Task: Slide 6 - 01 Ingredients.
Action: Mouse moved to (34, 91)
Screenshot: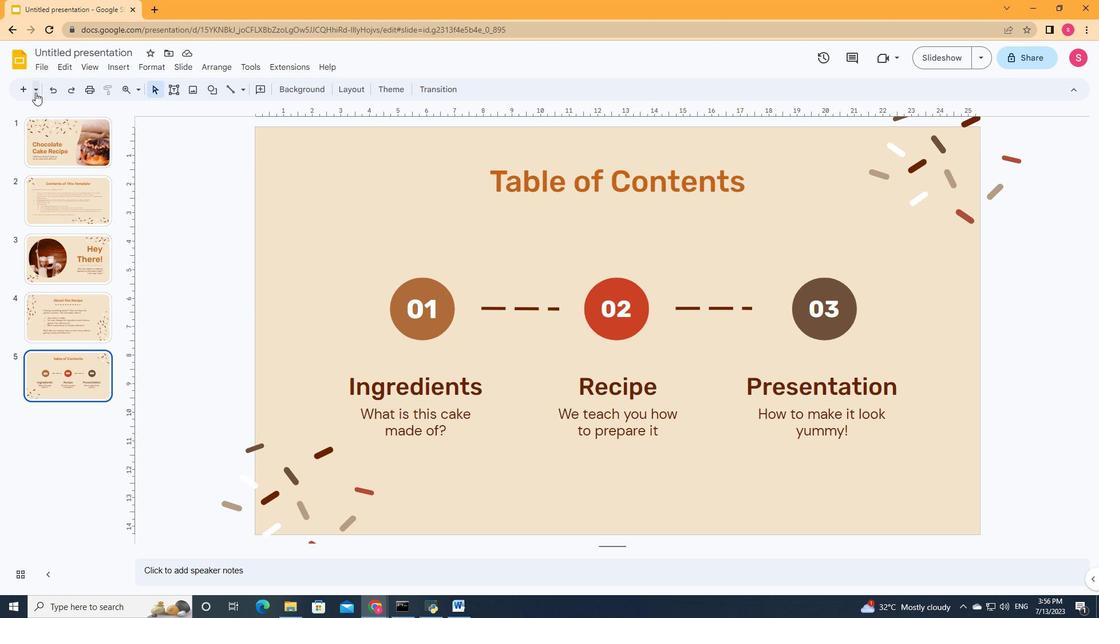 
Action: Mouse pressed left at (34, 91)
Screenshot: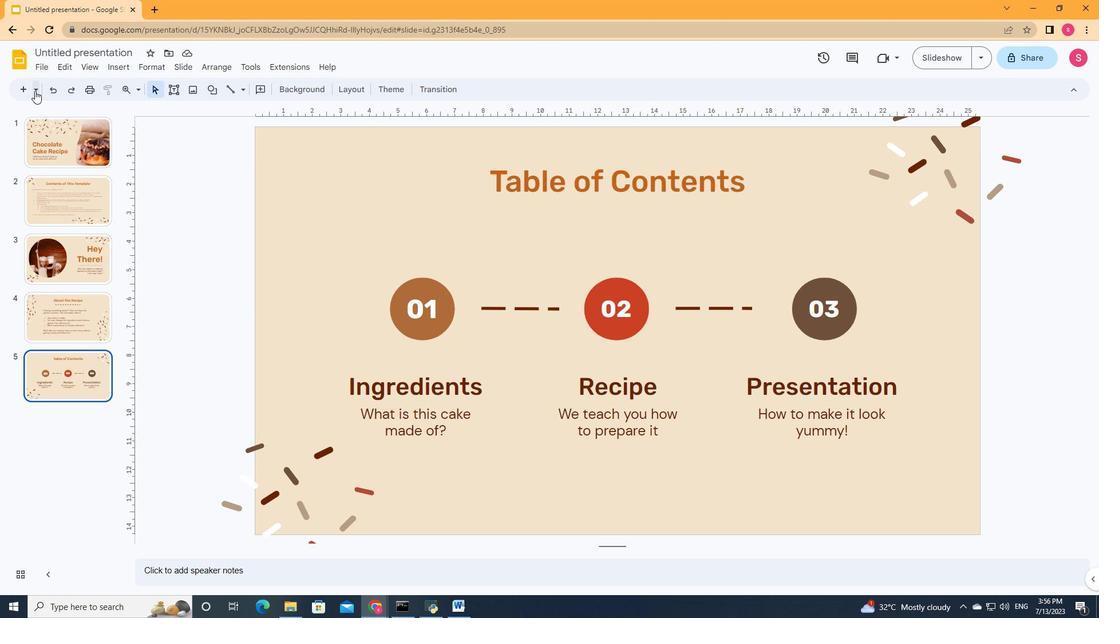 
Action: Mouse moved to (122, 131)
Screenshot: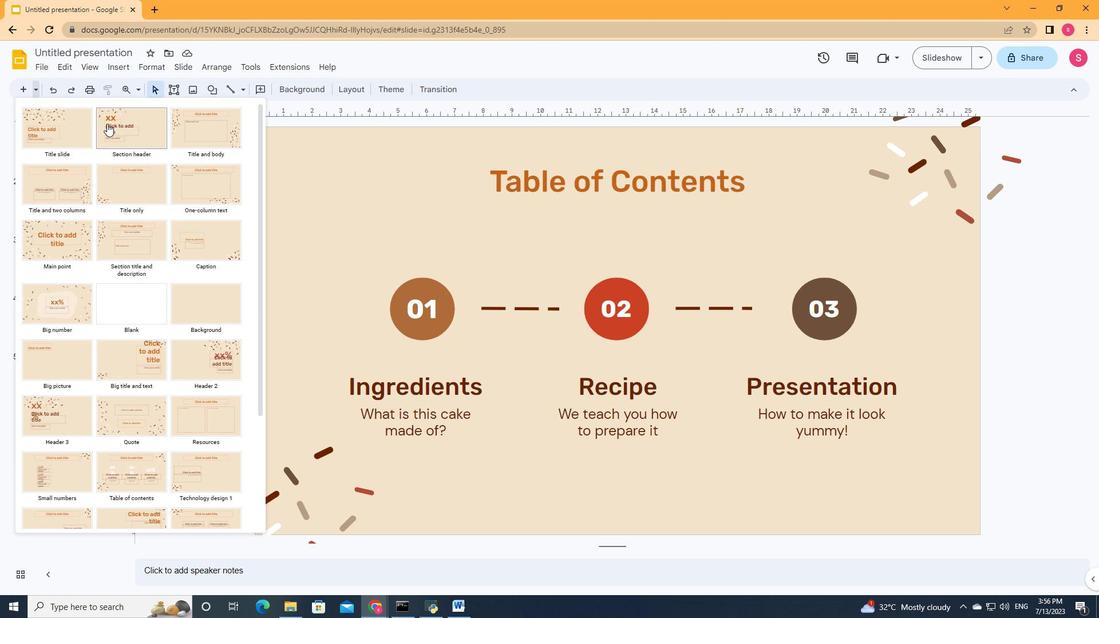 
Action: Mouse pressed left at (122, 131)
Screenshot: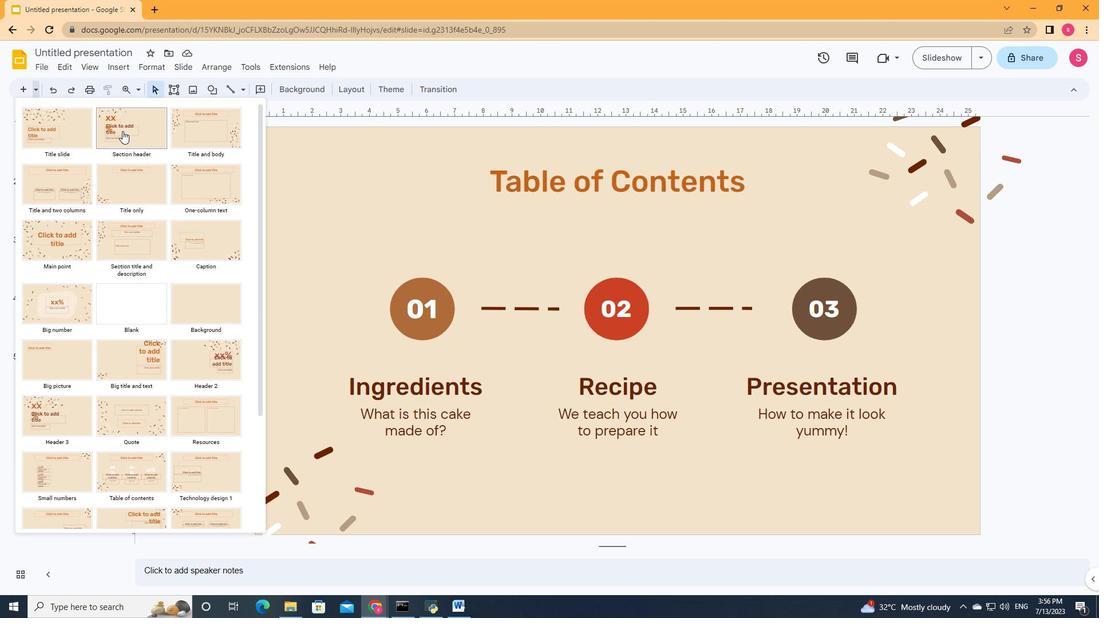 
Action: Mouse moved to (388, 236)
Screenshot: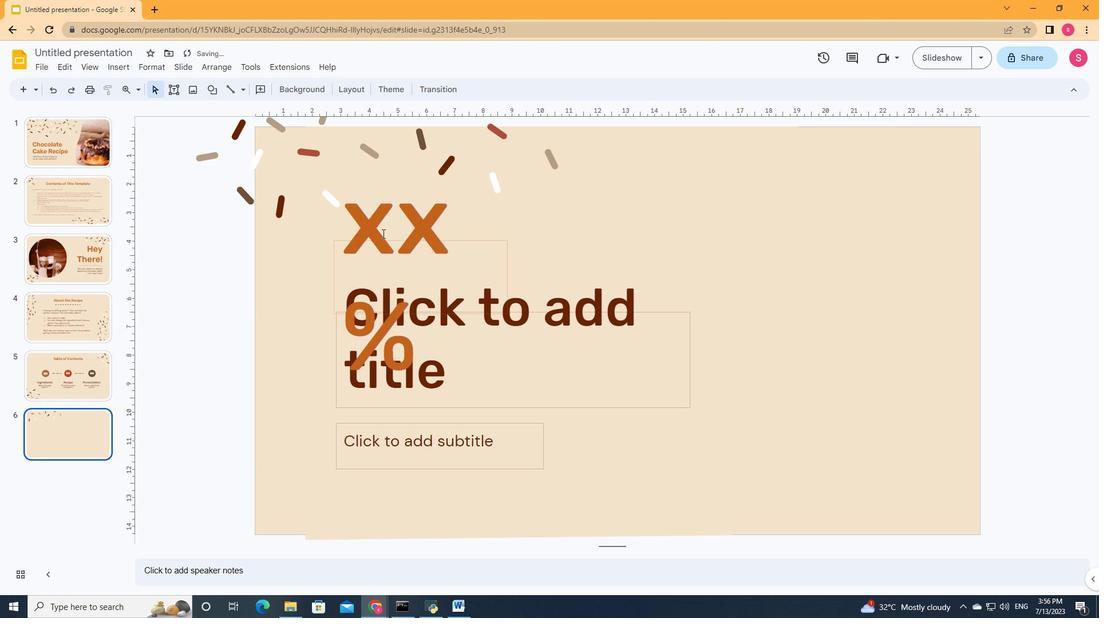 
Action: Mouse pressed left at (388, 236)
Screenshot: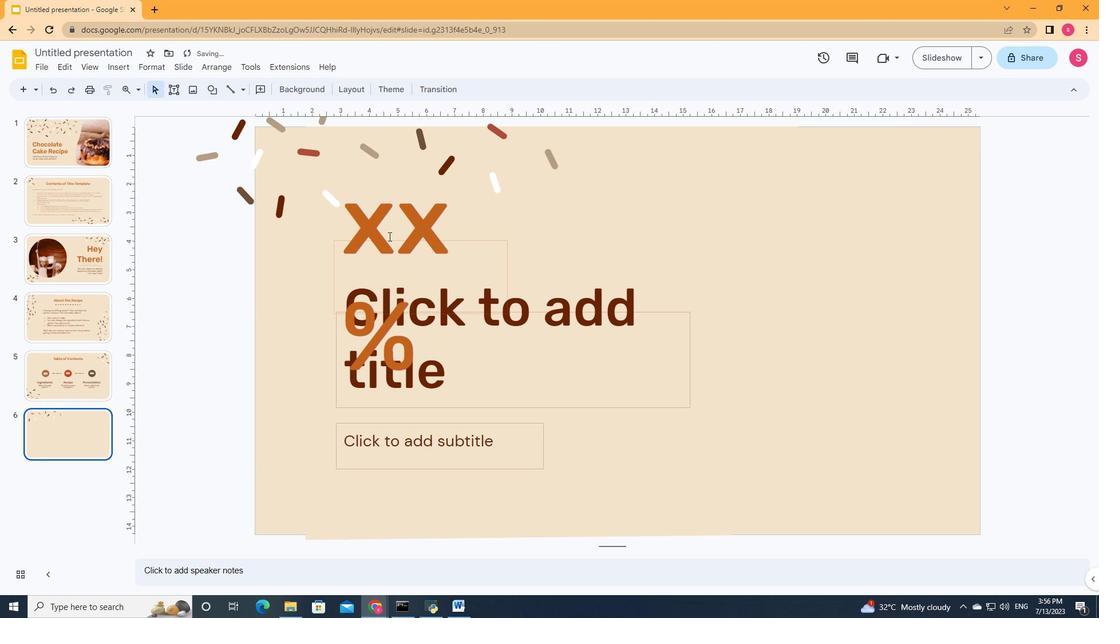 
Action: Mouse moved to (389, 236)
Screenshot: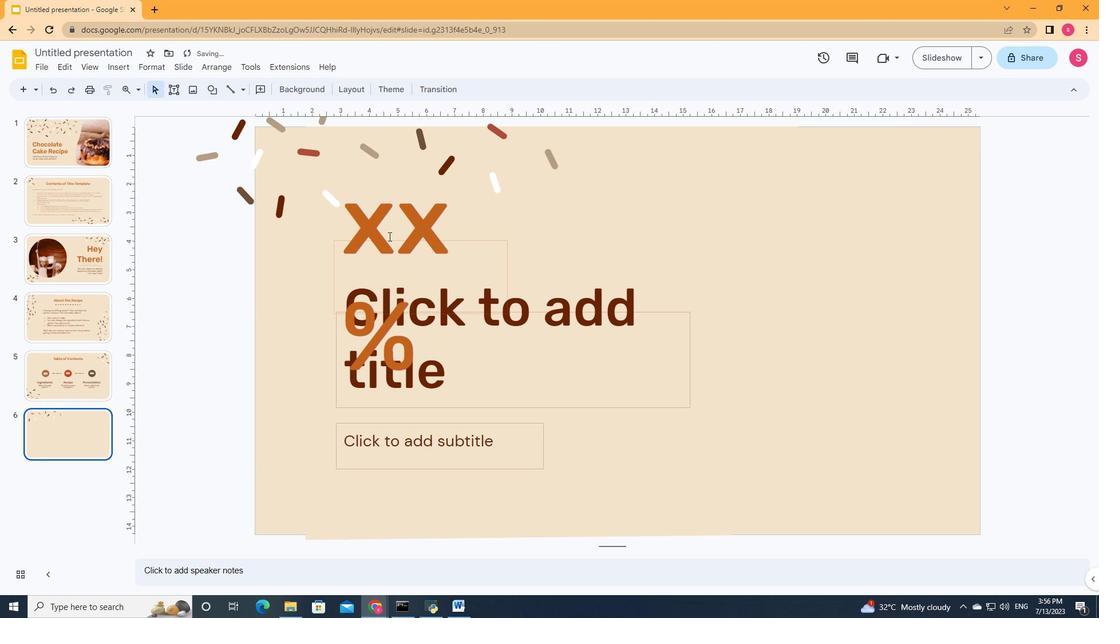 
Action: Key pressed 01
Screenshot: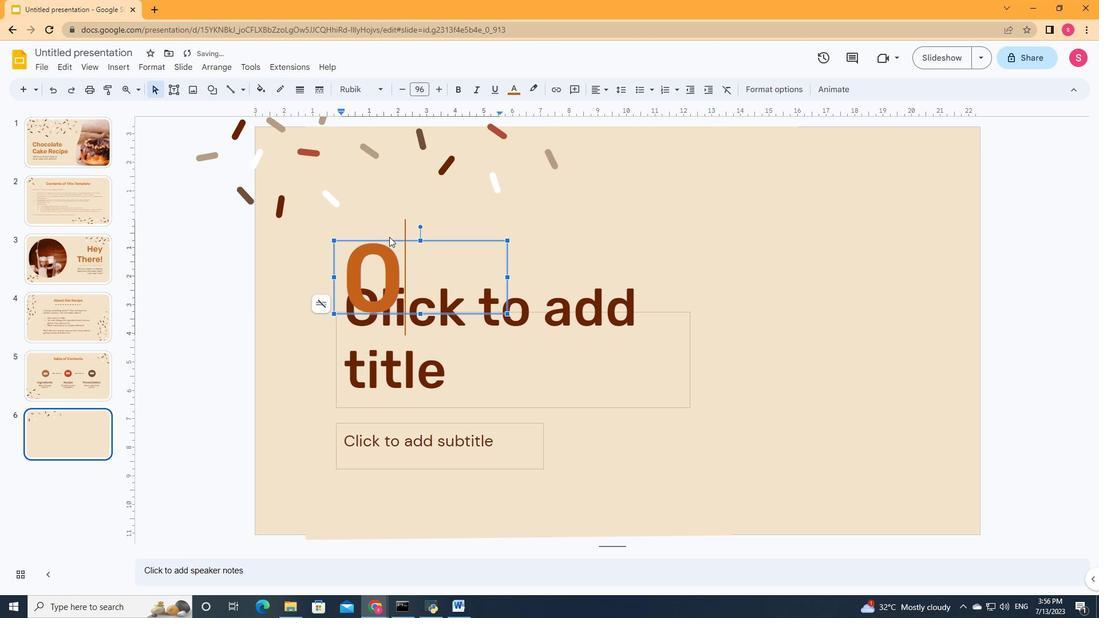 
Action: Mouse moved to (440, 349)
Screenshot: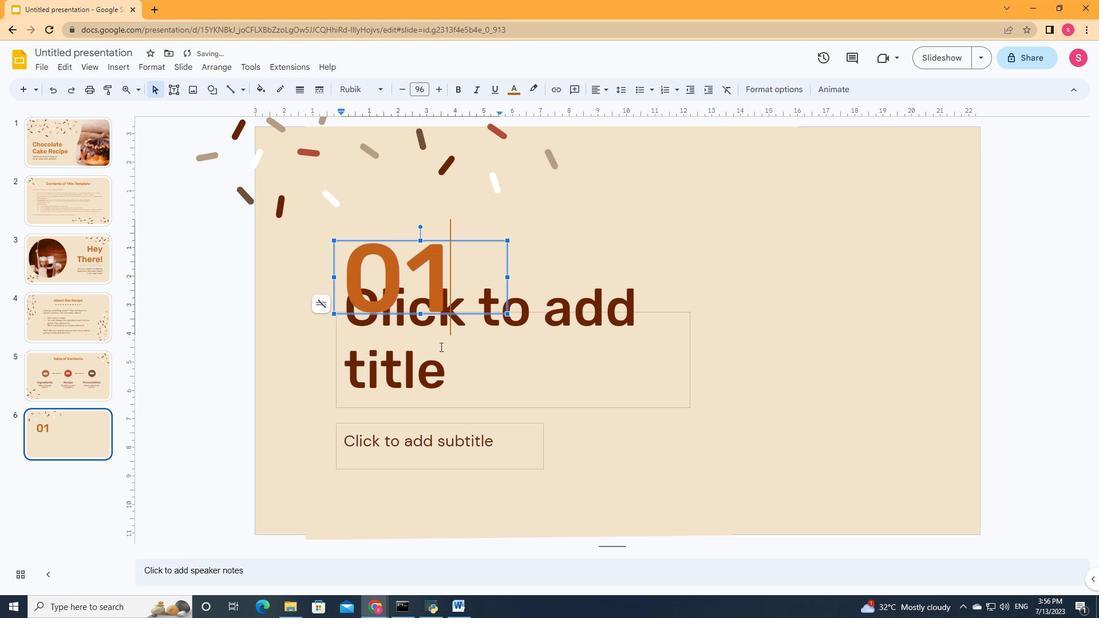 
Action: Mouse pressed left at (440, 349)
Screenshot: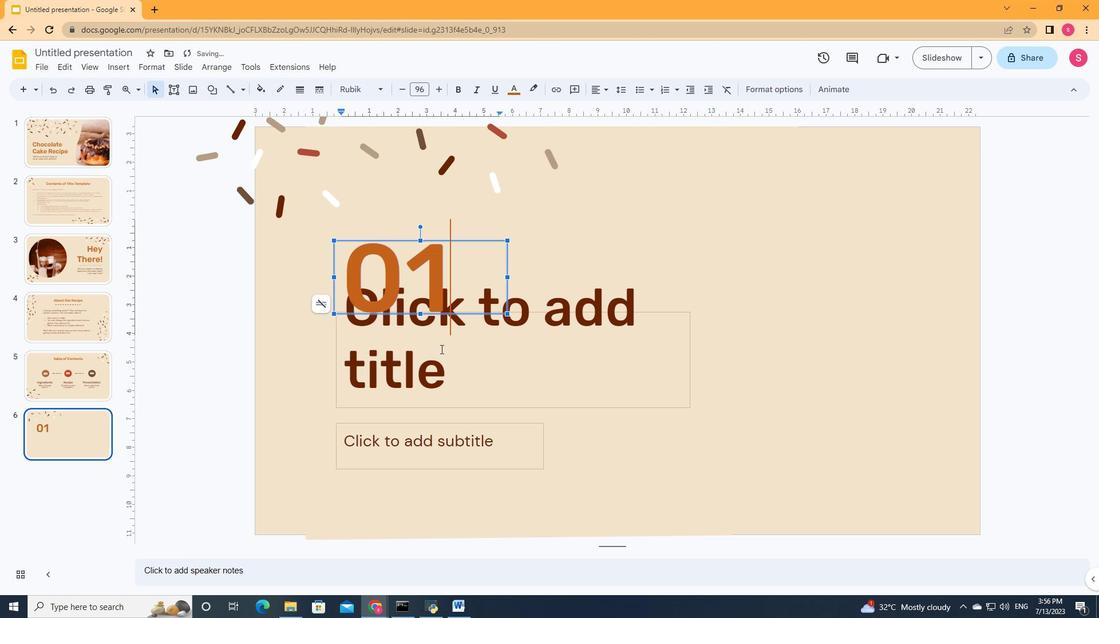 
Action: Key pressed <Key.shift>Ingredients
Screenshot: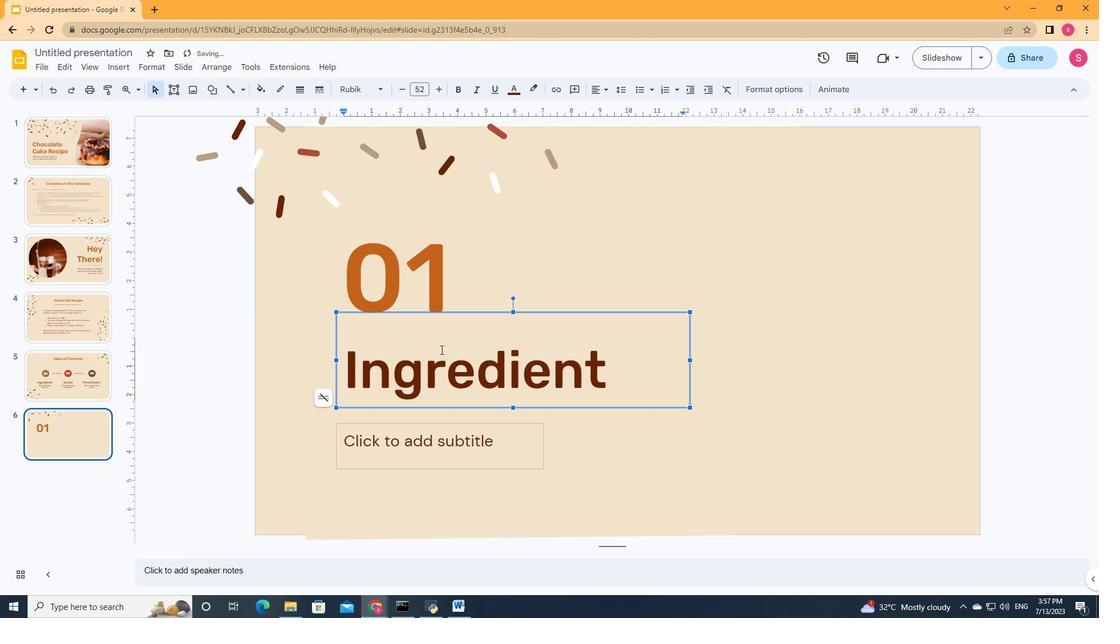 
Action: Mouse moved to (476, 450)
Screenshot: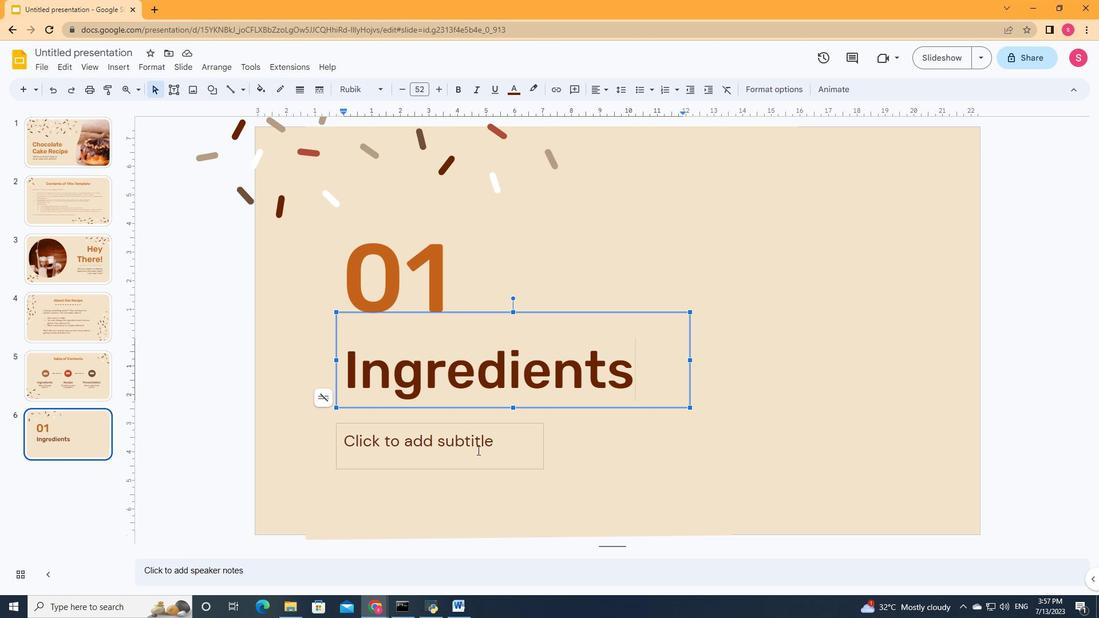 
Action: Mouse pressed left at (476, 450)
Screenshot: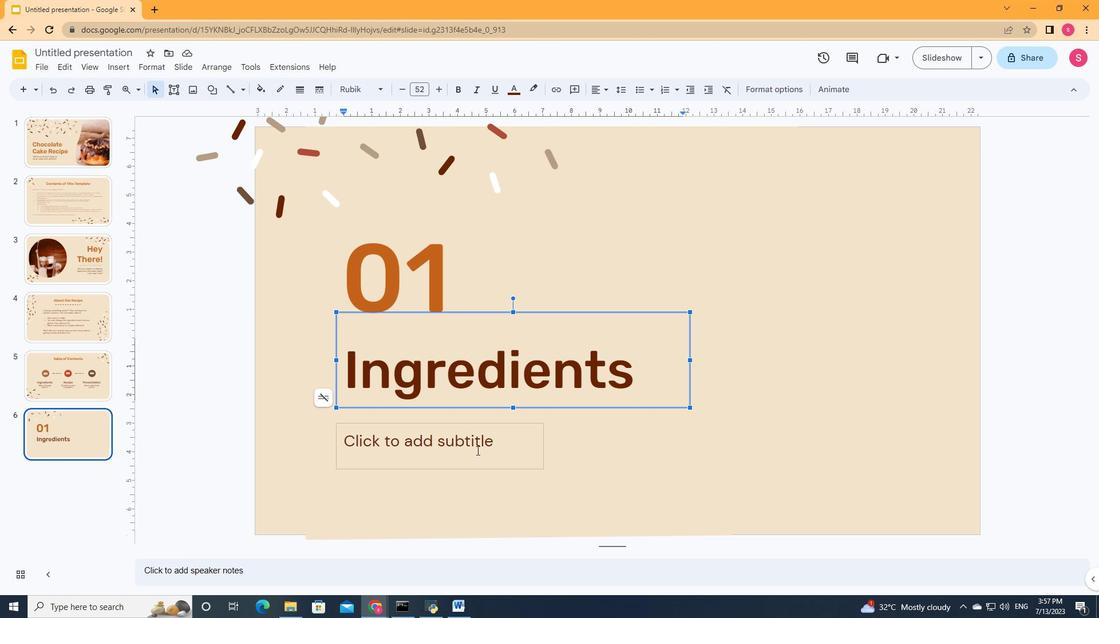 
Action: Key pressed <Key.shift>Heres<Key.backspace>'s<Key.space>what<Key.space>you<Key.space>need<Key.space>for<Key.space>your<Key.space>chocolate<Key.space>cake
Screenshot: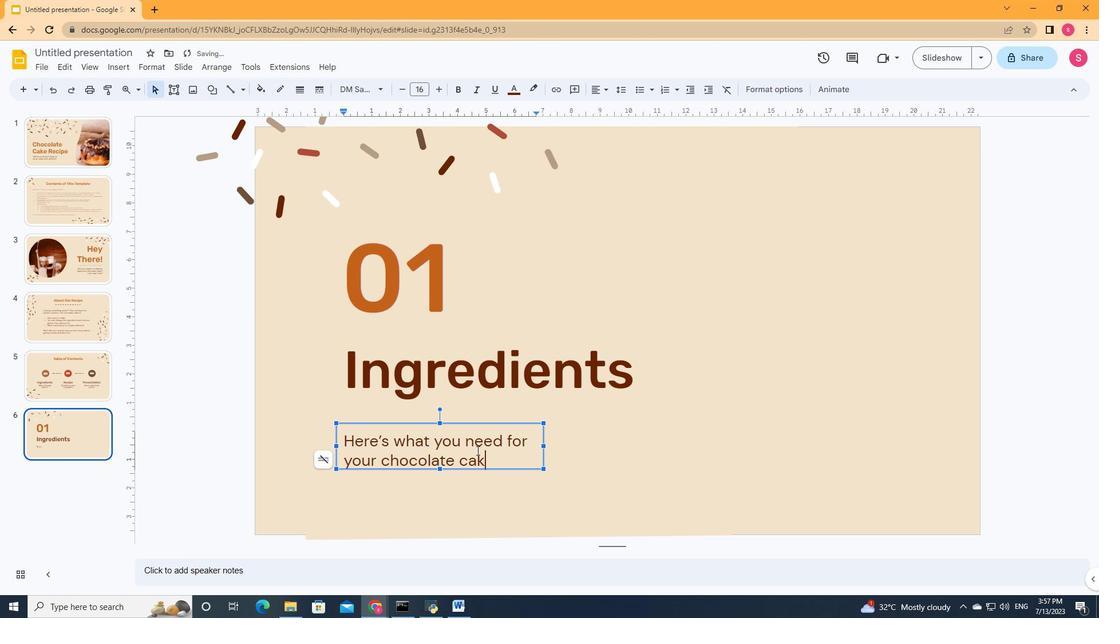 
Action: Mouse moved to (636, 443)
Screenshot: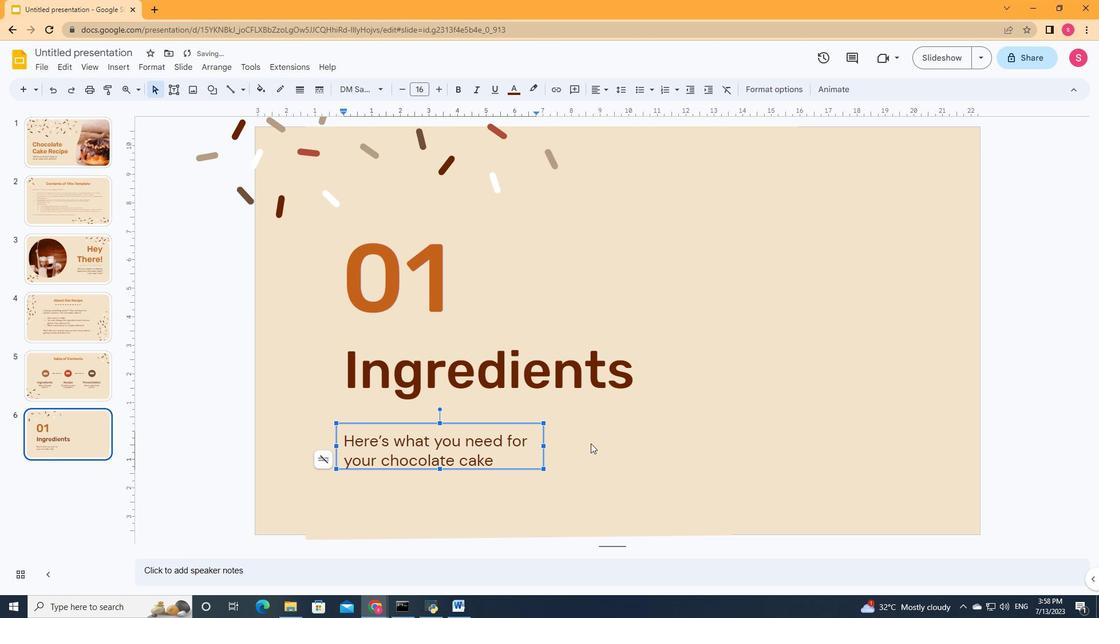 
Action: Mouse pressed left at (636, 443)
Screenshot: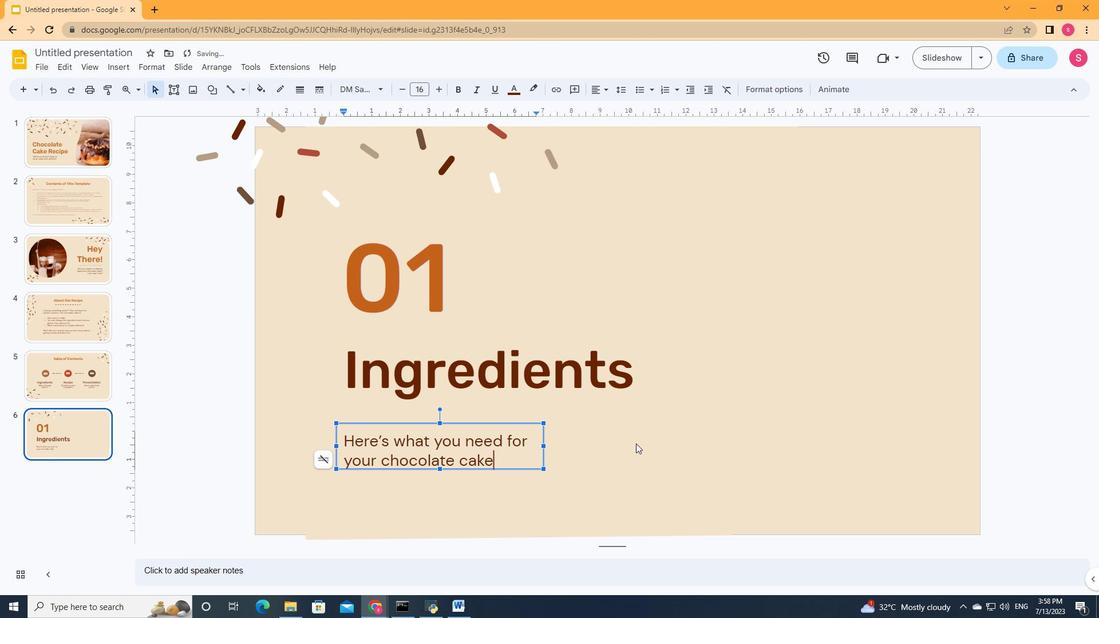 
Action: Mouse moved to (231, 90)
Screenshot: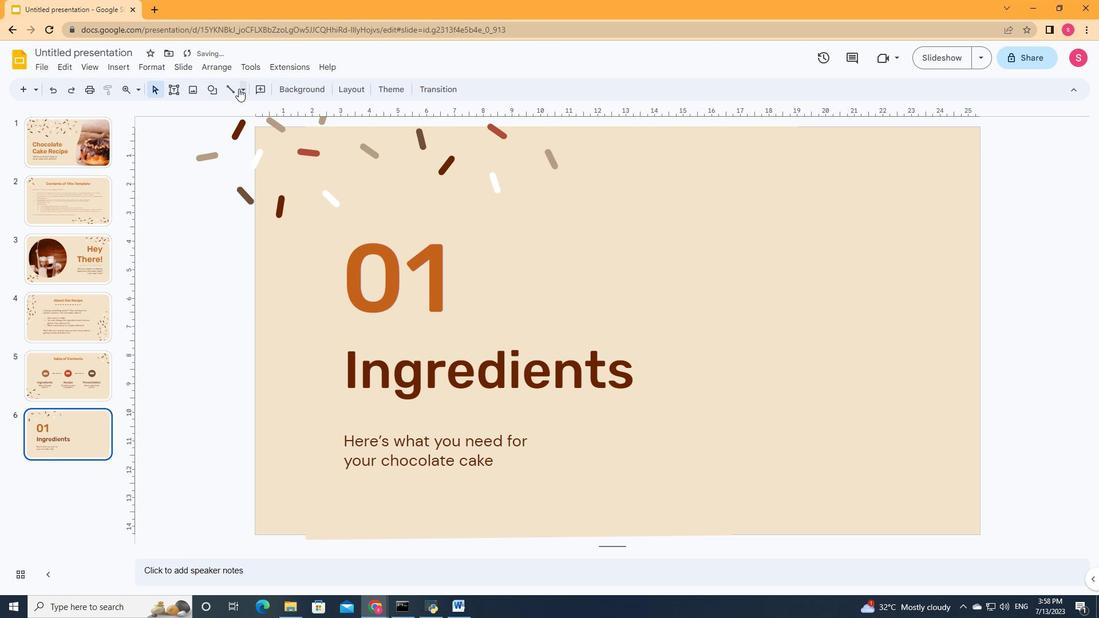
Action: Mouse pressed left at (231, 90)
Screenshot: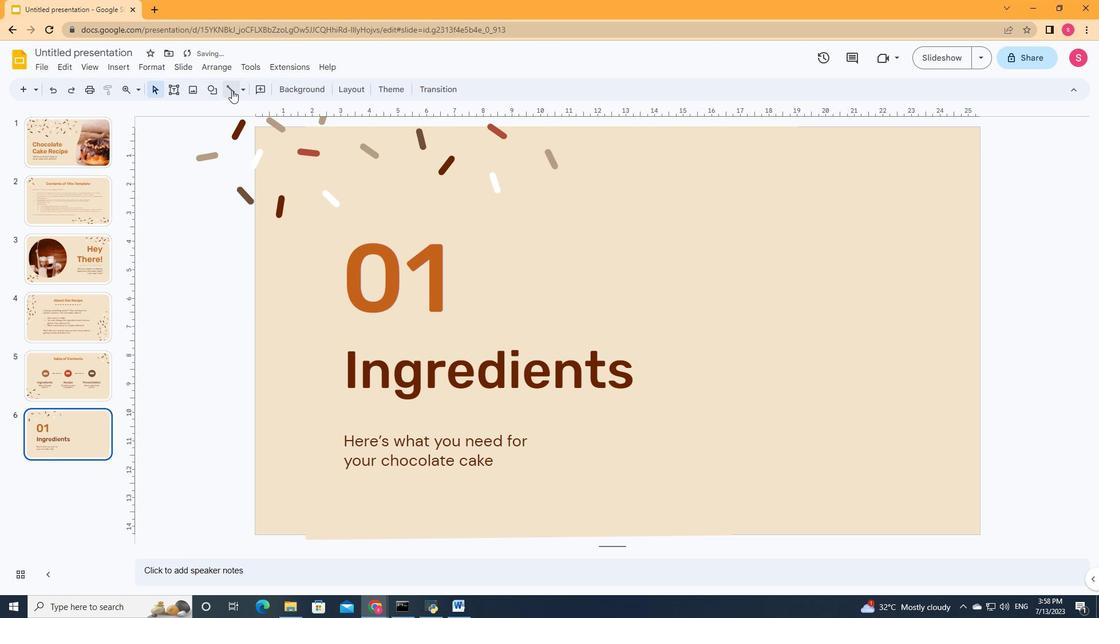 
Action: Mouse moved to (329, 414)
Screenshot: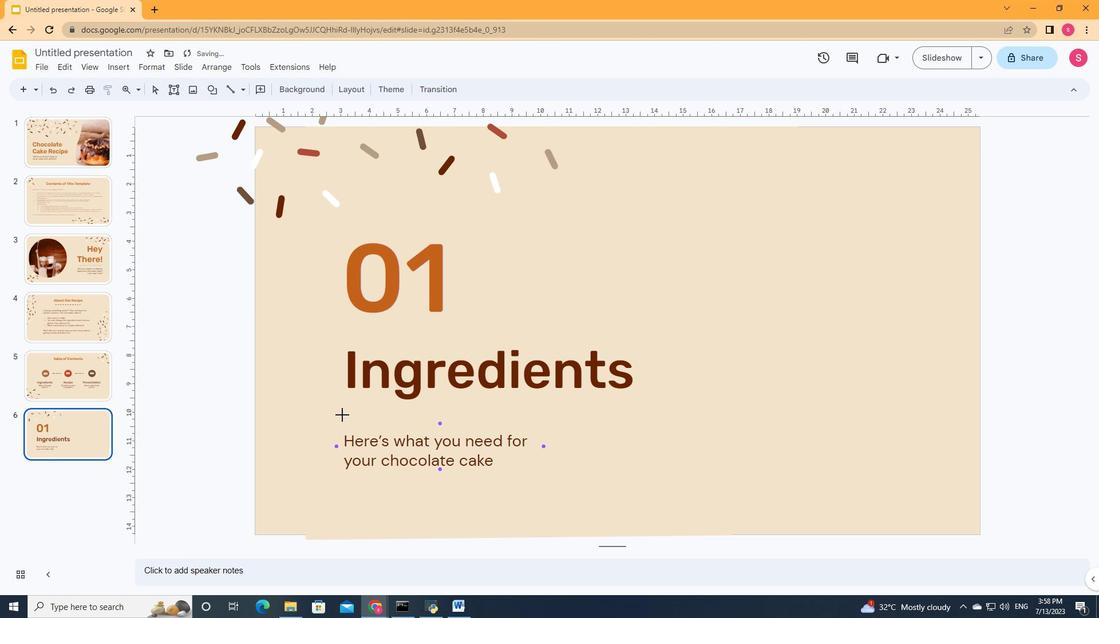 
Action: Mouse pressed left at (329, 414)
Screenshot: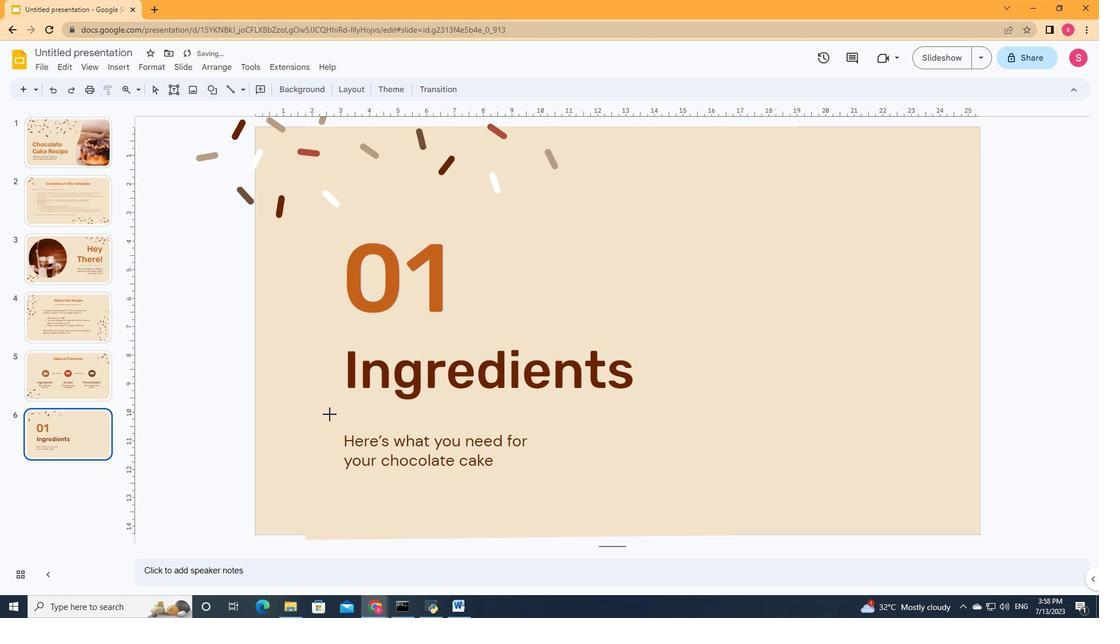 
Action: Mouse moved to (535, 416)
Screenshot: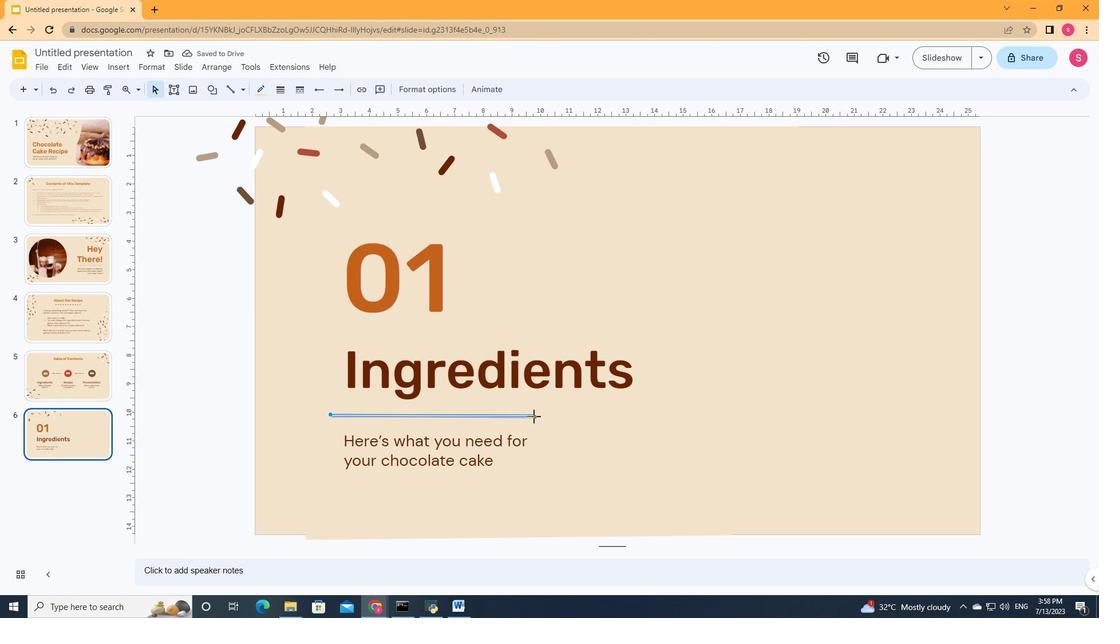 
Action: Mouse pressed left at (535, 416)
Screenshot: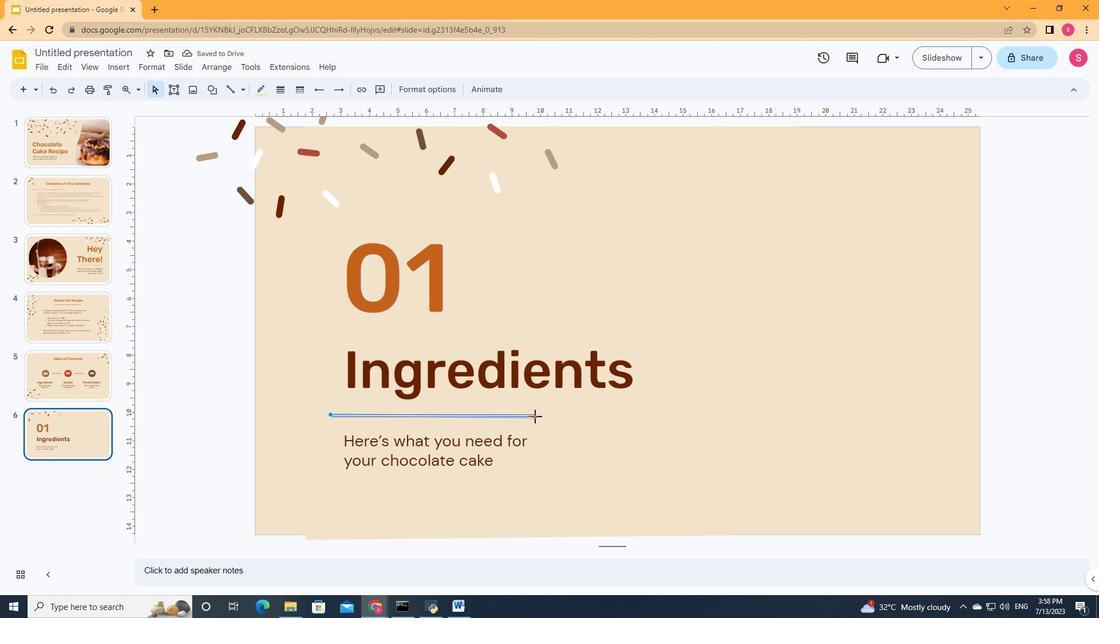 
Action: Mouse moved to (282, 88)
Screenshot: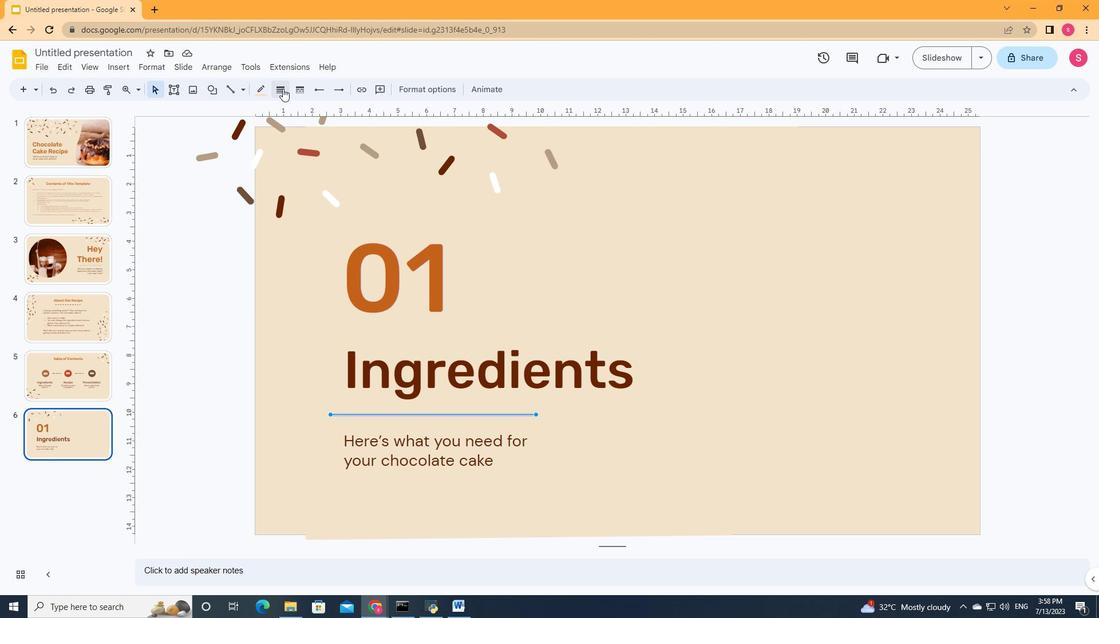 
Action: Mouse pressed left at (282, 88)
Screenshot: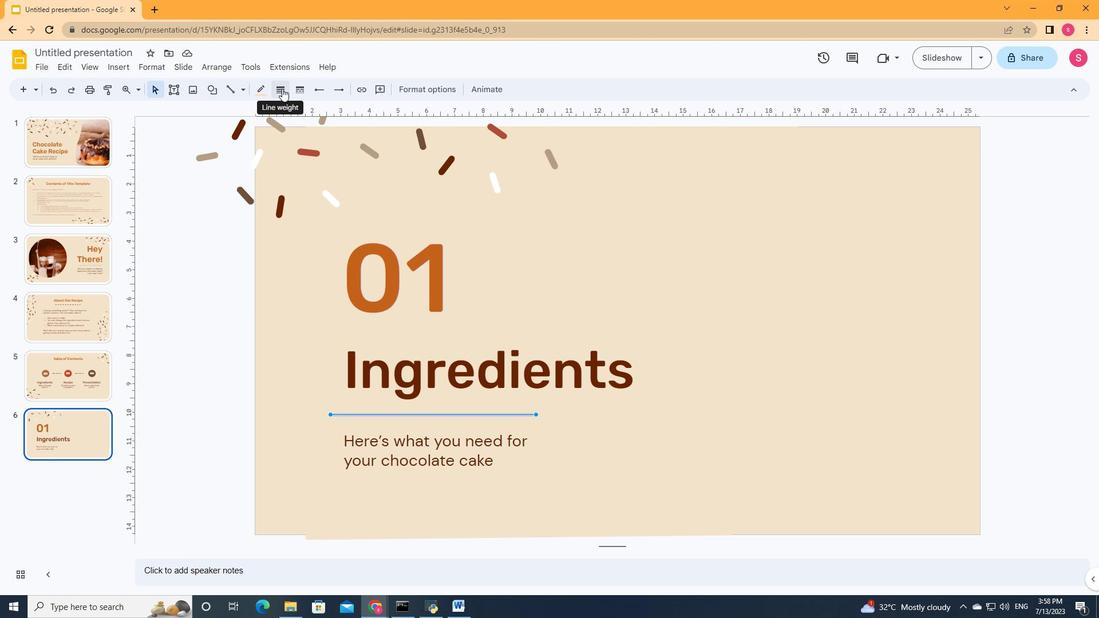
Action: Mouse moved to (297, 151)
Screenshot: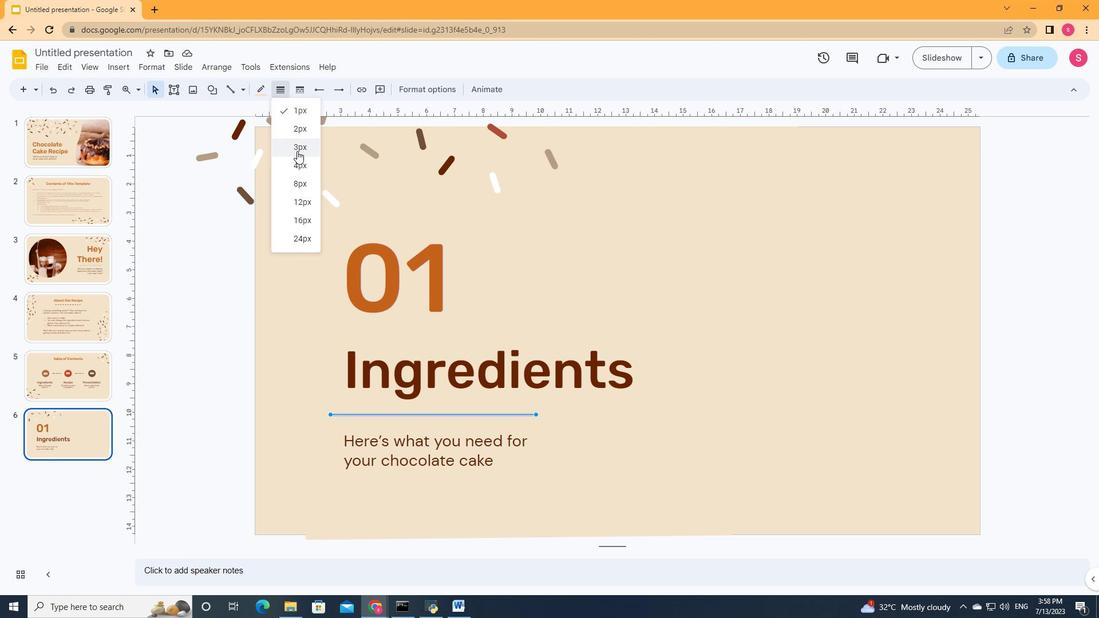 
Action: Mouse pressed left at (297, 151)
Screenshot: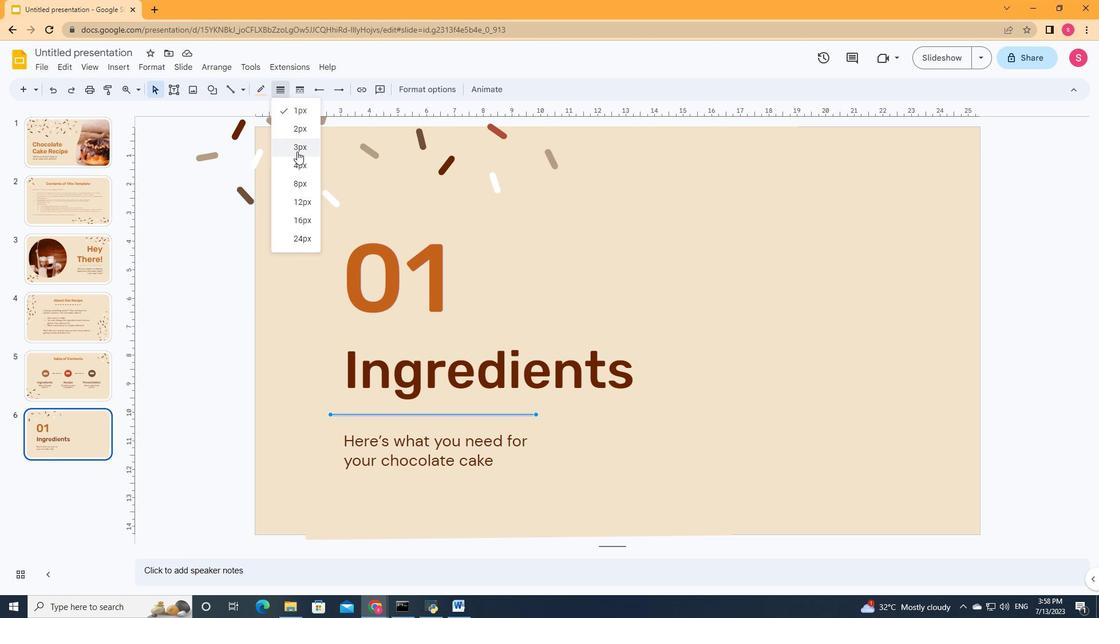 
Action: Mouse moved to (266, 87)
Screenshot: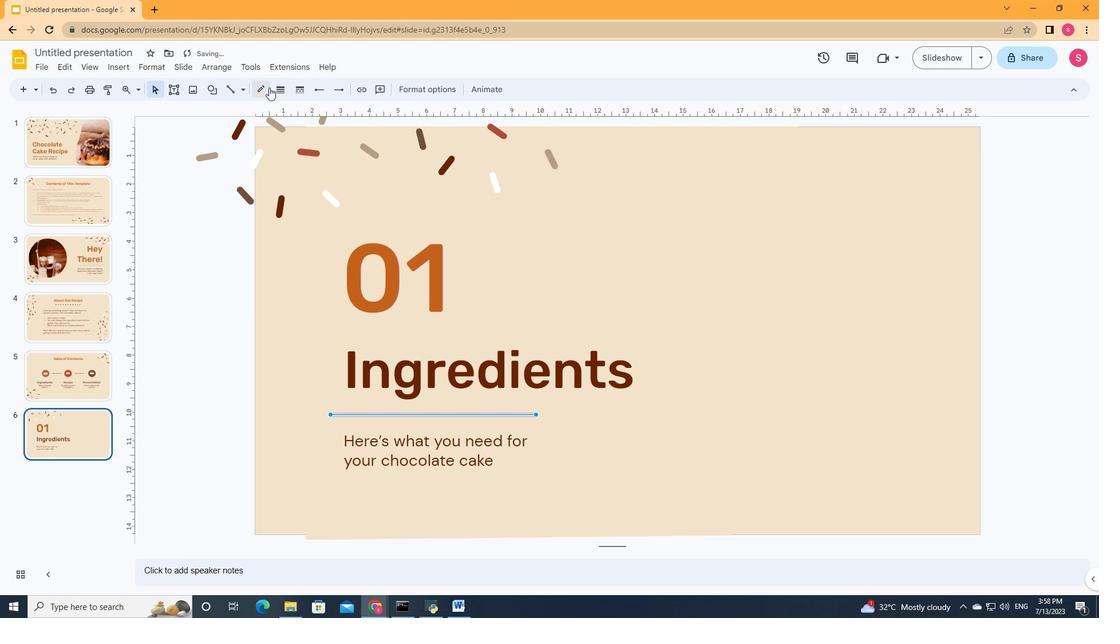 
Action: Mouse pressed left at (266, 87)
Screenshot: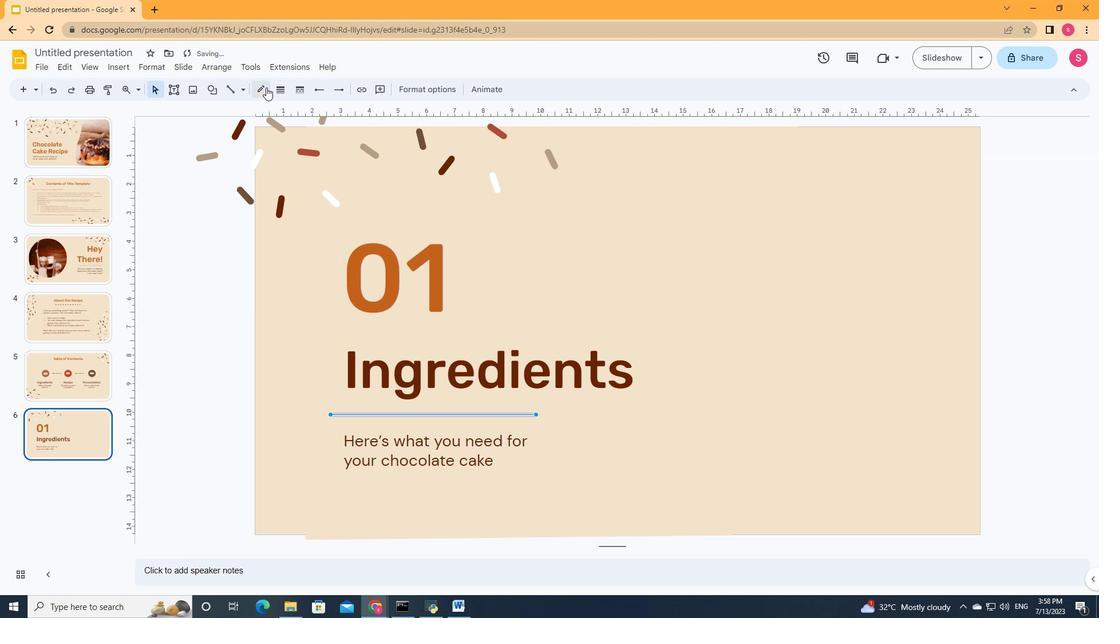 
Action: Mouse moved to (277, 124)
Screenshot: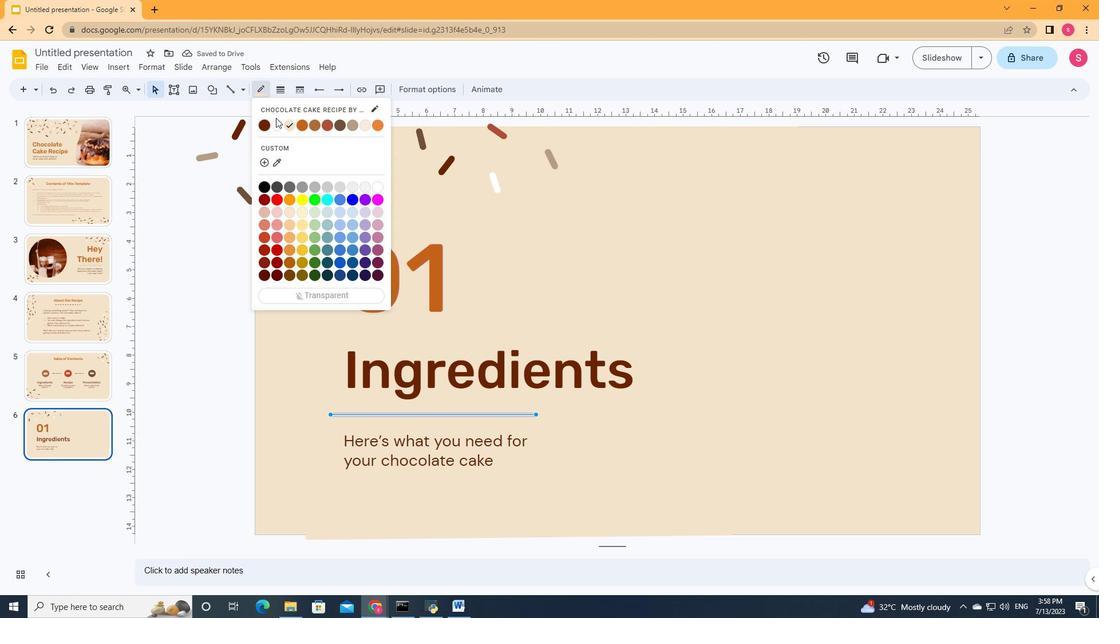 
Action: Mouse pressed left at (277, 124)
Screenshot: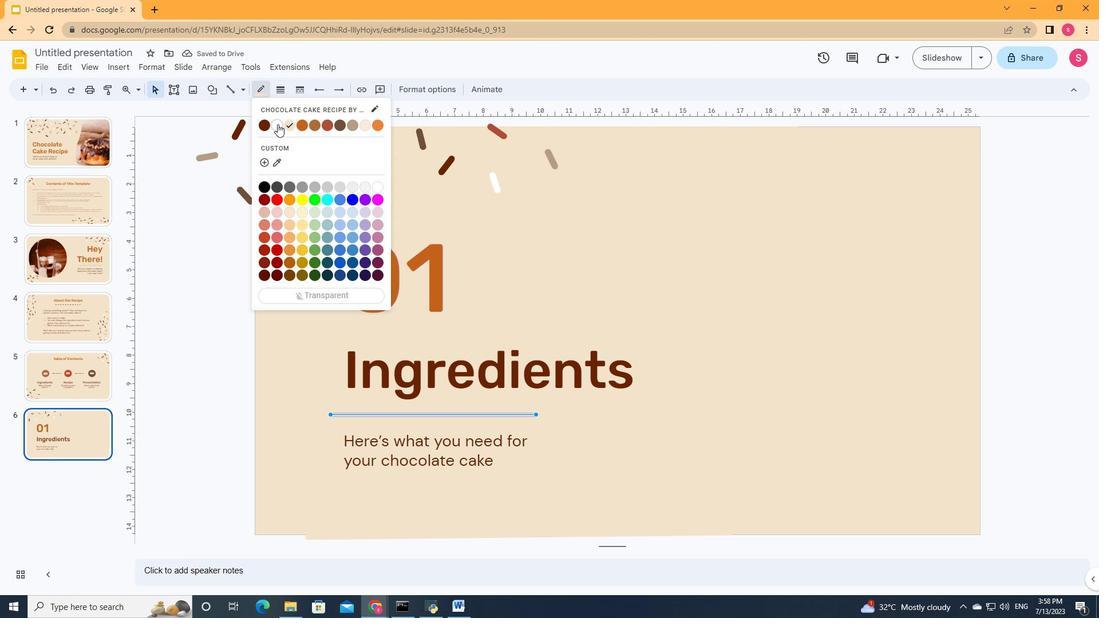 
Action: Mouse moved to (261, 89)
Screenshot: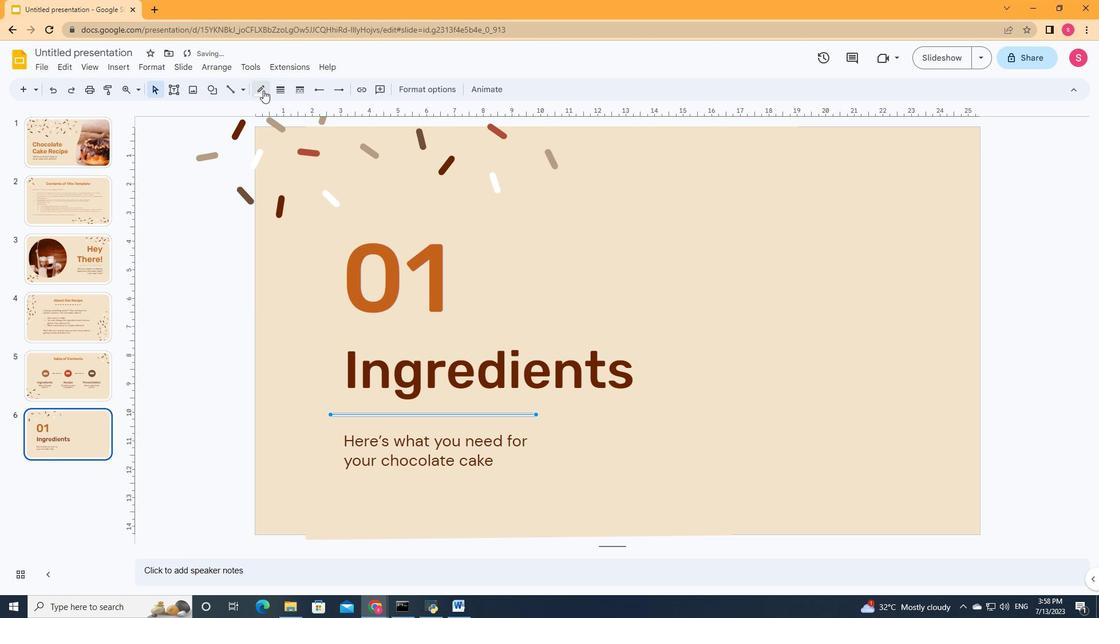
Action: Mouse pressed left at (261, 89)
Screenshot: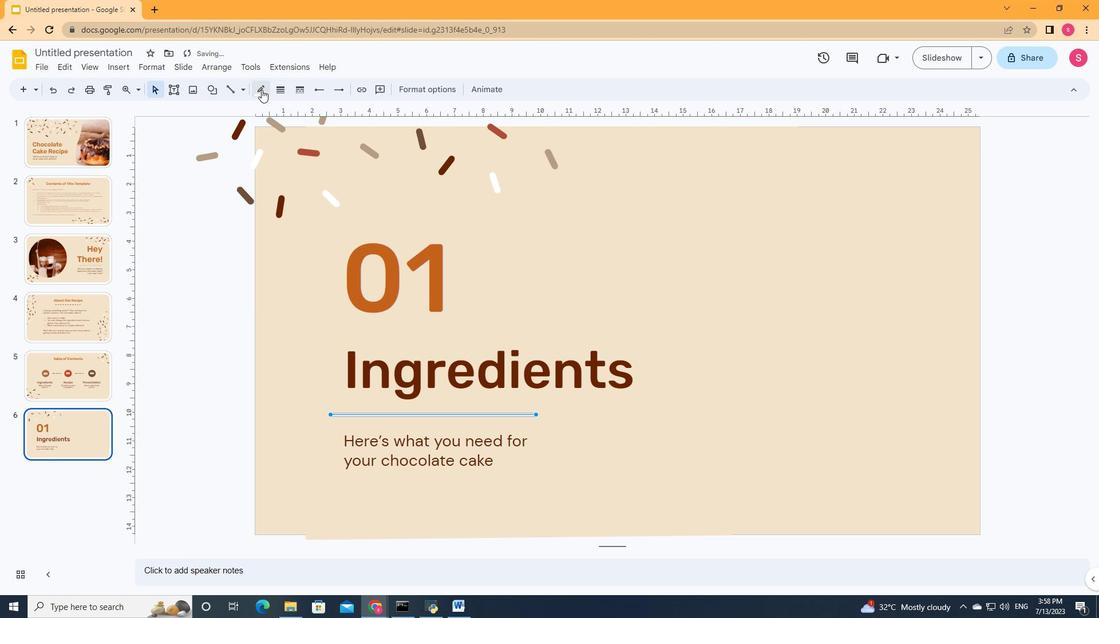 
Action: Mouse moved to (266, 123)
Screenshot: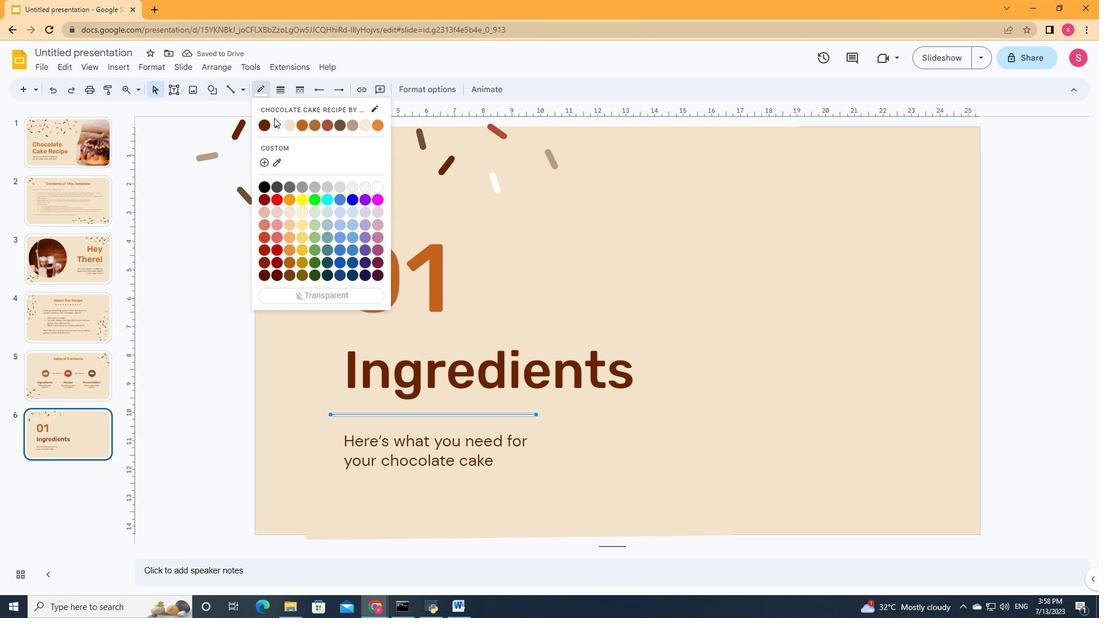 
Action: Mouse pressed left at (266, 123)
Screenshot: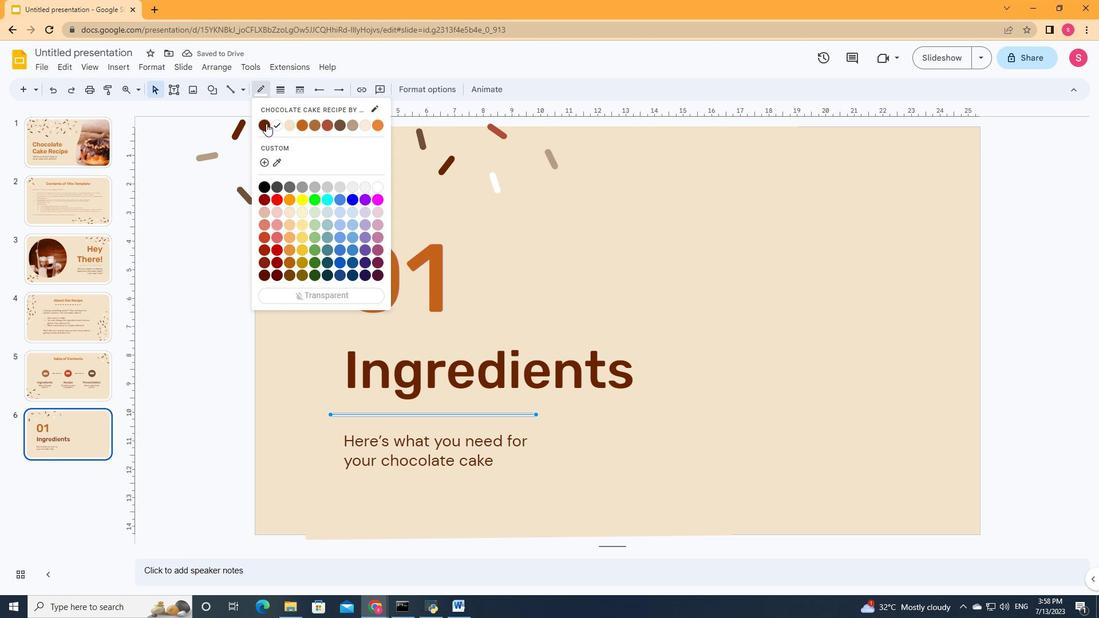 
Action: Mouse moved to (298, 89)
Screenshot: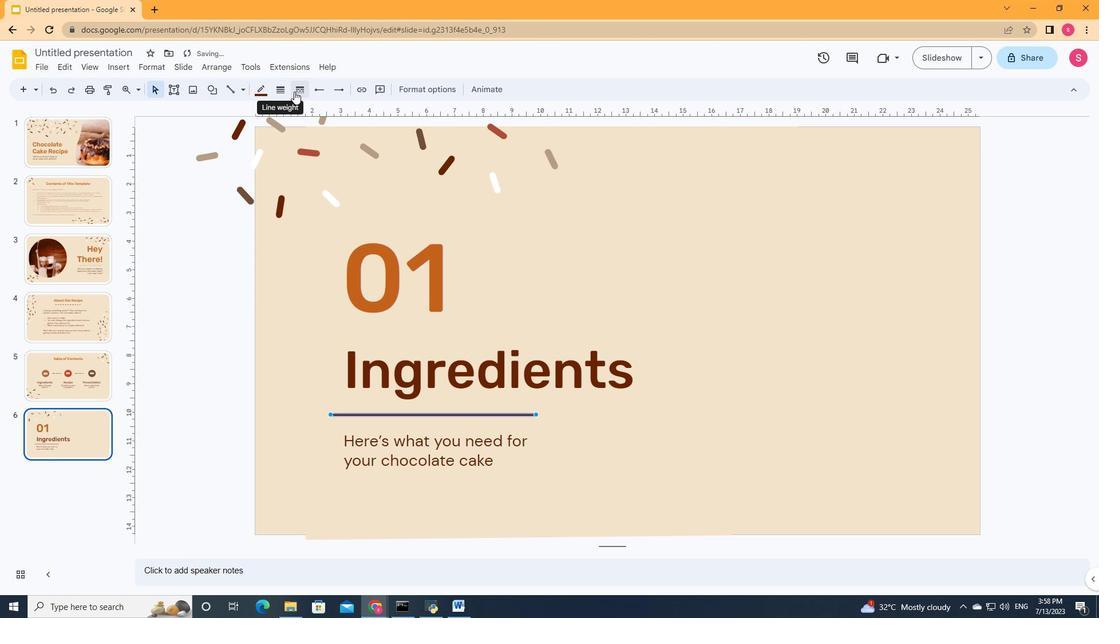 
Action: Mouse pressed left at (298, 89)
Screenshot: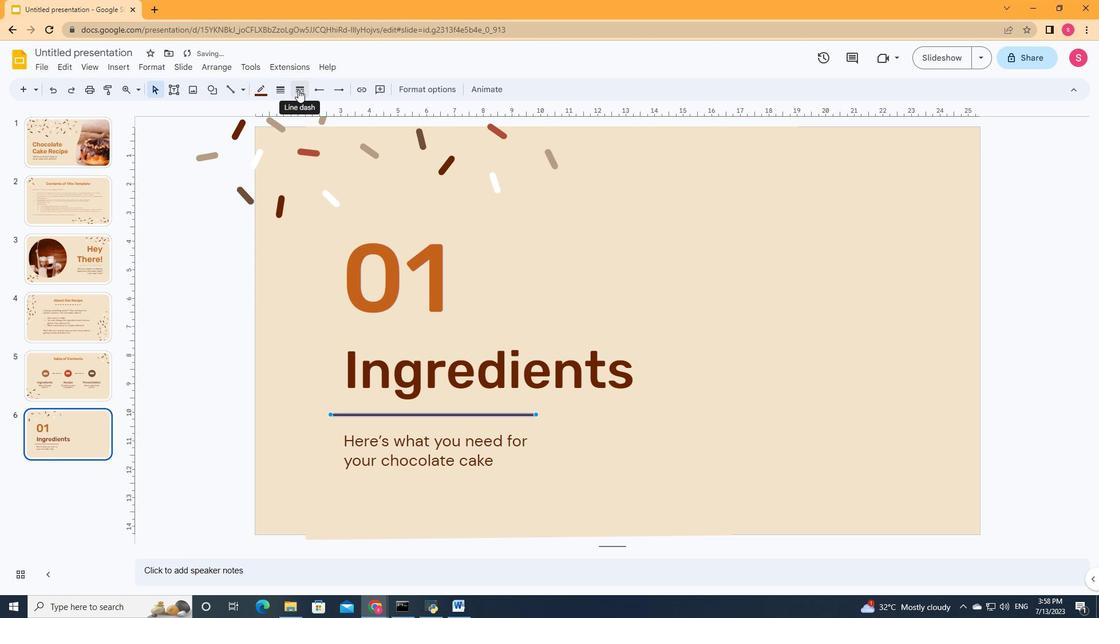 
Action: Mouse moved to (322, 183)
Screenshot: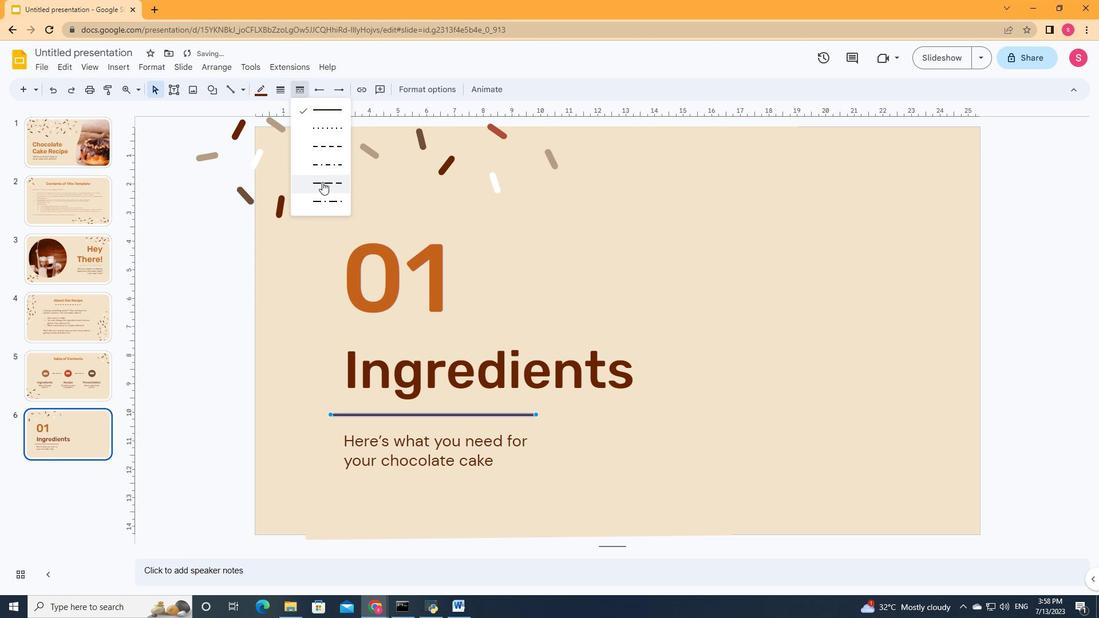 
Action: Mouse pressed left at (322, 183)
Screenshot: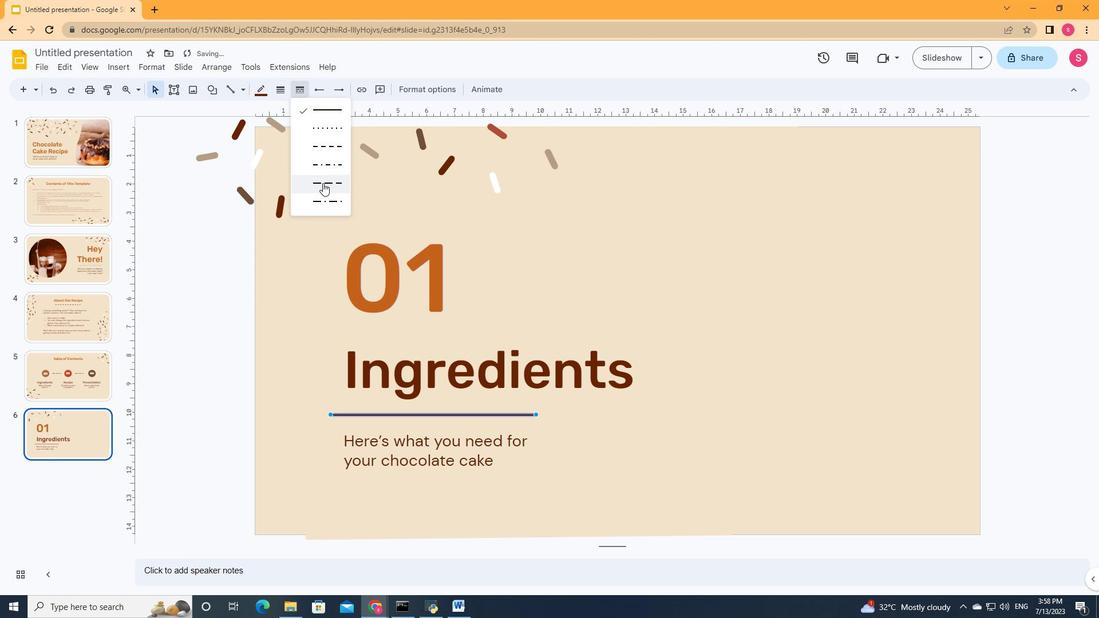 
Action: Mouse moved to (551, 426)
Screenshot: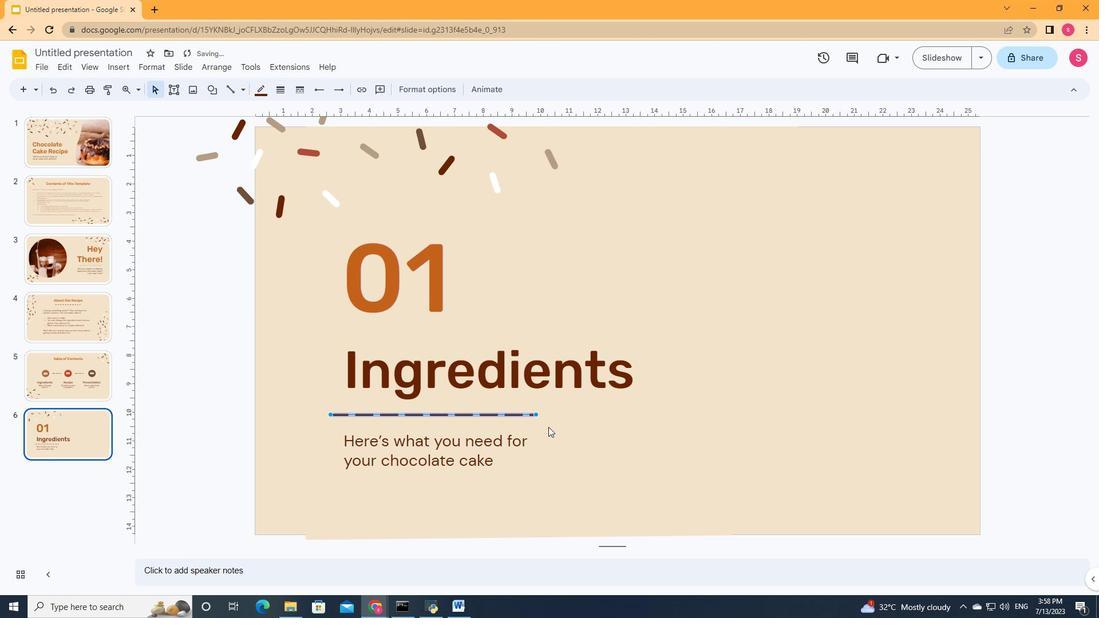 
Action: Mouse pressed left at (551, 426)
Screenshot: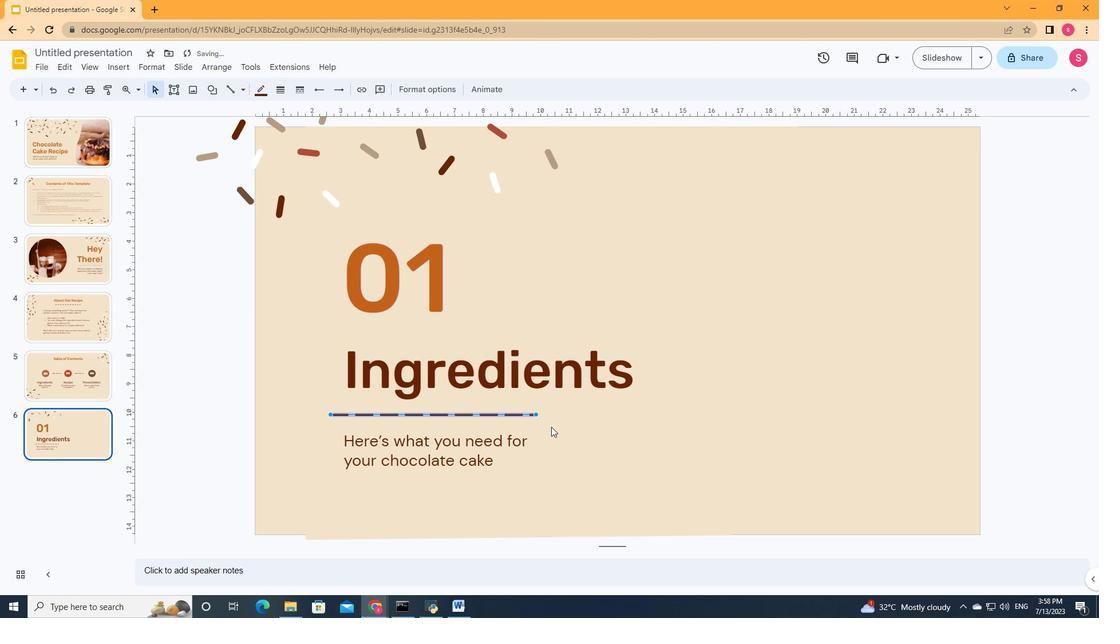 
Action: Mouse moved to (459, 415)
Screenshot: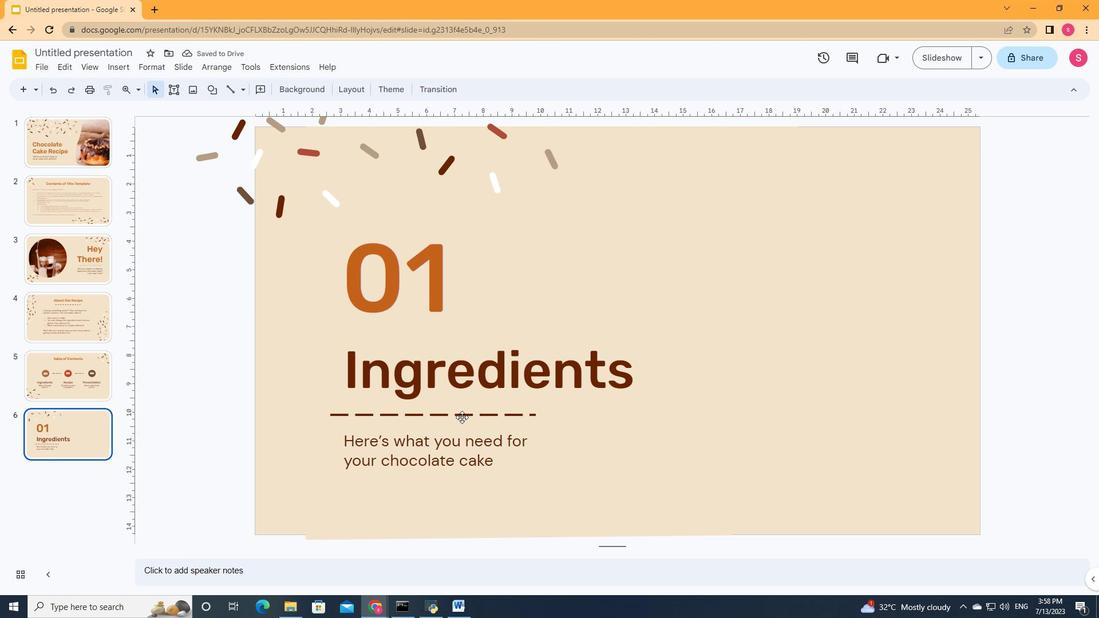 
Action: Mouse pressed left at (459, 415)
Screenshot: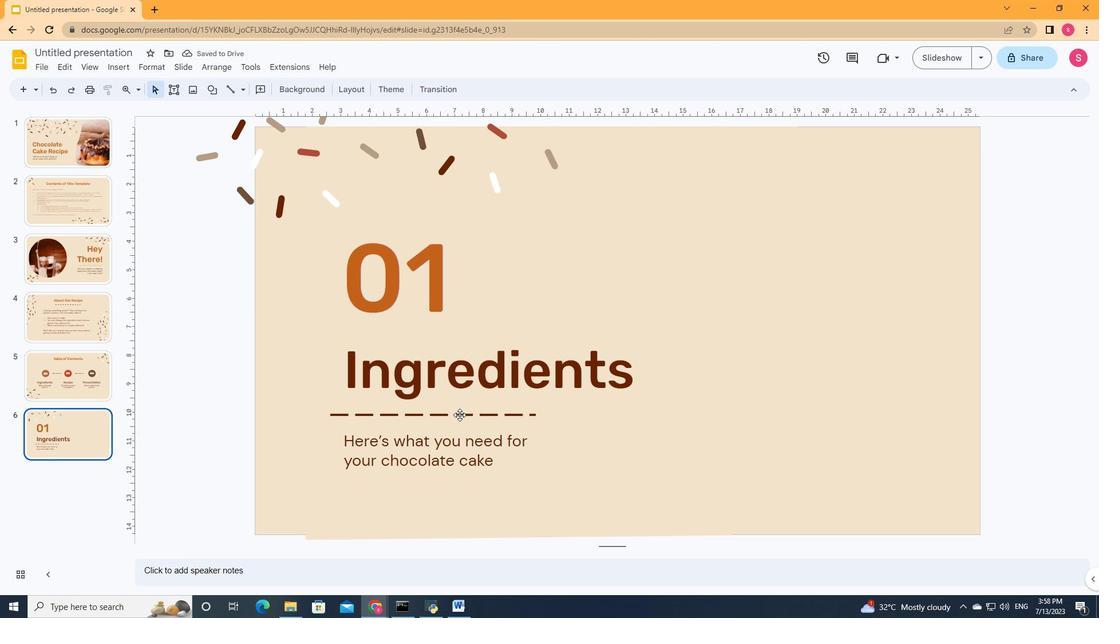 
Action: Mouse moved to (459, 415)
Screenshot: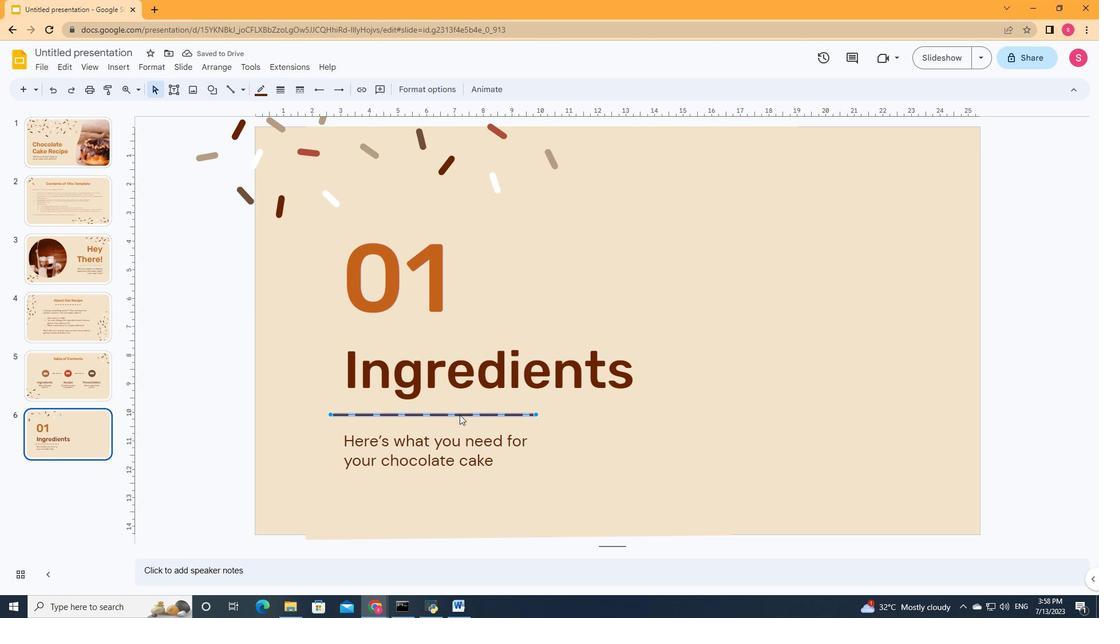 
Action: Key pressed <Key.right><Key.right><Key.right>
Screenshot: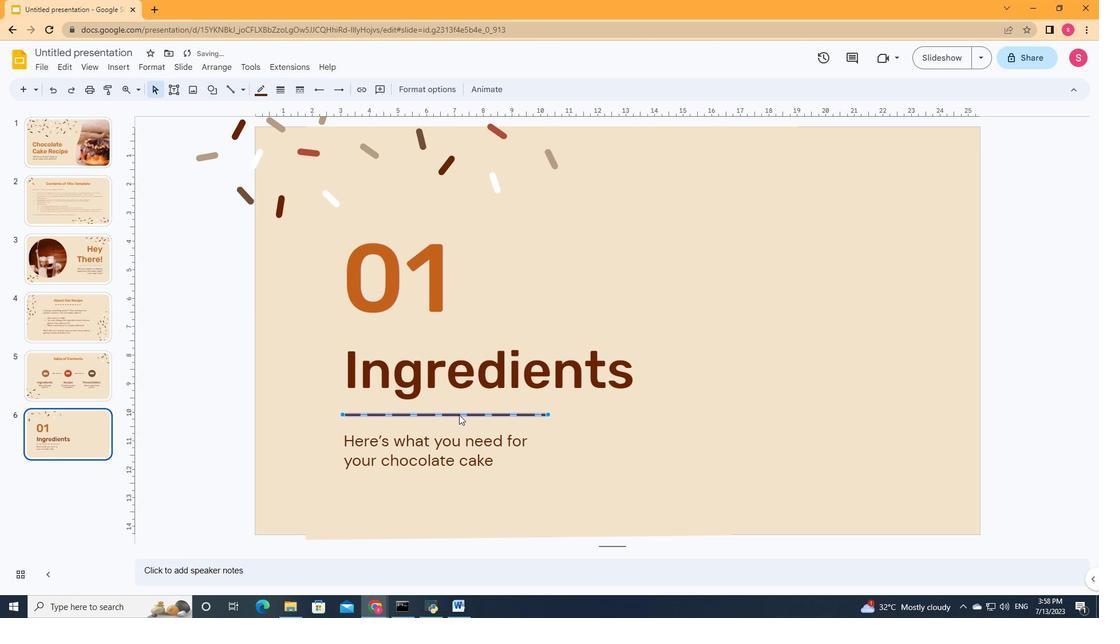 
Action: Mouse moved to (641, 429)
Screenshot: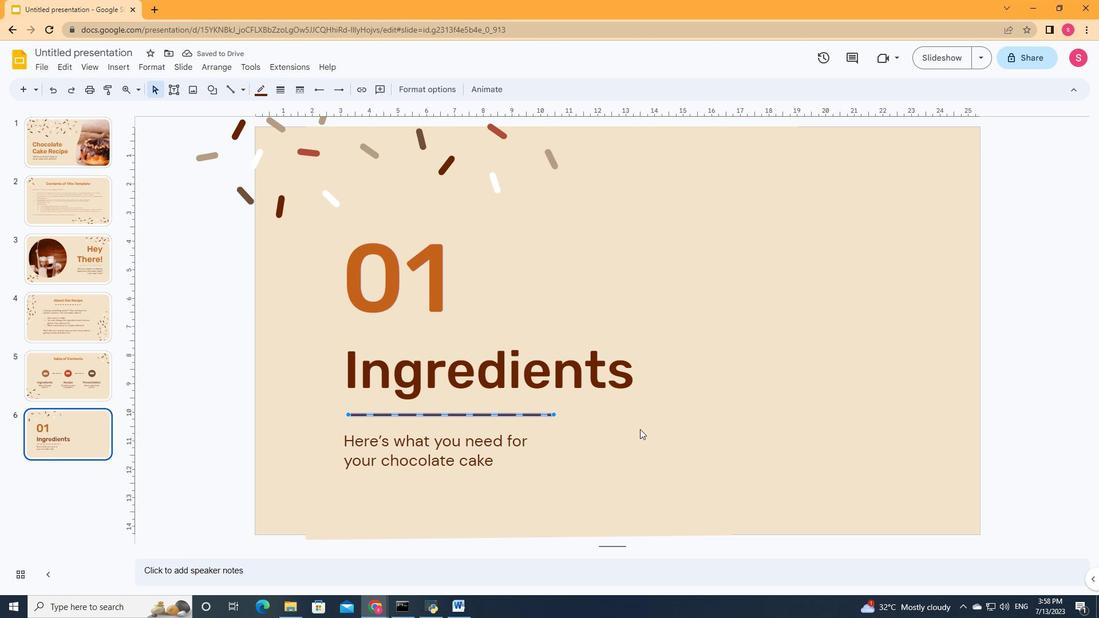 
Action: Mouse pressed left at (641, 429)
Screenshot: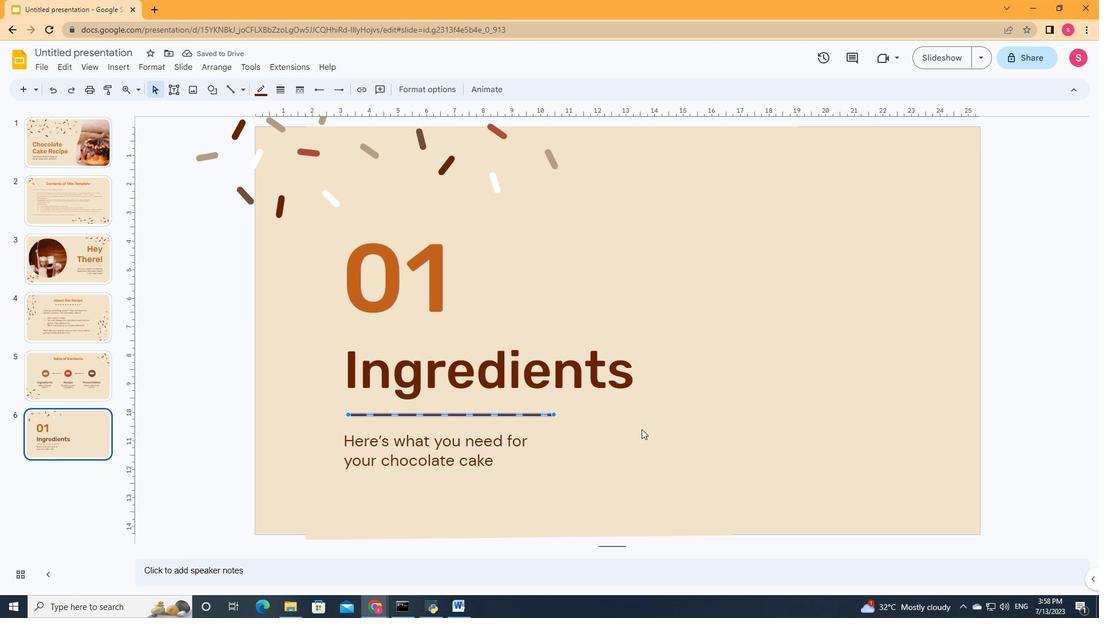 
Action: Mouse moved to (112, 64)
Screenshot: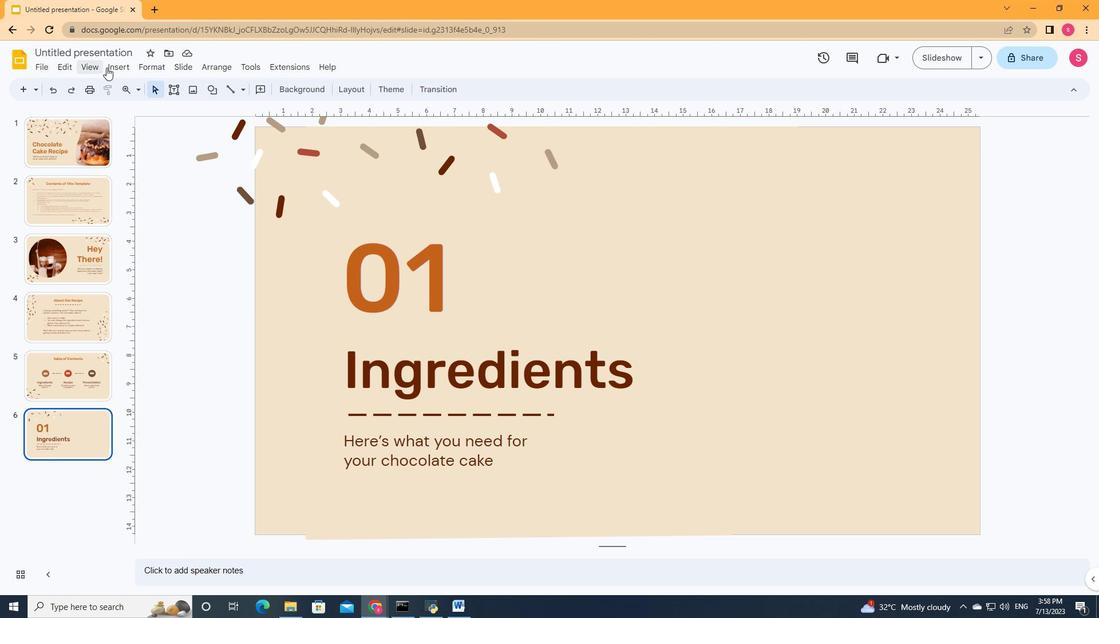 
Action: Mouse pressed left at (112, 64)
Screenshot: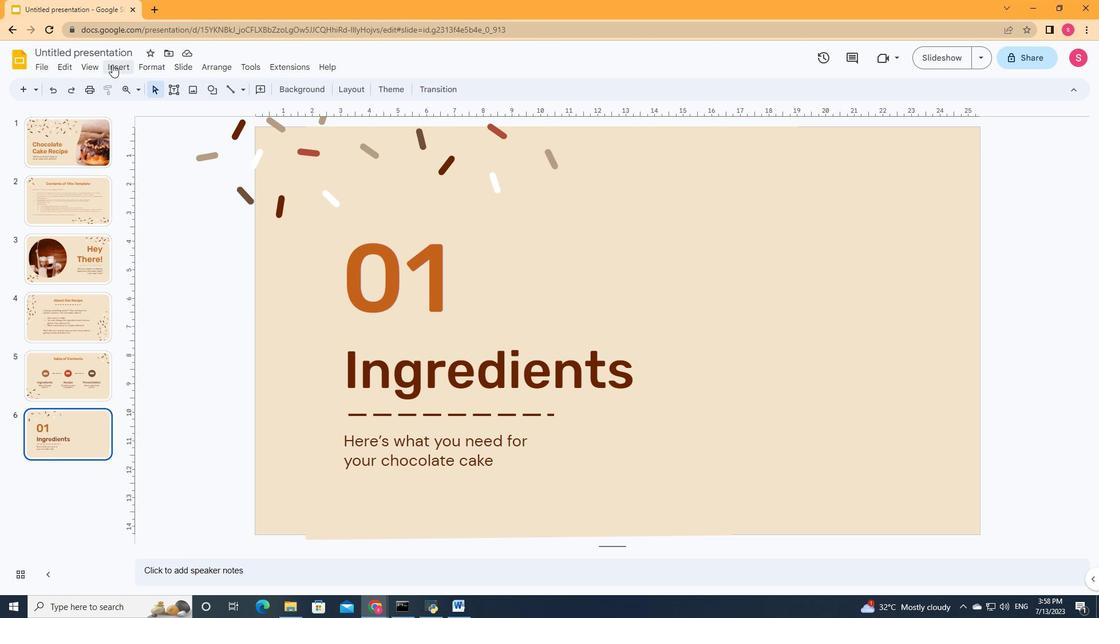 
Action: Mouse moved to (303, 89)
Screenshot: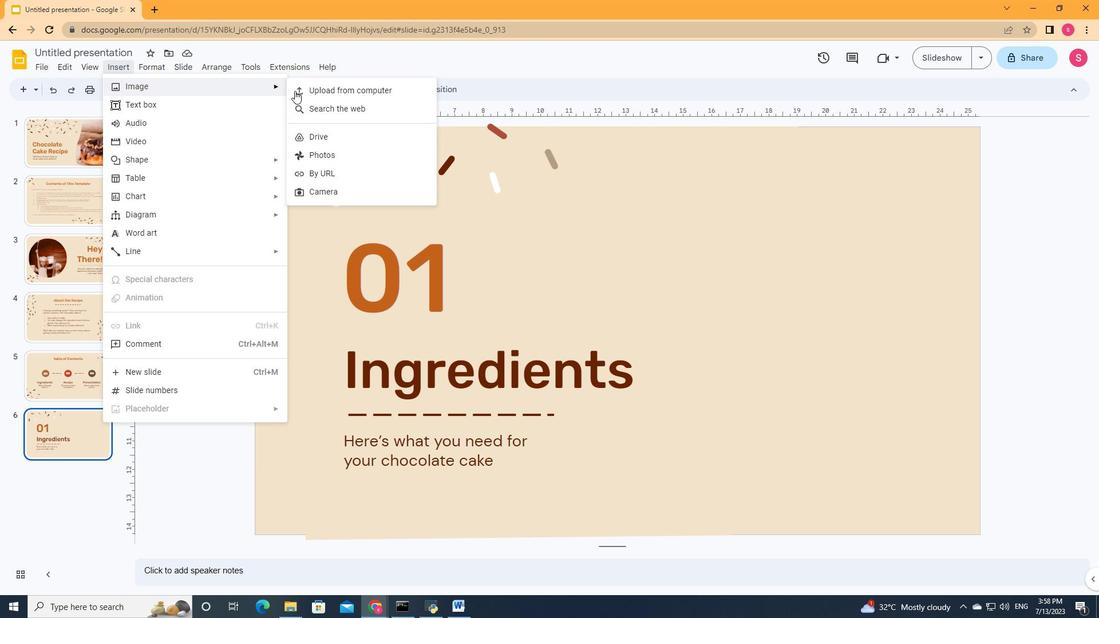
Action: Mouse pressed left at (303, 89)
Screenshot: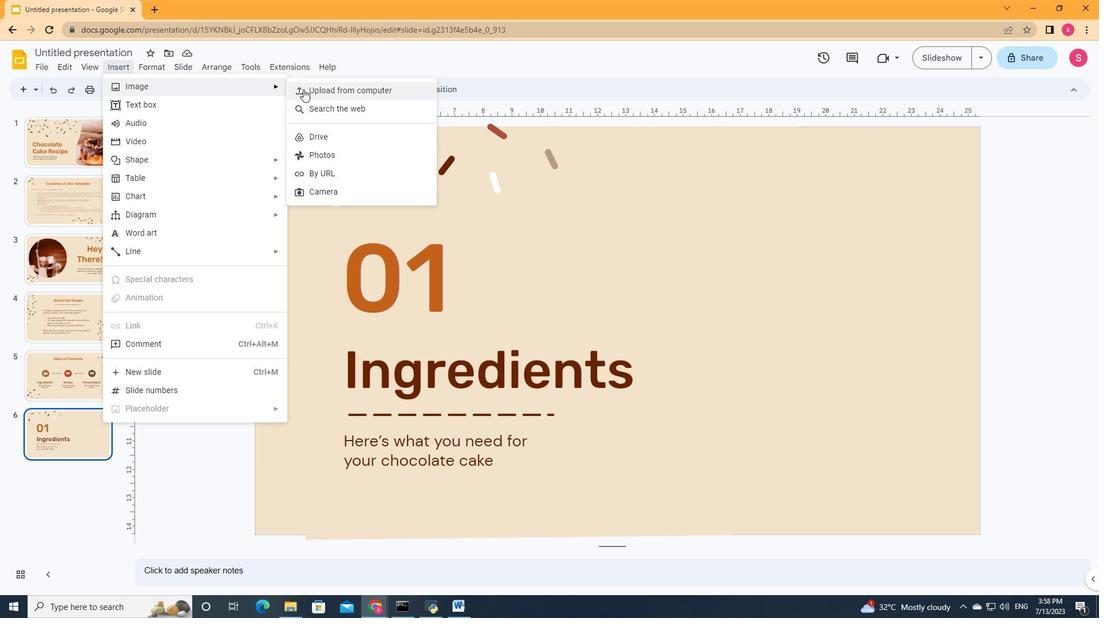 
Action: Mouse moved to (375, 316)
Screenshot: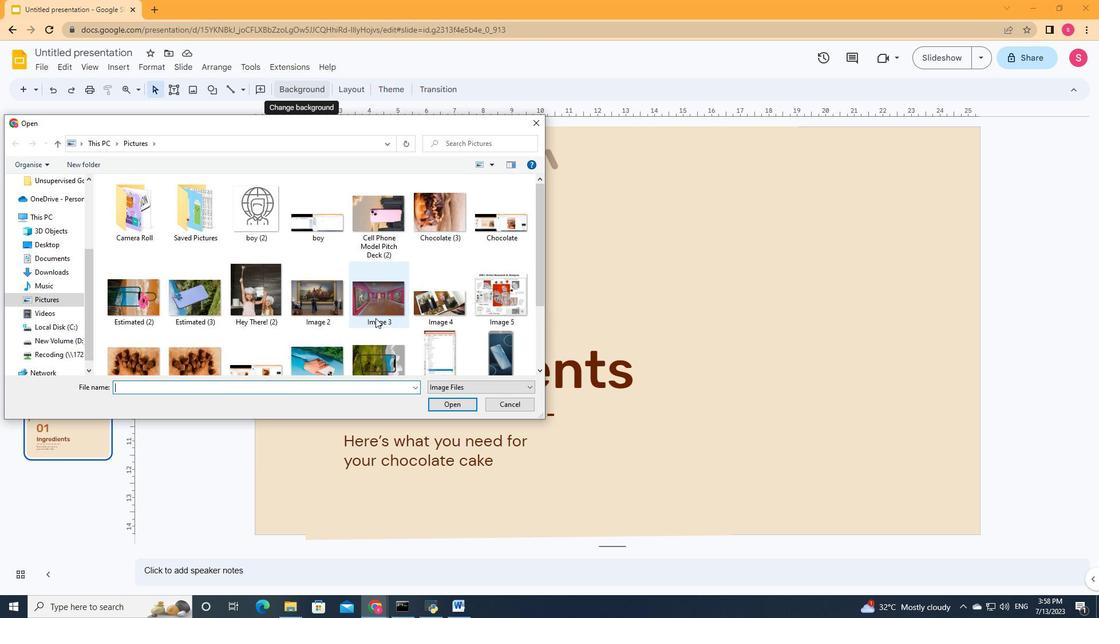 
Action: Mouse scrolled (375, 315) with delta (0, 0)
Screenshot: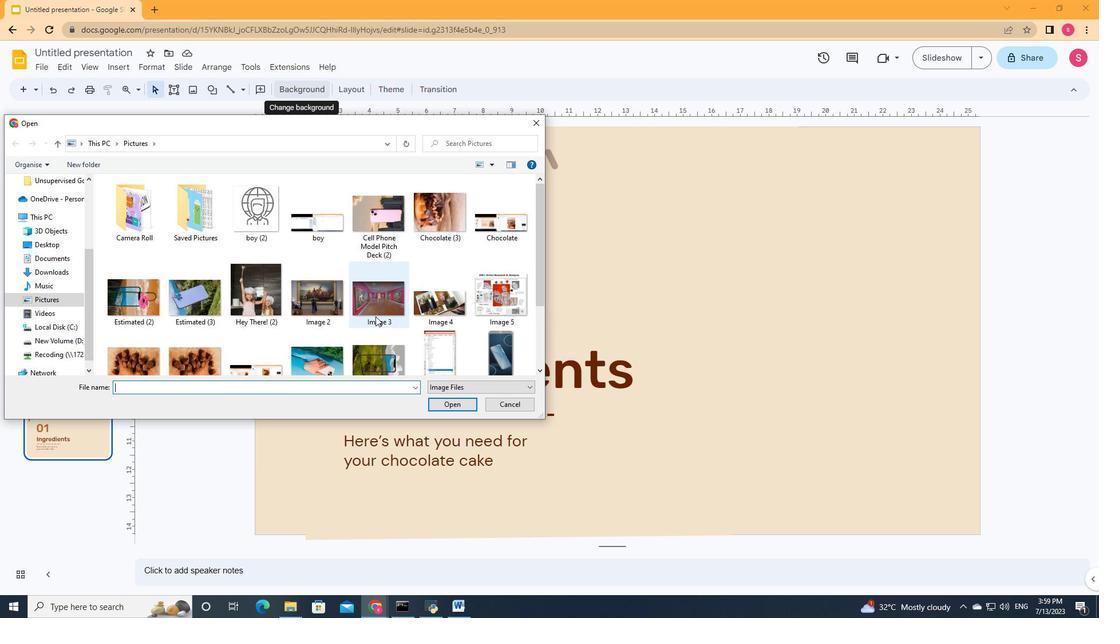 
Action: Mouse moved to (375, 315)
Screenshot: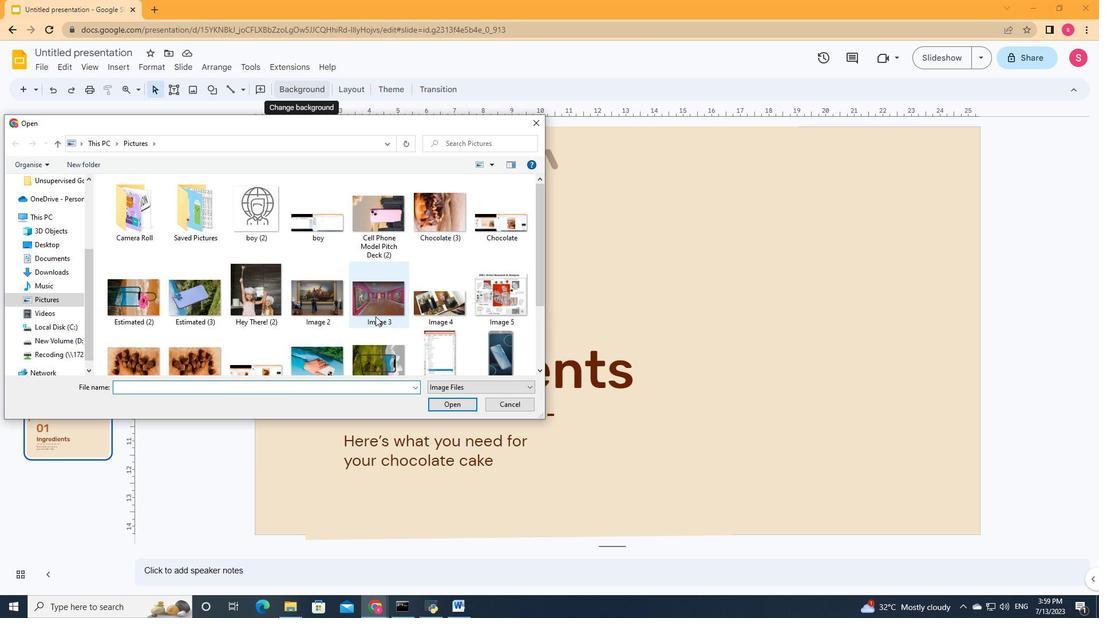 
Action: Mouse scrolled (375, 315) with delta (0, 0)
Screenshot: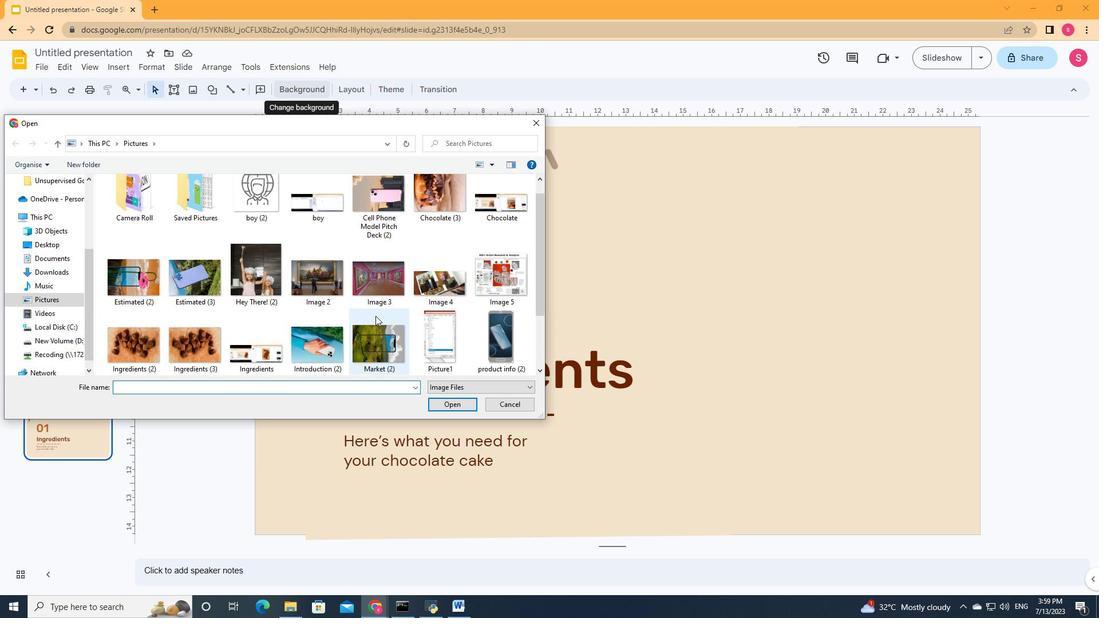 
Action: Mouse moved to (192, 281)
Screenshot: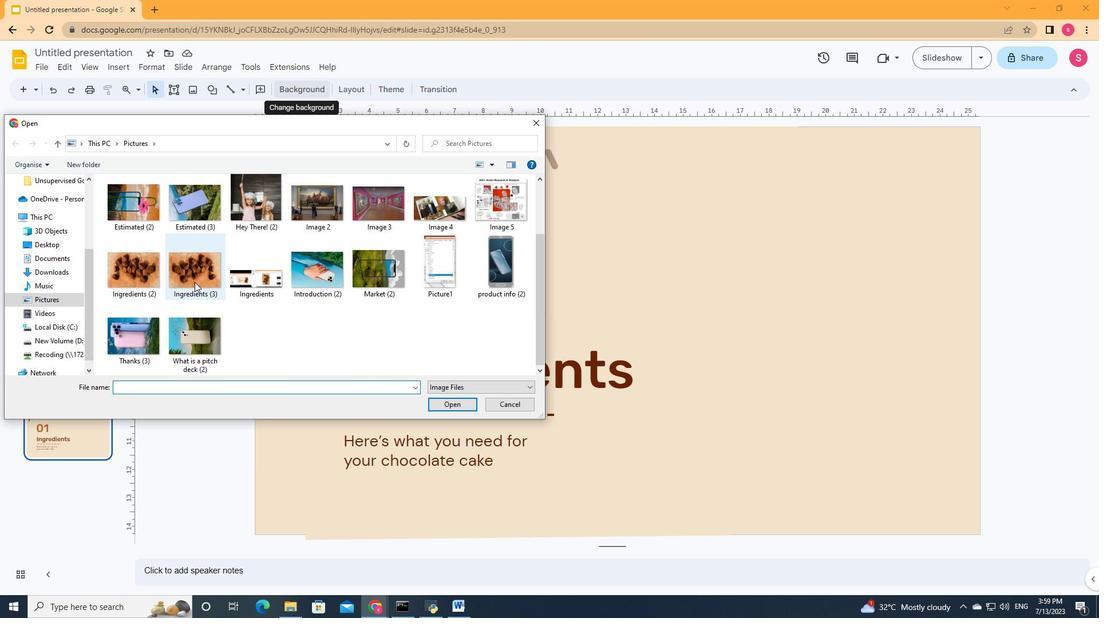 
Action: Mouse pressed left at (192, 281)
Screenshot: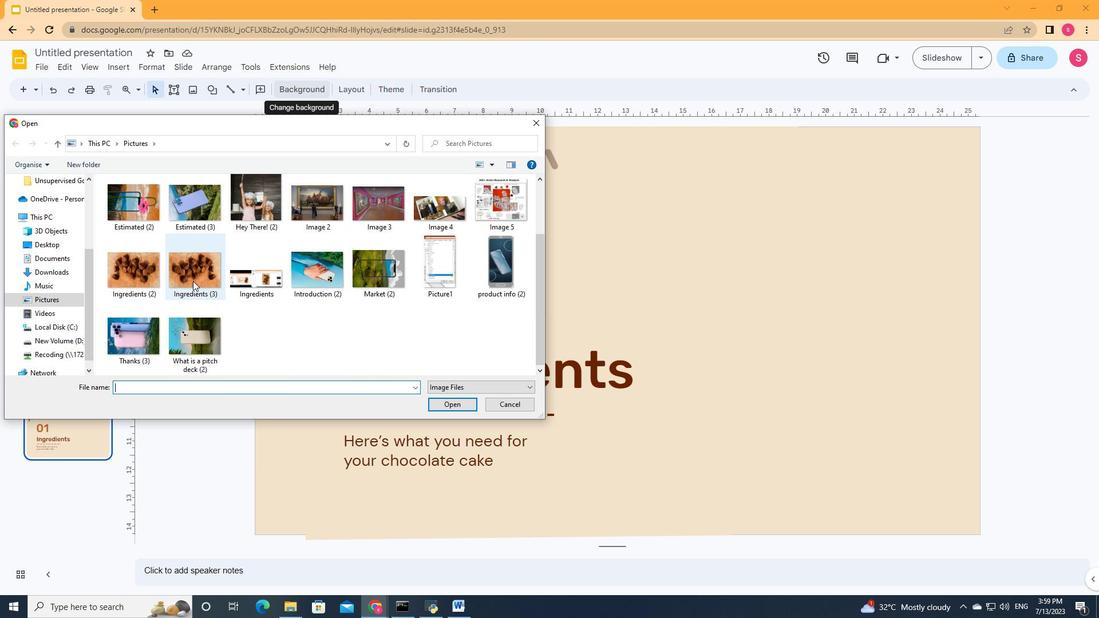 
Action: Mouse moved to (442, 401)
Screenshot: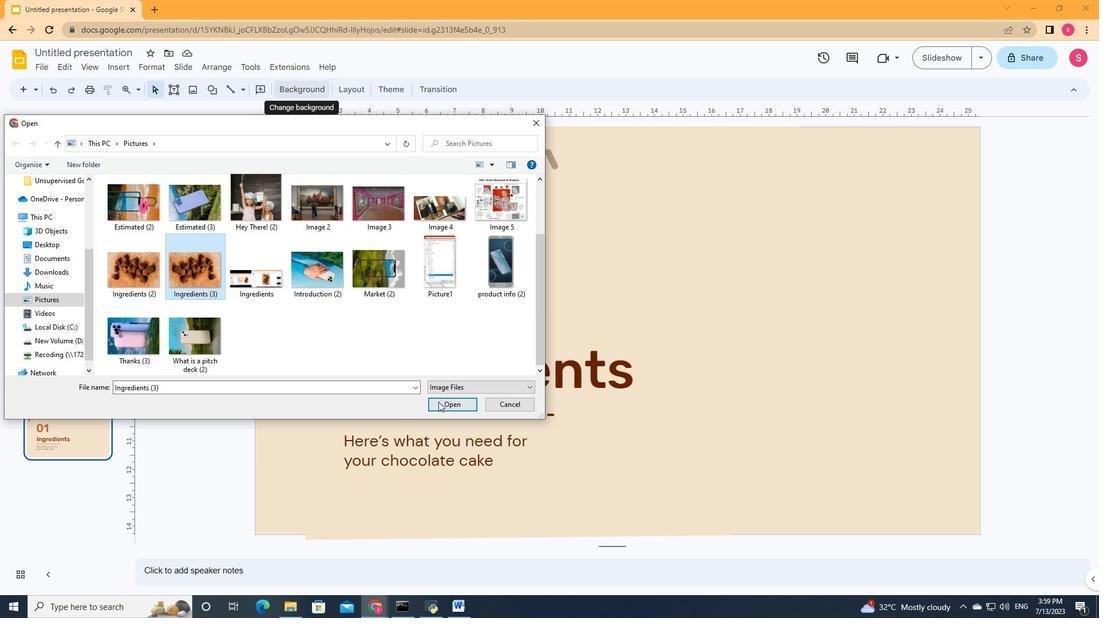 
Action: Mouse pressed left at (442, 401)
Screenshot: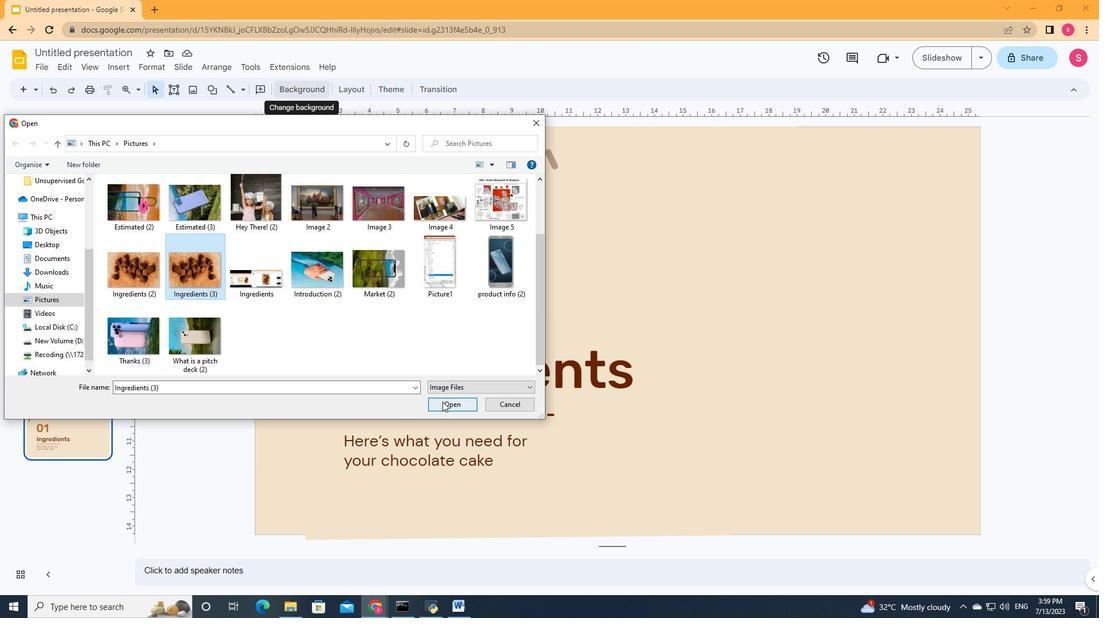
Action: Mouse moved to (372, 91)
Screenshot: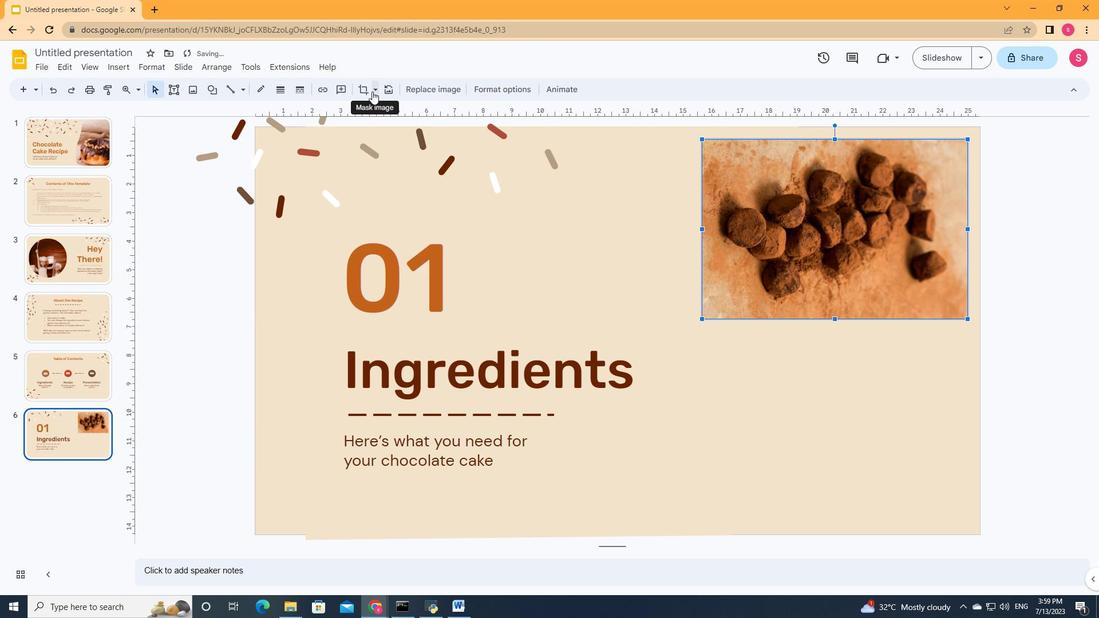 
Action: Mouse pressed left at (372, 91)
Screenshot: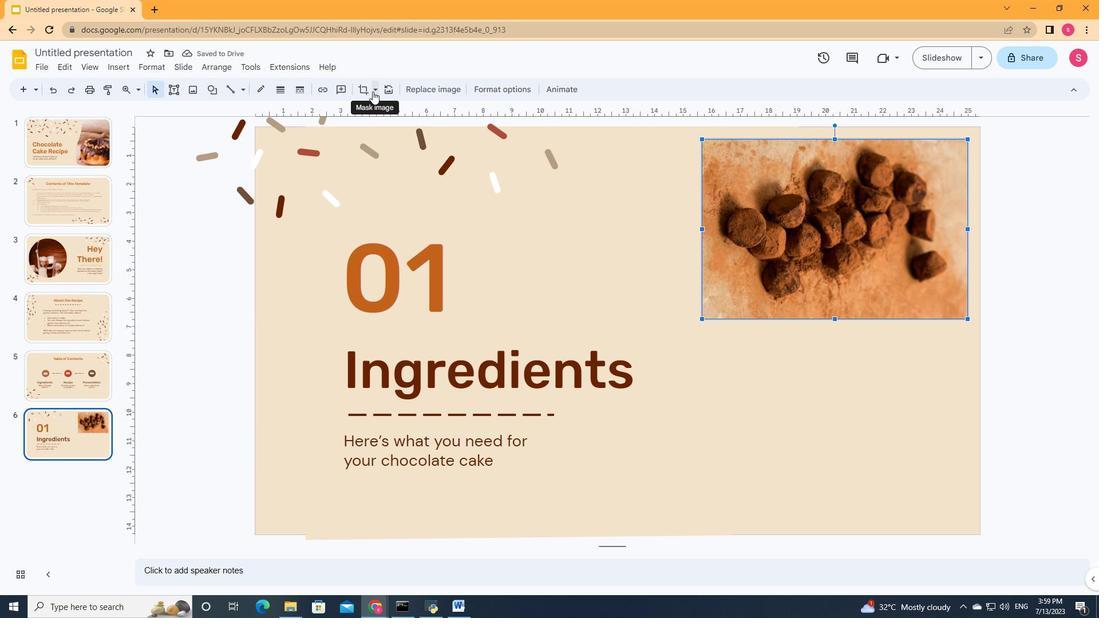 
Action: Mouse moved to (530, 184)
Screenshot: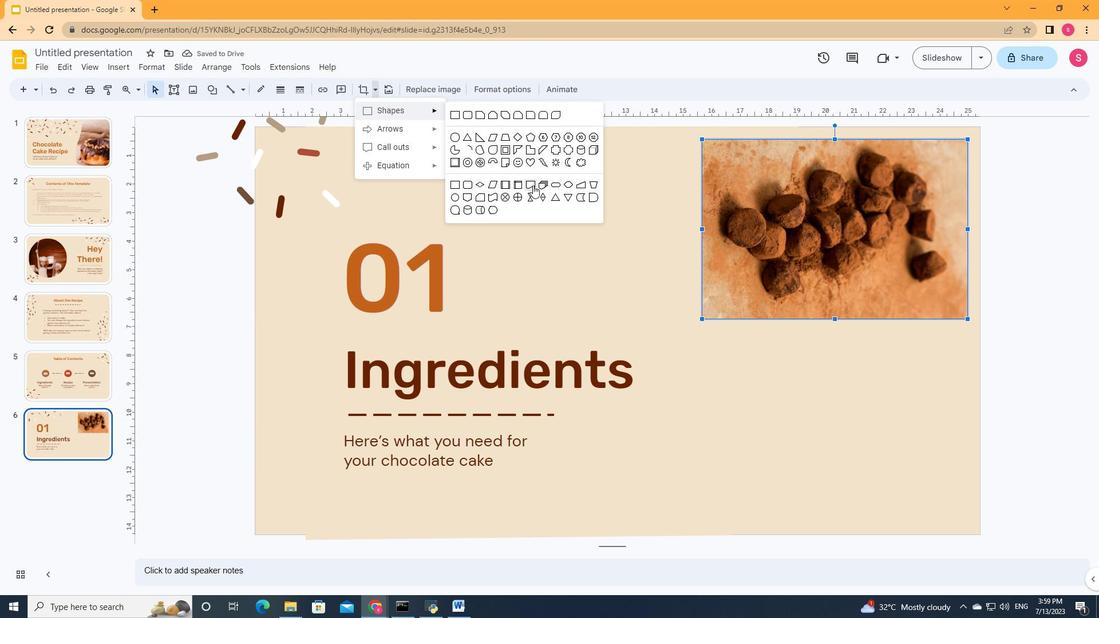 
Action: Mouse pressed left at (530, 184)
Screenshot: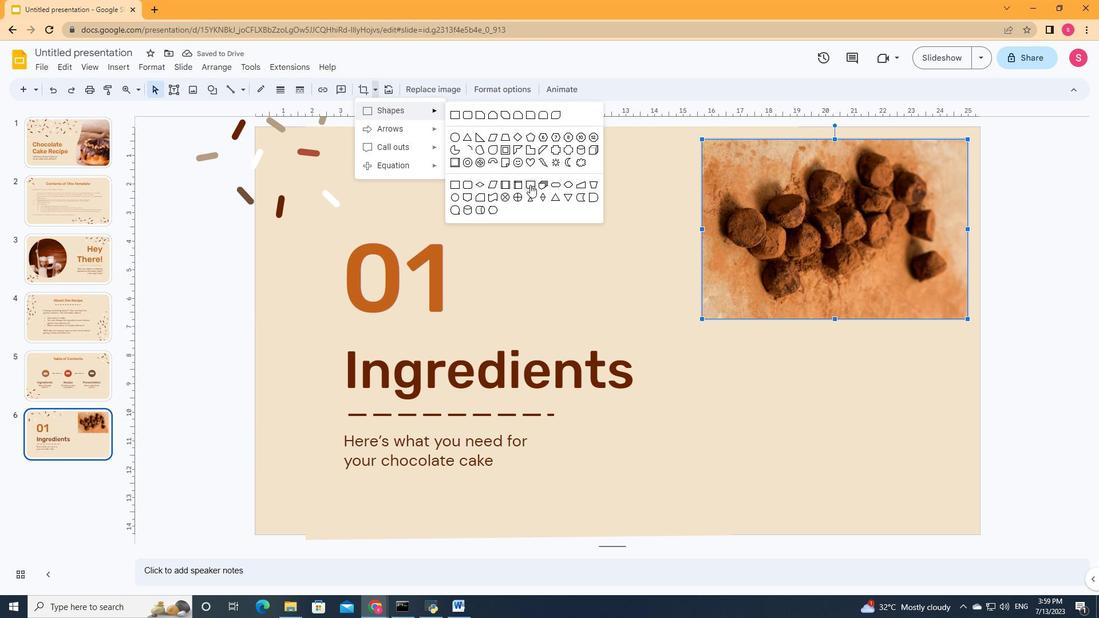 
Action: Mouse moved to (479, 84)
Screenshot: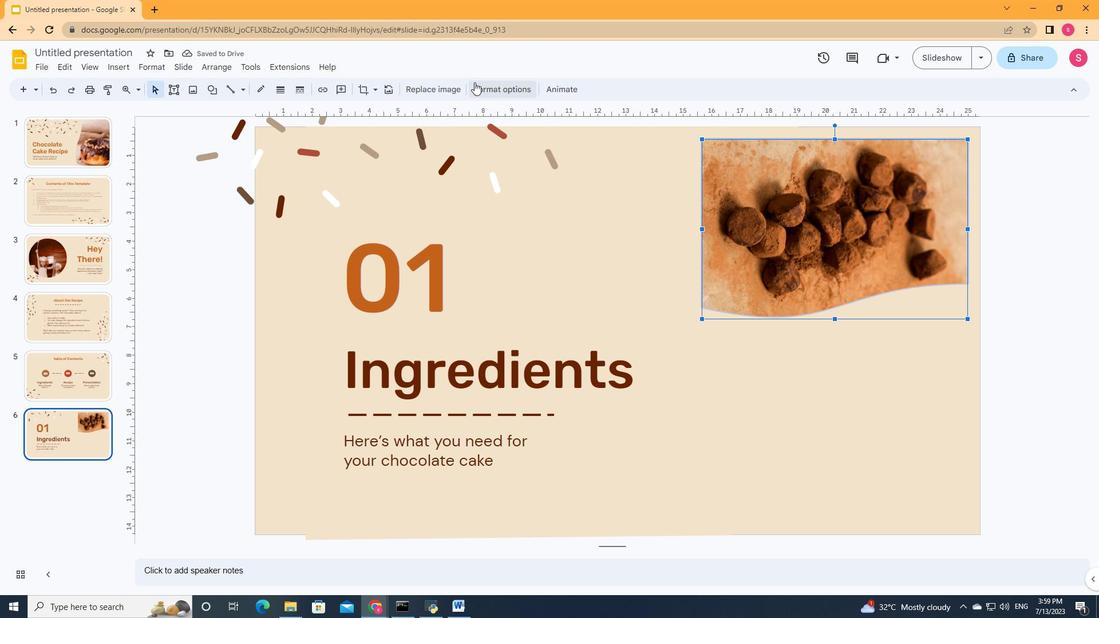
Action: Mouse pressed left at (479, 84)
Screenshot: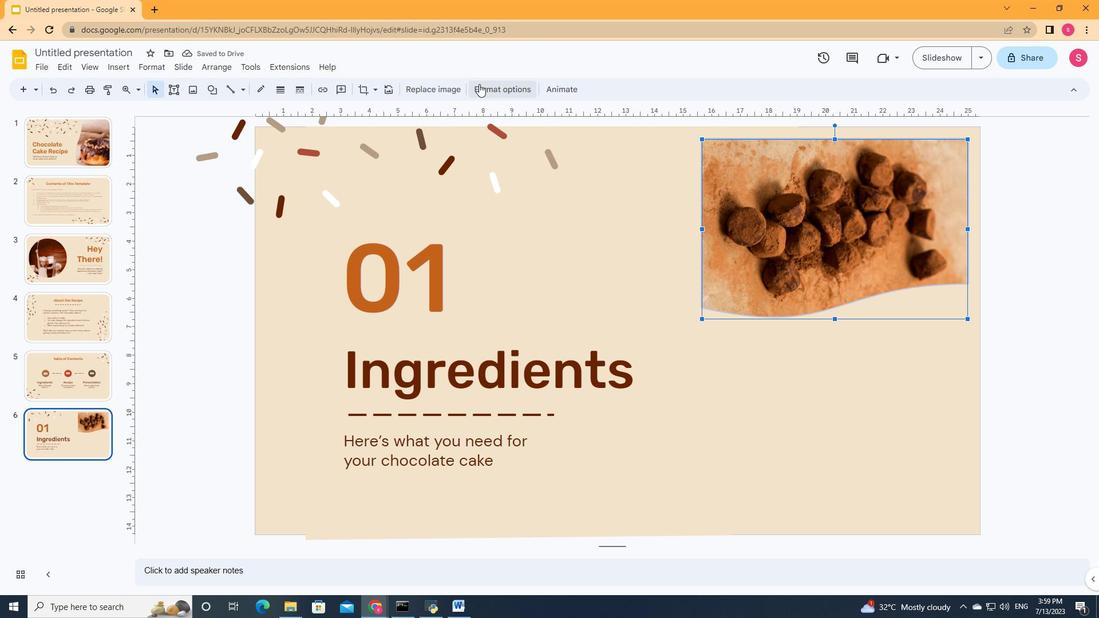 
Action: Mouse moved to (984, 322)
Screenshot: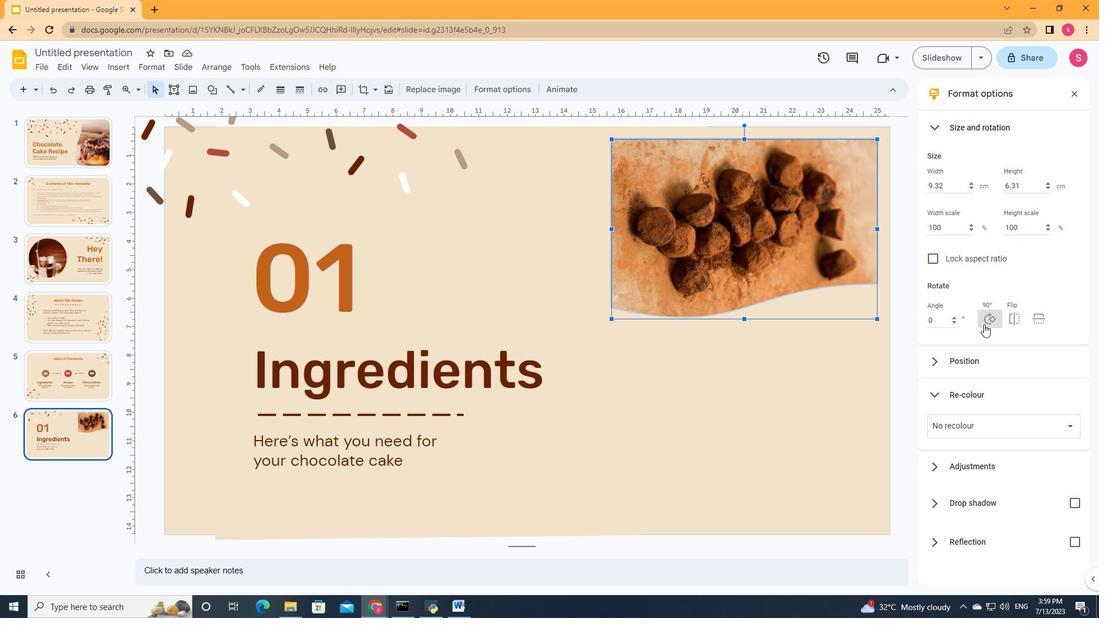 
Action: Mouse pressed left at (984, 322)
Screenshot: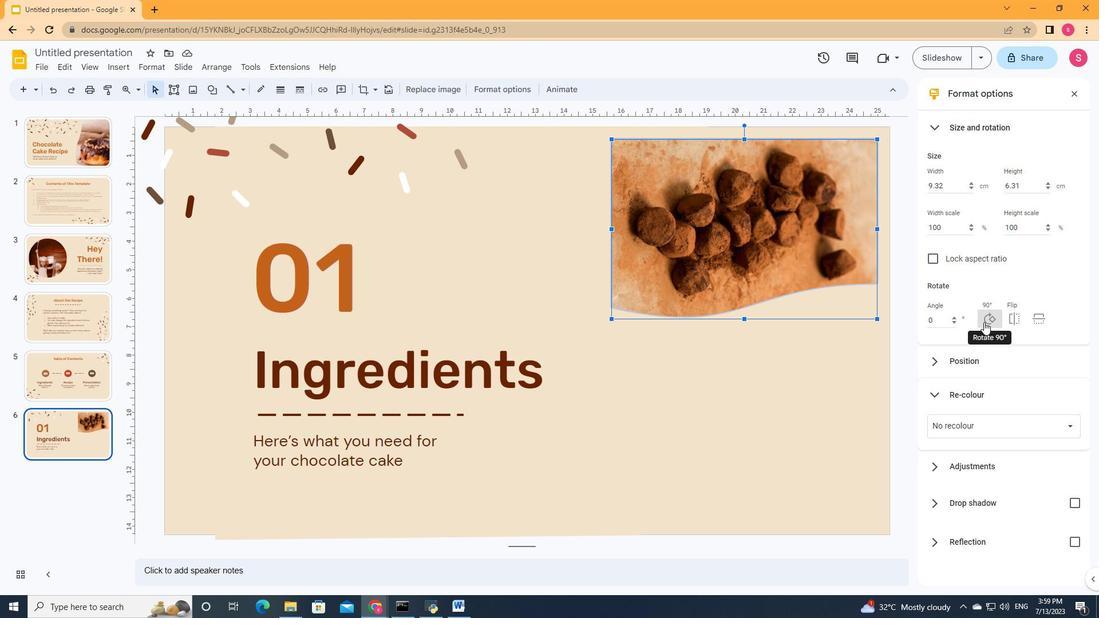 
Action: Mouse moved to (994, 321)
Screenshot: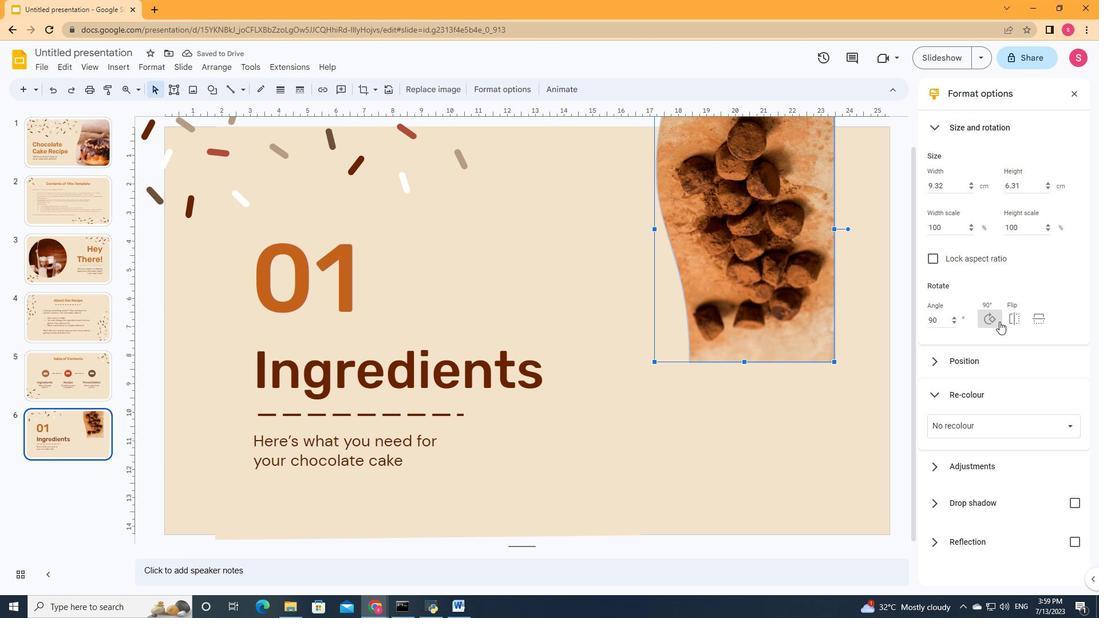 
Action: Mouse pressed left at (994, 321)
Screenshot: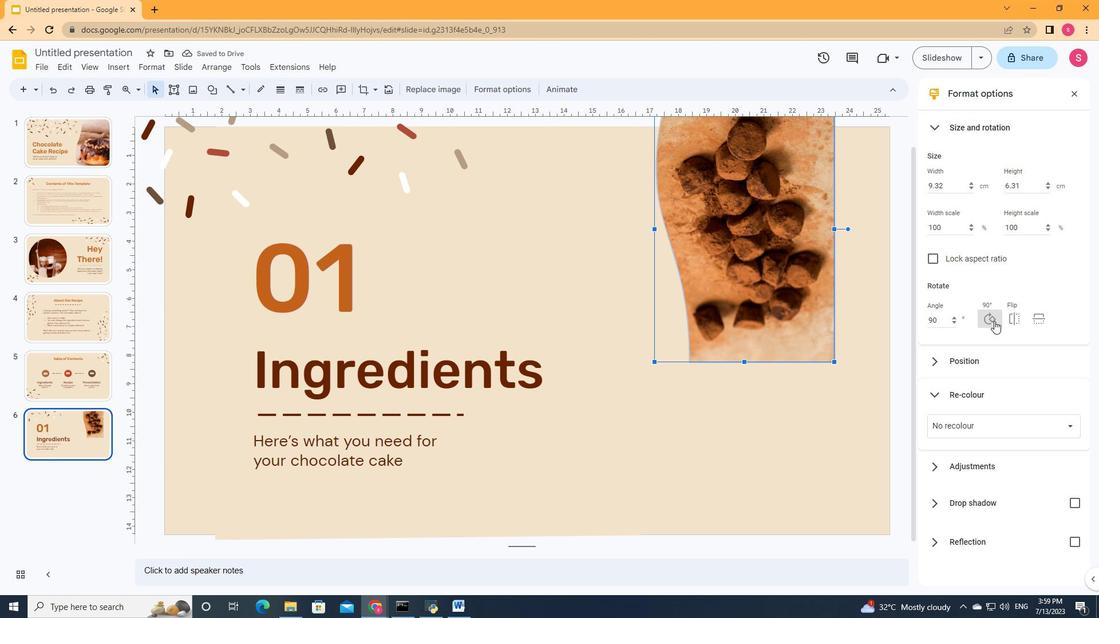 
Action: Mouse pressed left at (994, 321)
Screenshot: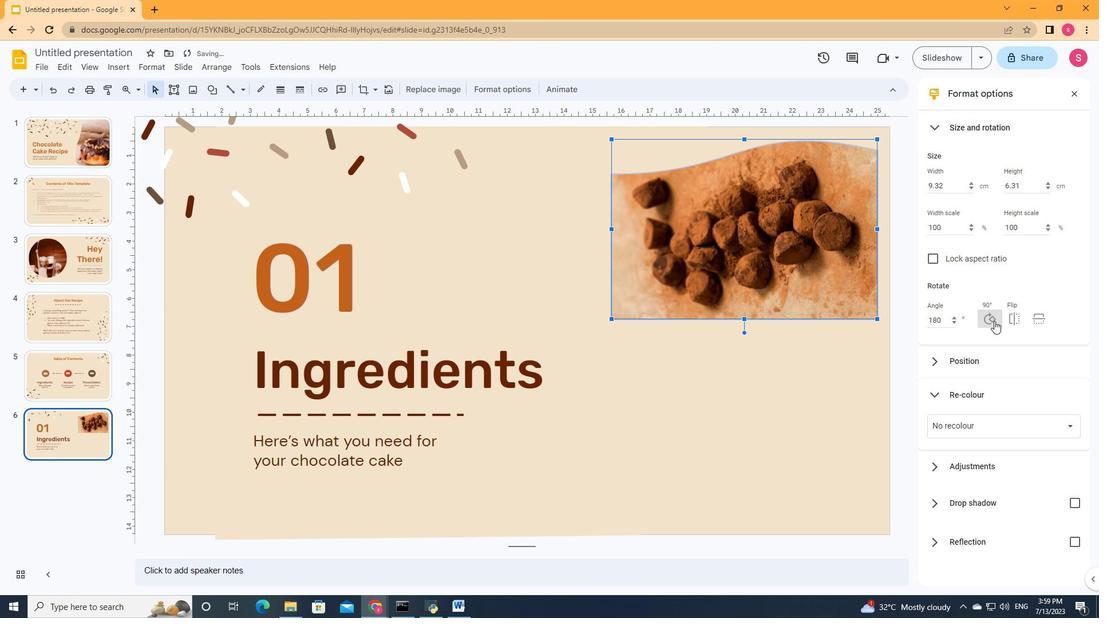 
Action: Mouse moved to (1014, 324)
Screenshot: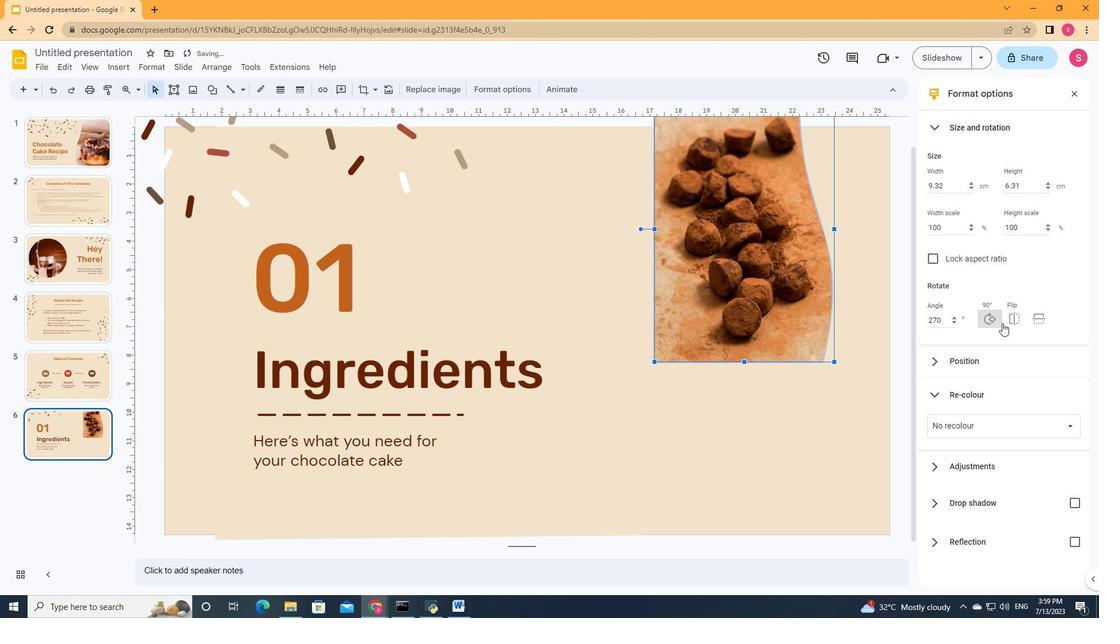 
Action: Mouse pressed left at (1014, 324)
Screenshot: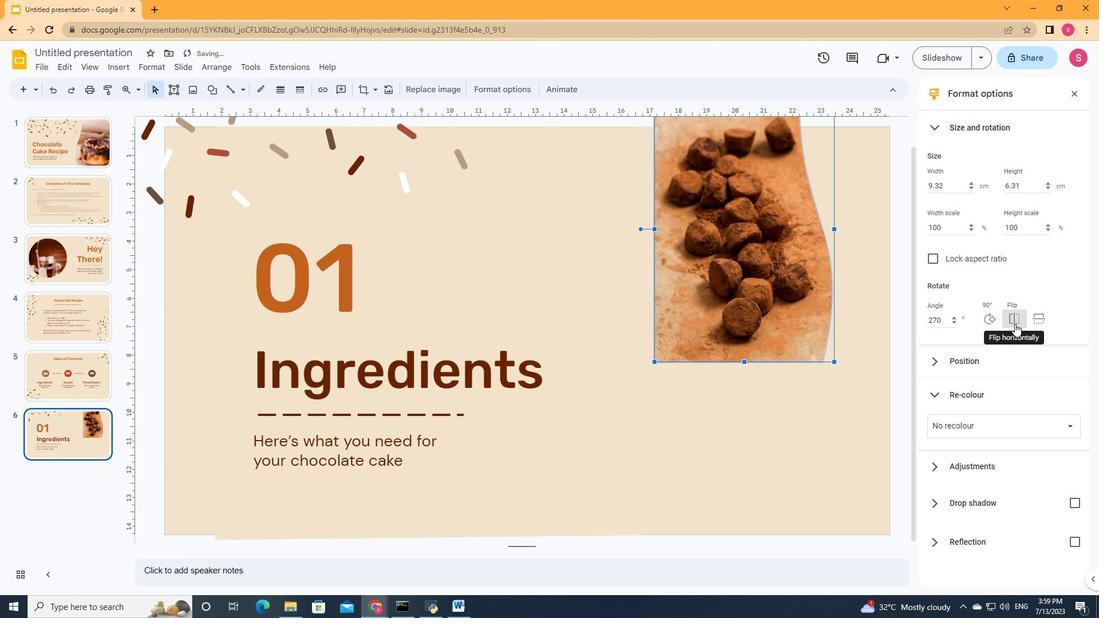 
Action: Mouse moved to (681, 241)
Screenshot: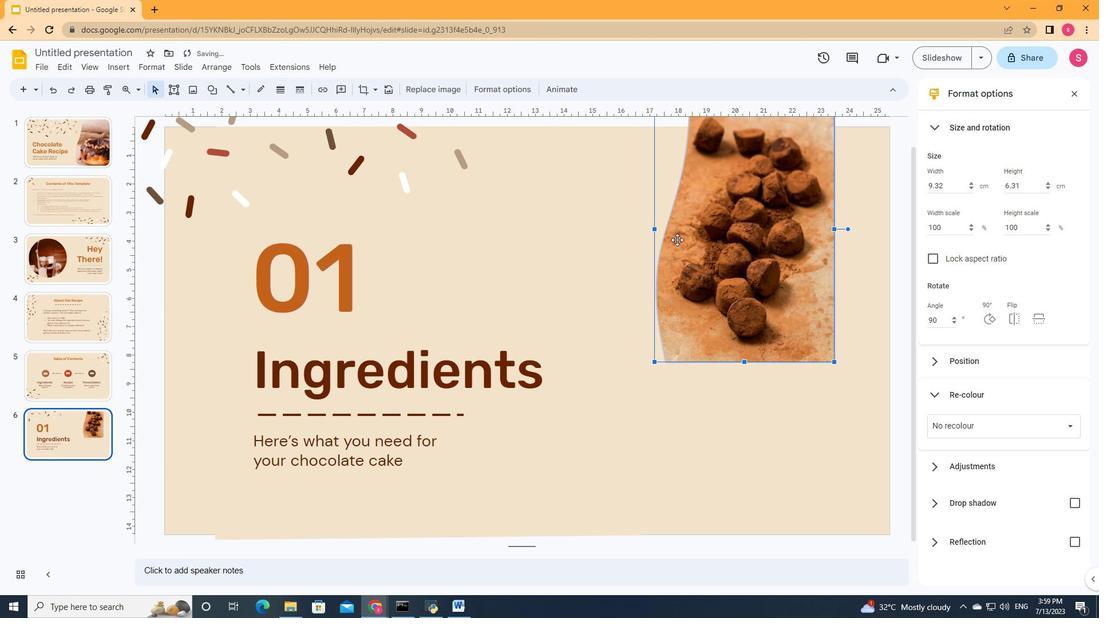 
Action: Mouse pressed left at (681, 241)
Screenshot: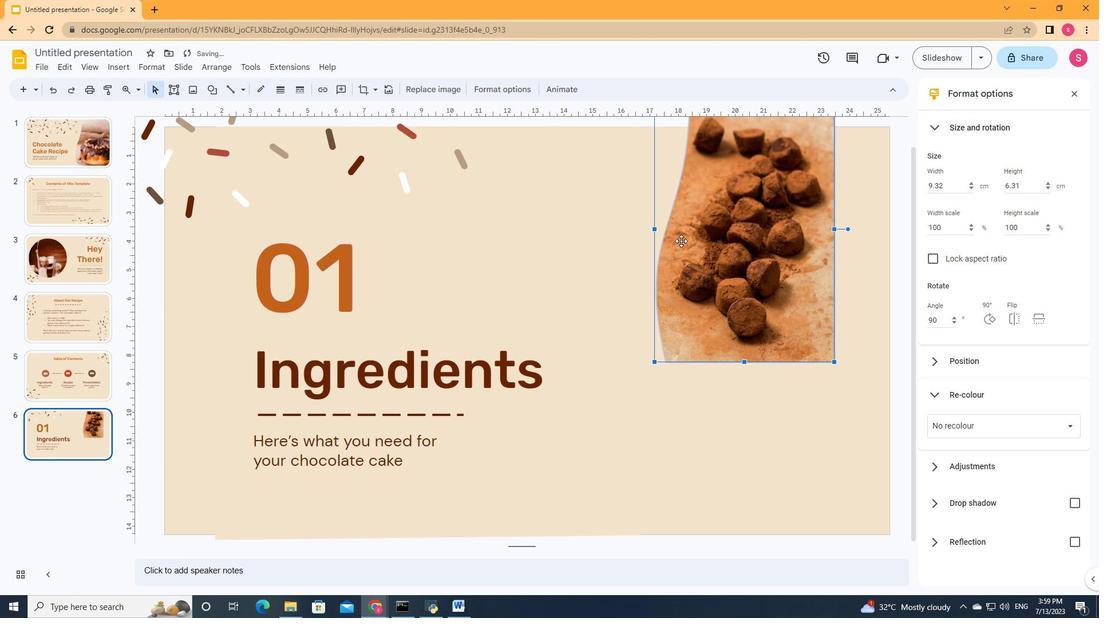 
Action: Mouse pressed left at (681, 241)
Screenshot: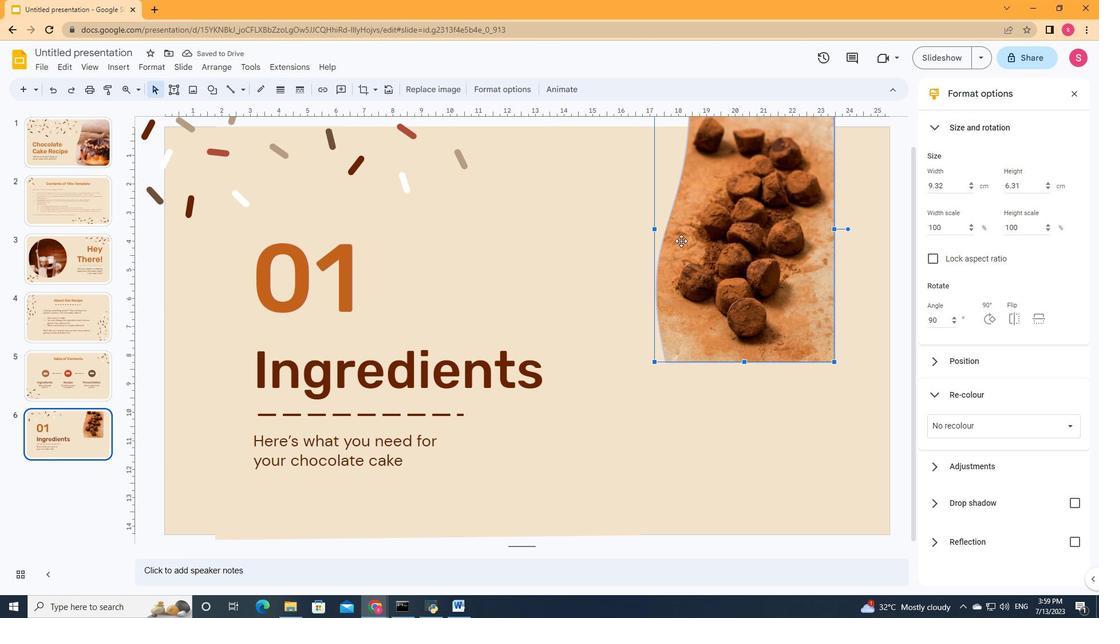 
Action: Mouse moved to (657, 229)
Screenshot: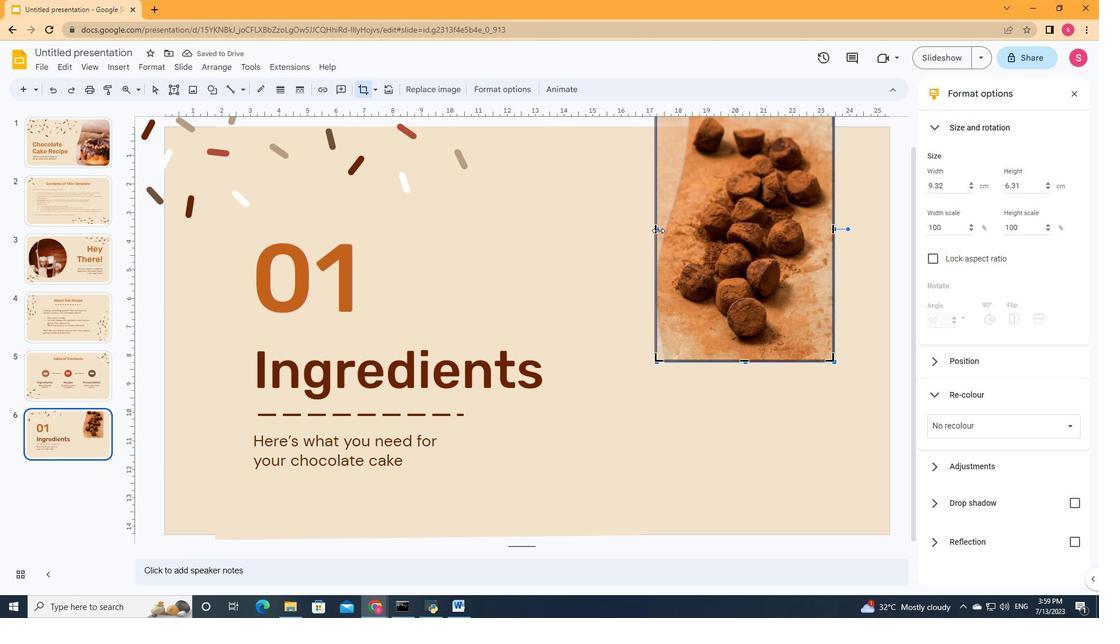 
Action: Mouse pressed left at (657, 229)
Screenshot: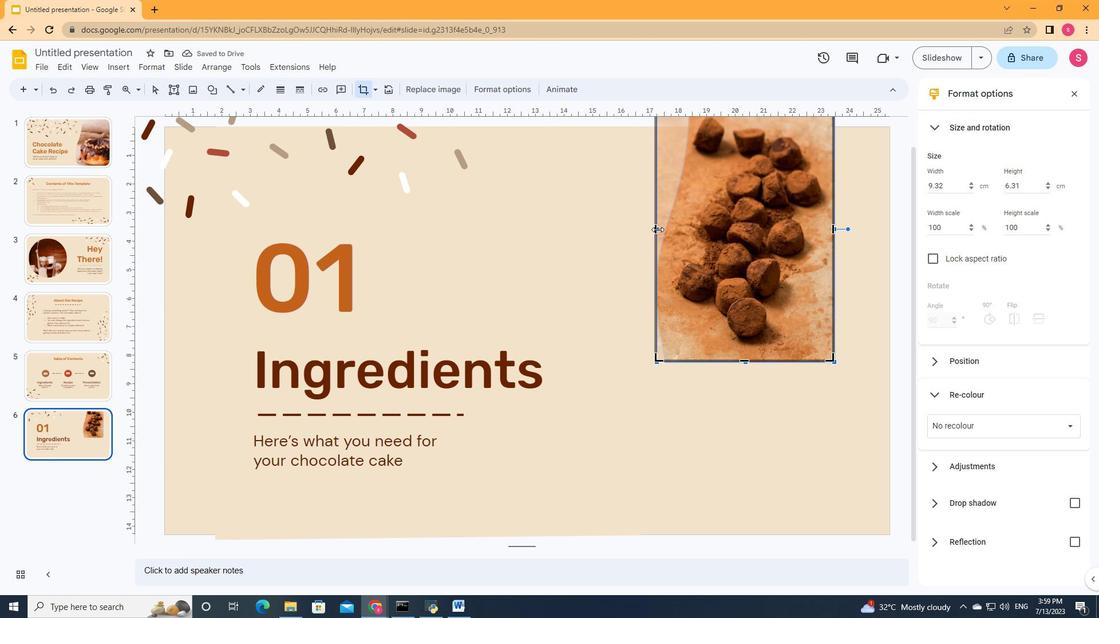 
Action: Mouse moved to (669, 230)
Screenshot: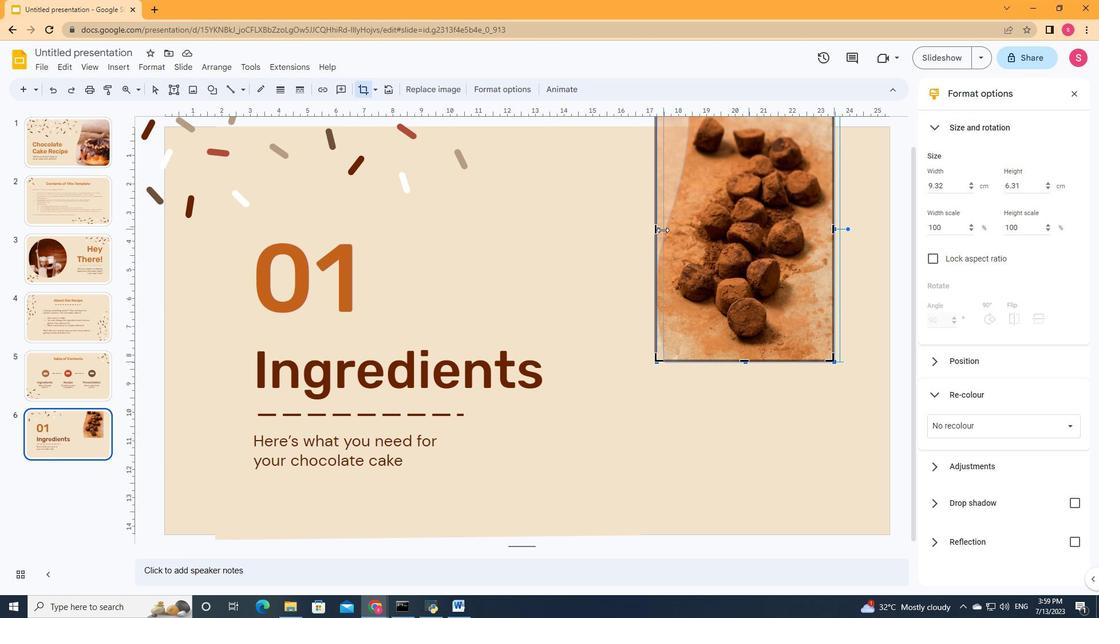 
Action: Mouse pressed left at (669, 230)
Screenshot: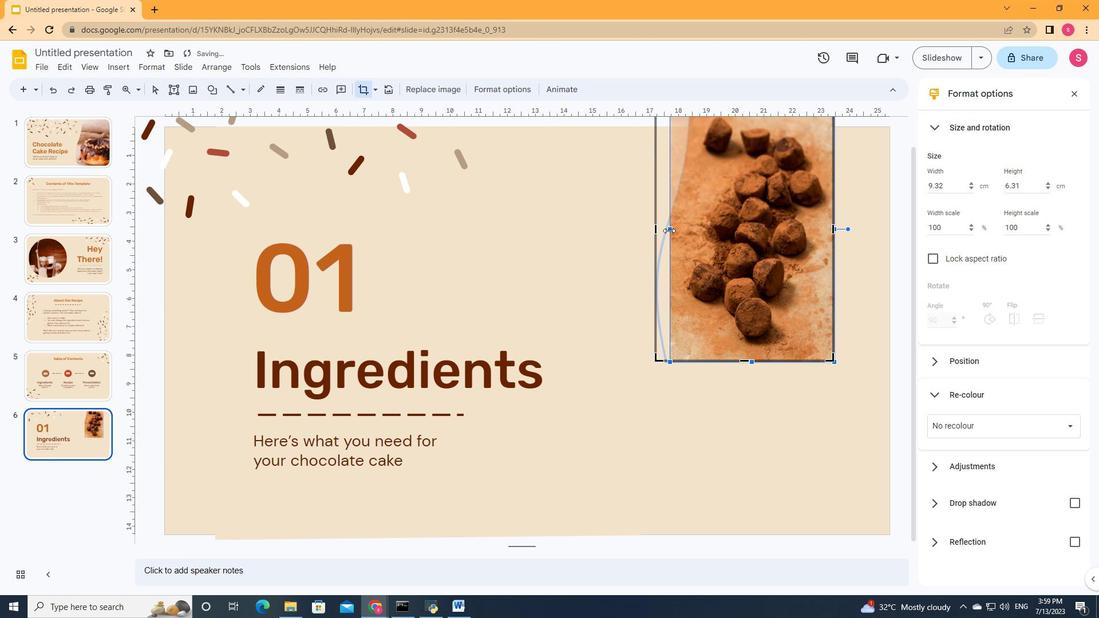 
Action: Mouse moved to (719, 400)
Screenshot: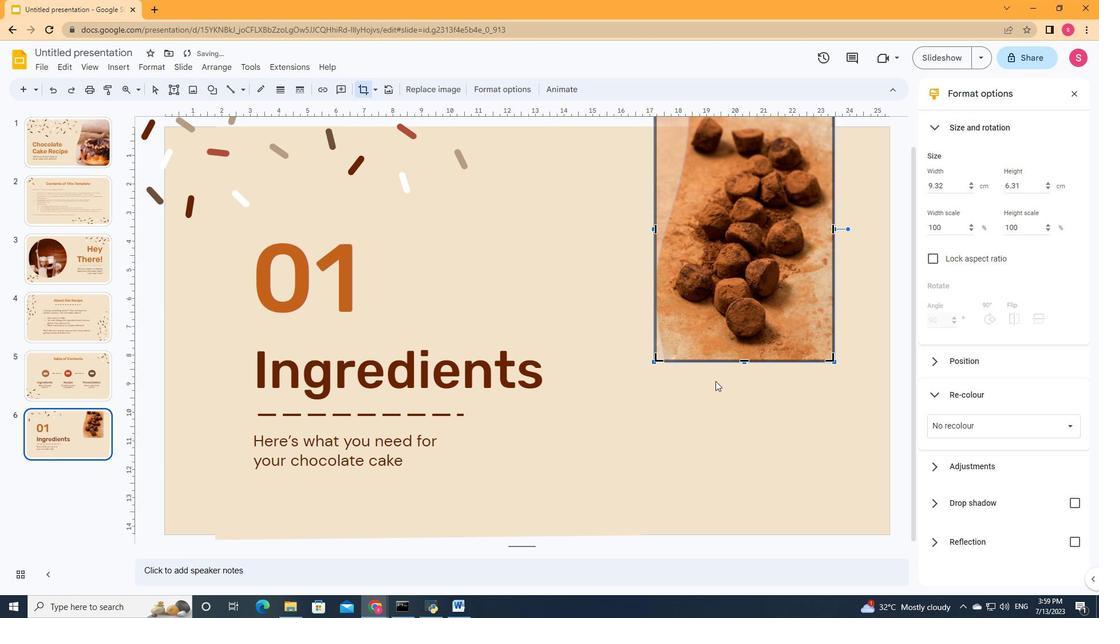 
Action: Mouse pressed left at (719, 400)
Screenshot: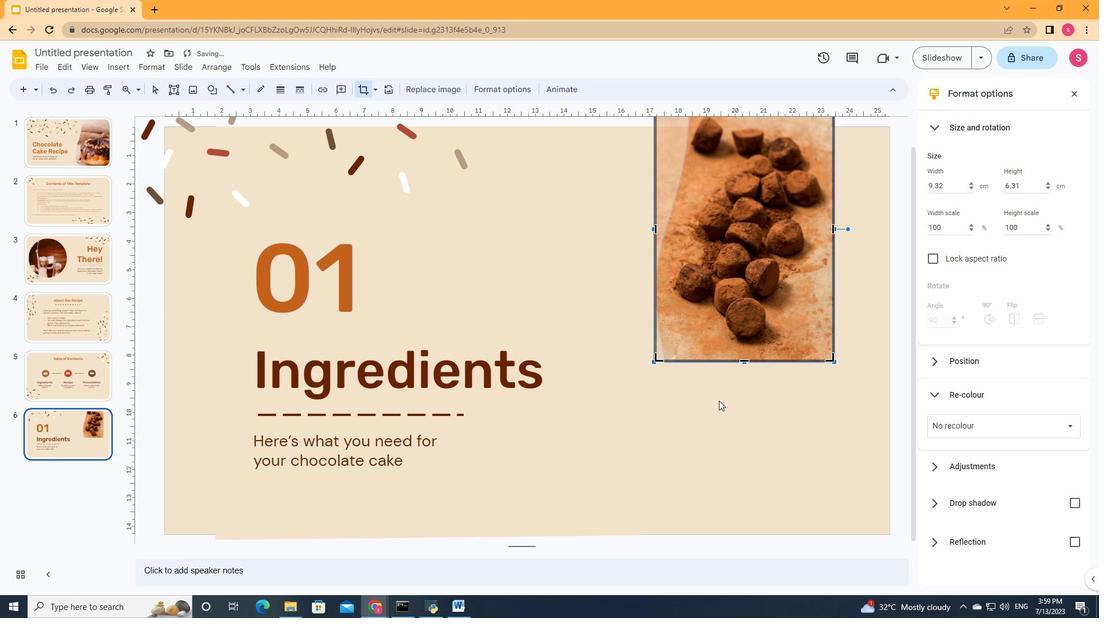 
Action: Mouse moved to (691, 255)
Screenshot: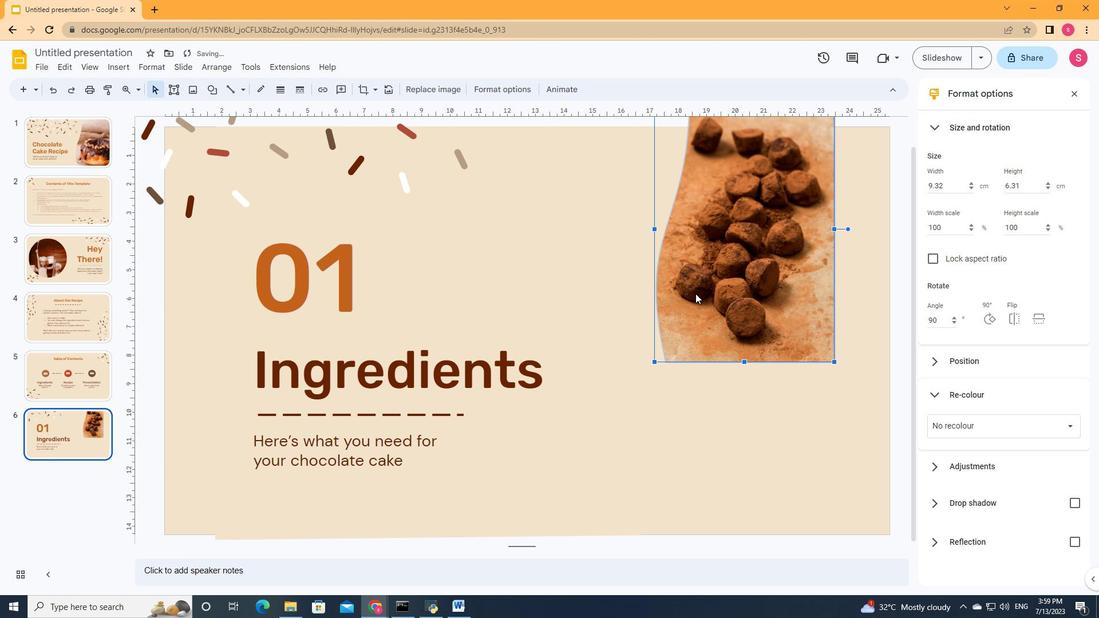 
Action: Mouse pressed left at (691, 255)
Screenshot: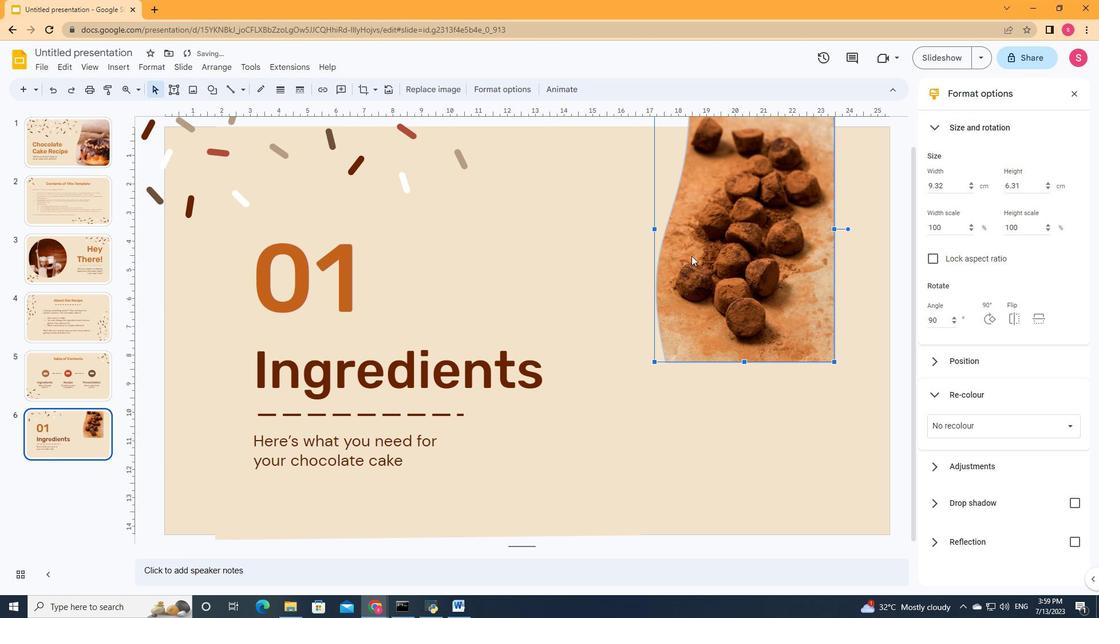 
Action: Mouse moved to (654, 230)
Screenshot: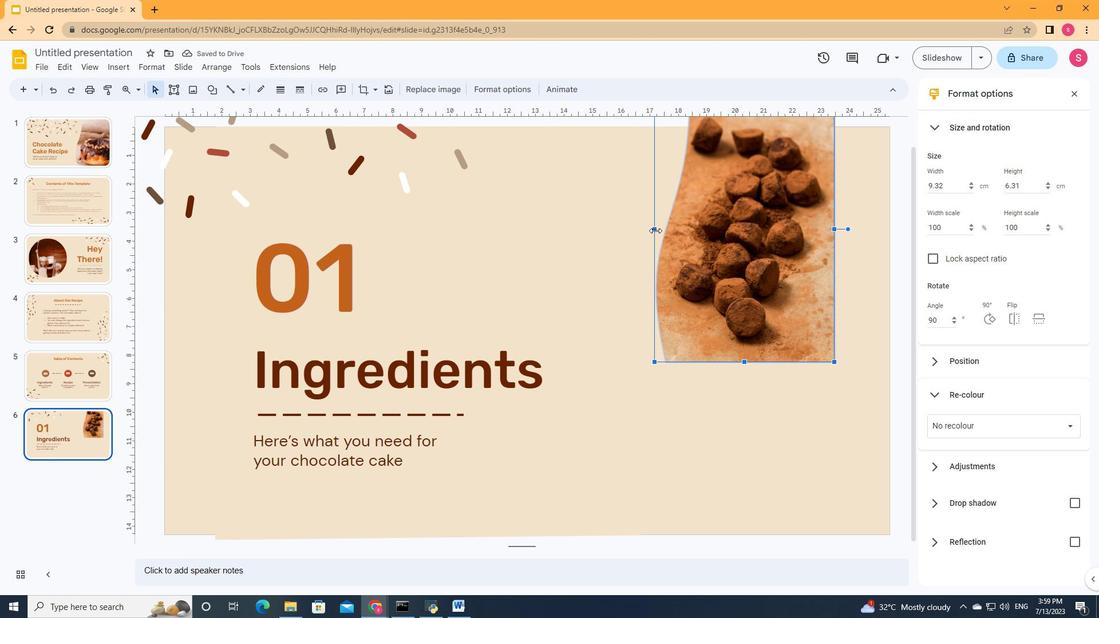 
Action: Mouse pressed left at (654, 230)
Screenshot: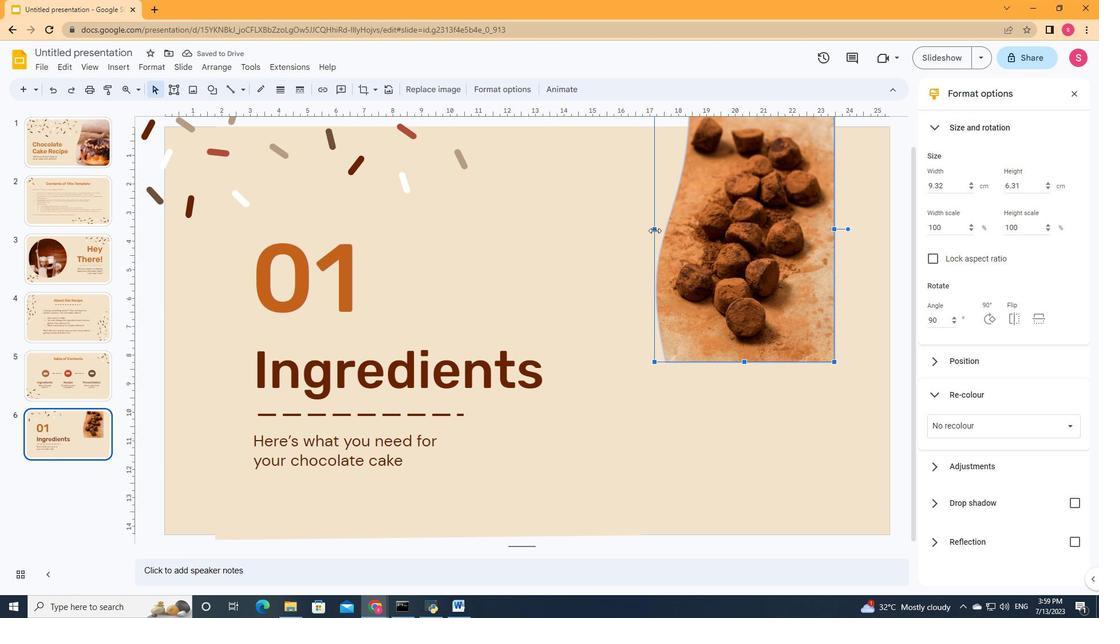 
Action: Mouse moved to (689, 236)
Screenshot: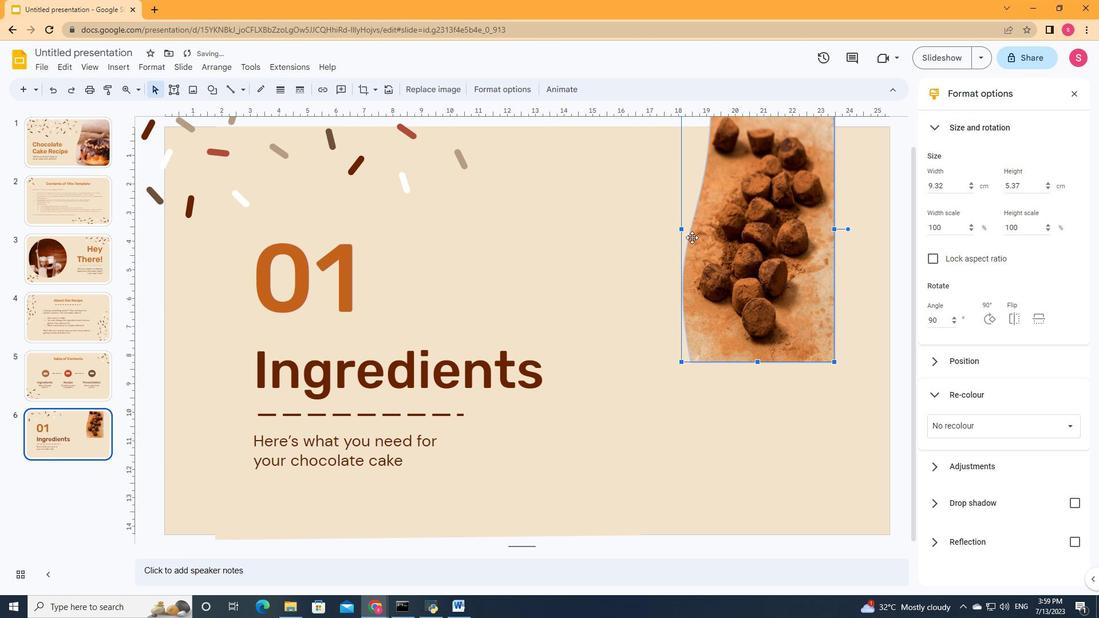 
Action: Key pressed ctrl+Z
Screenshot: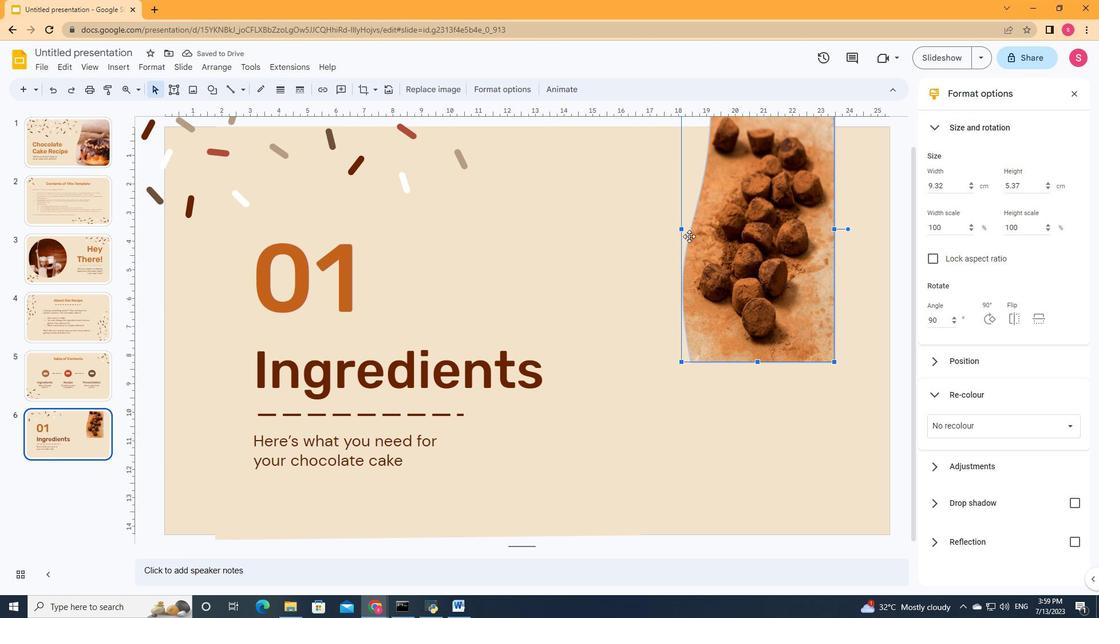 
Action: Mouse moved to (704, 185)
Screenshot: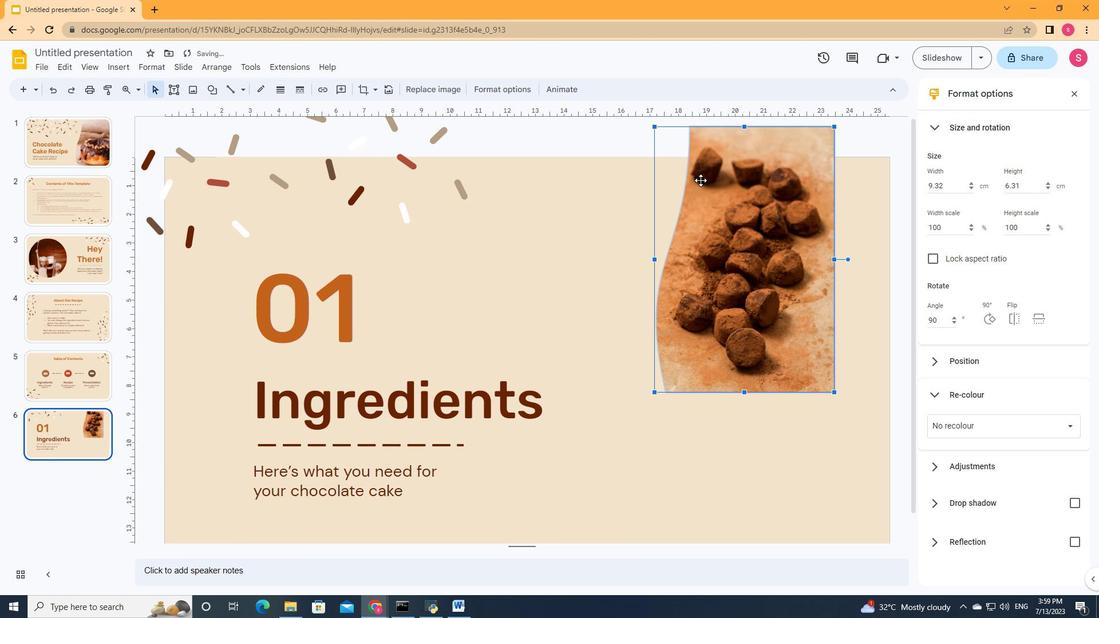 
Action: Mouse pressed left at (704, 185)
Screenshot: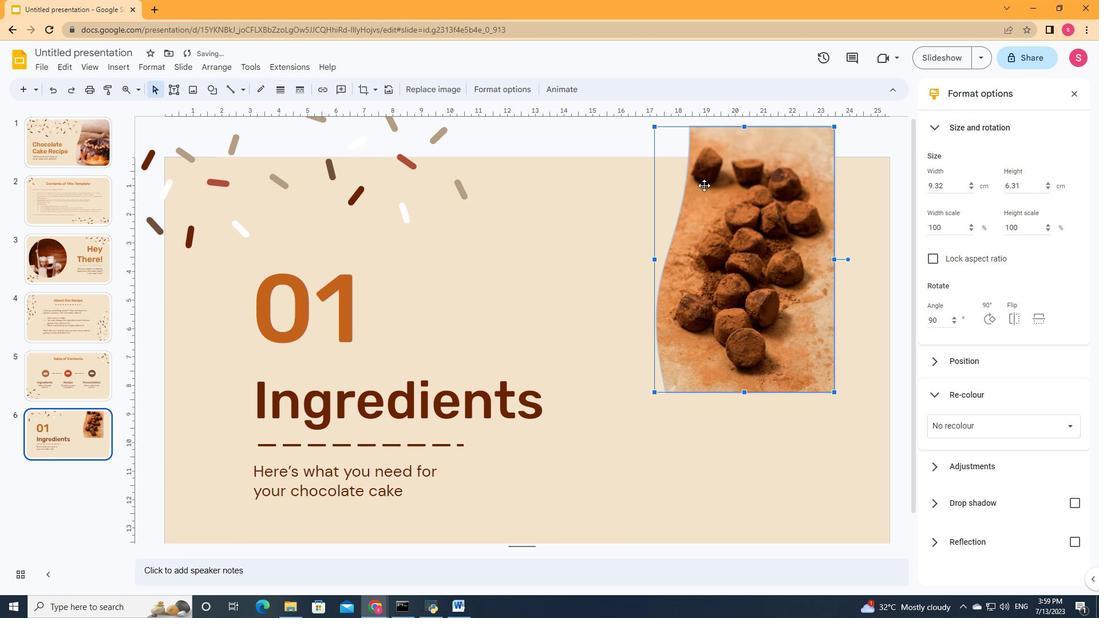 
Action: Mouse pressed left at (704, 185)
Screenshot: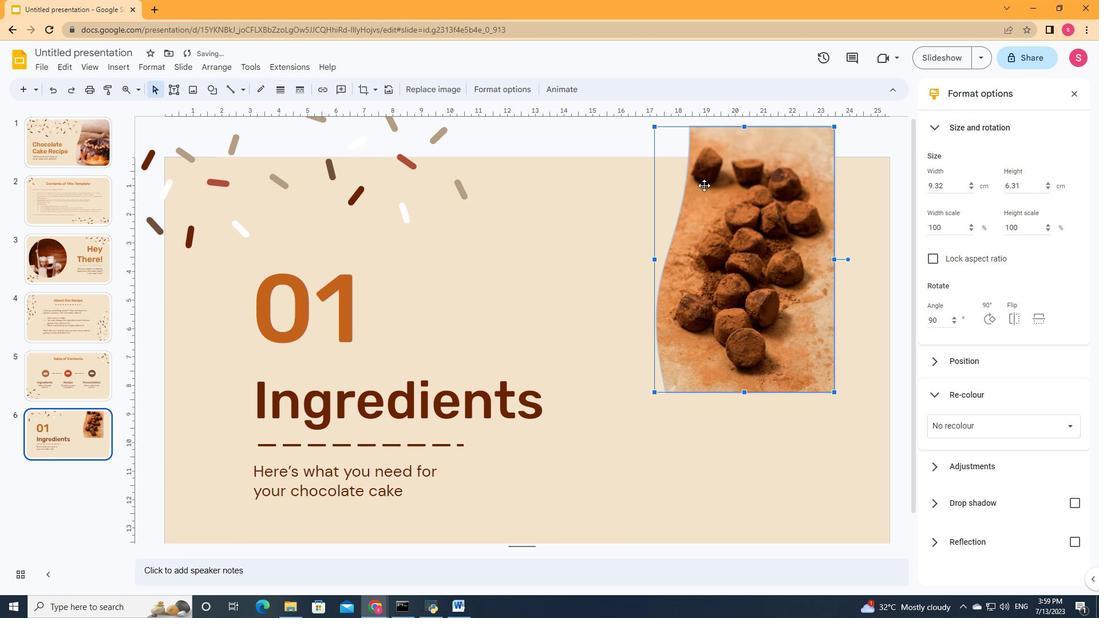 
Action: Mouse moved to (684, 197)
Screenshot: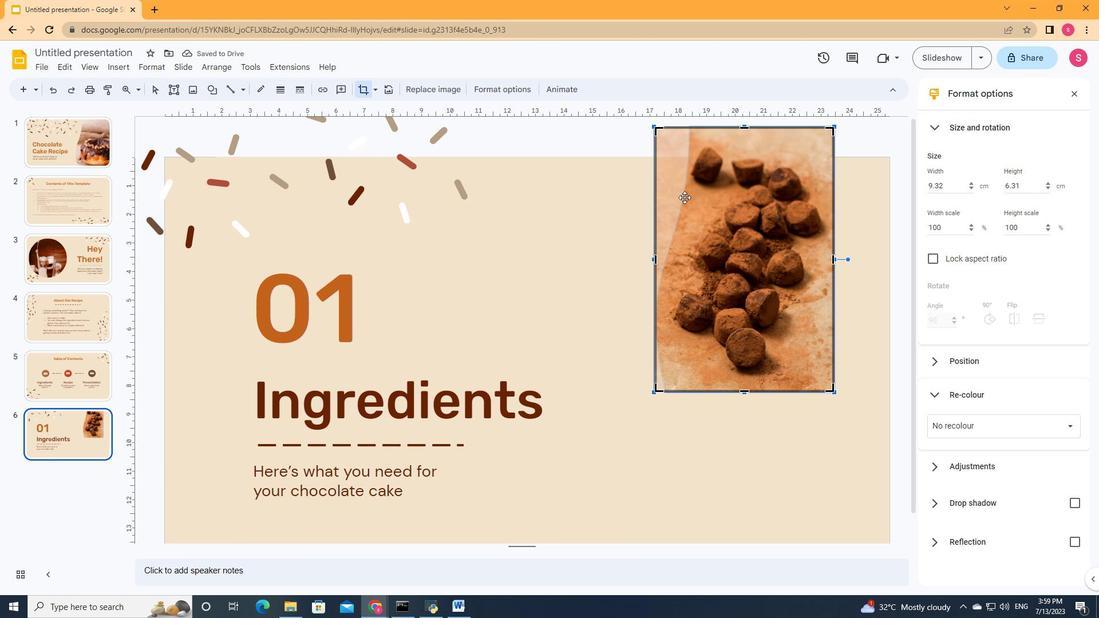 
Action: Mouse pressed left at (684, 197)
Screenshot: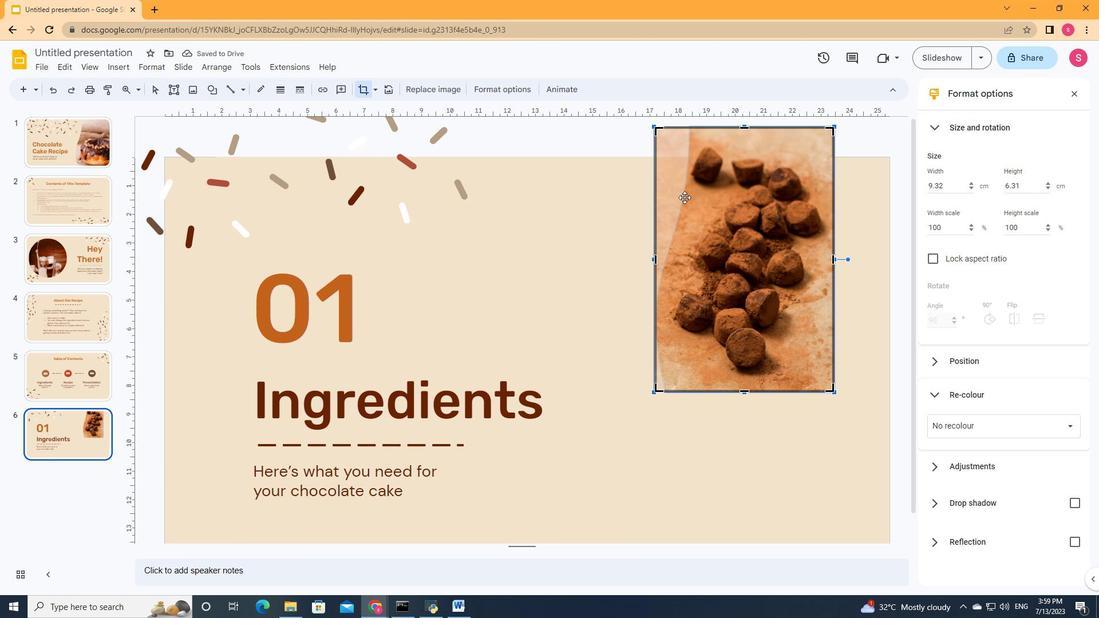 
Action: Mouse moved to (652, 261)
Screenshot: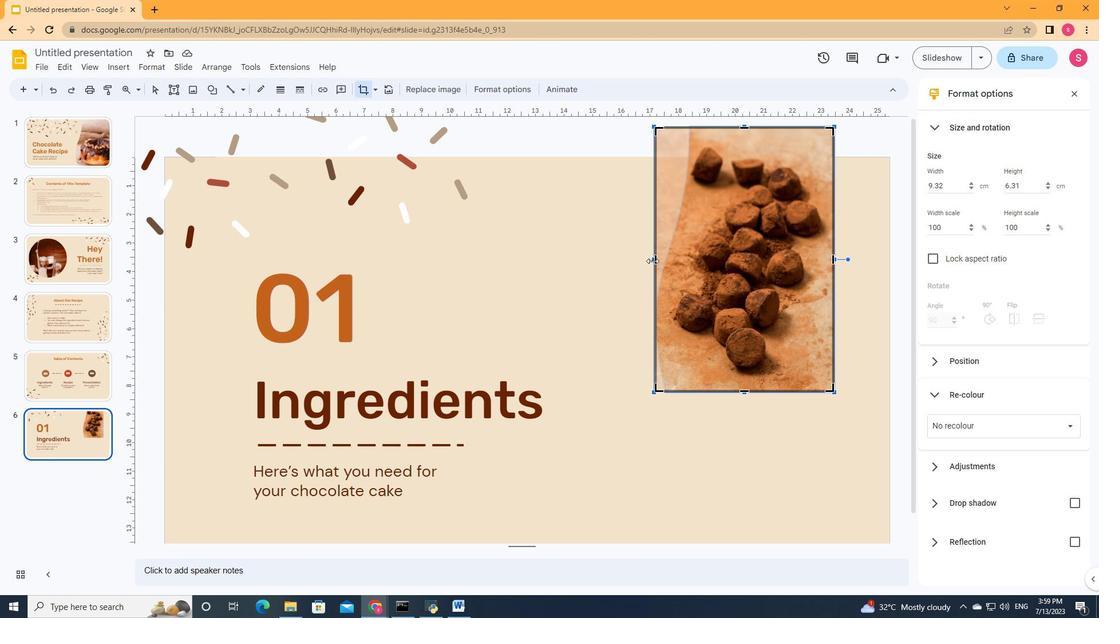 
Action: Mouse pressed left at (652, 261)
Screenshot: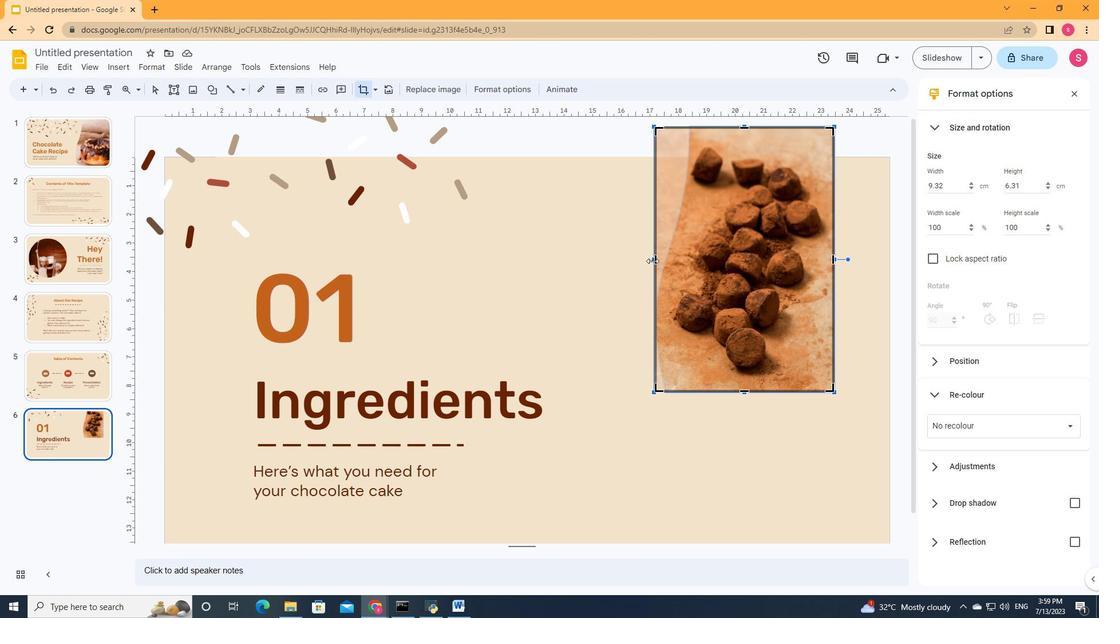 
Action: Mouse moved to (667, 259)
Screenshot: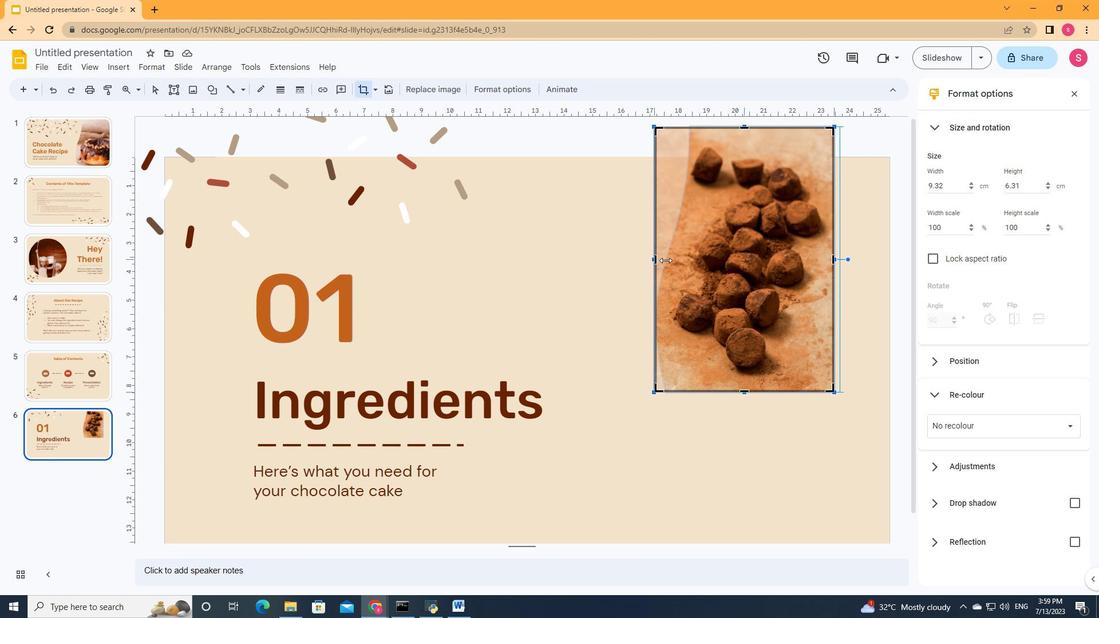 
Action: Mouse pressed left at (667, 259)
Screenshot: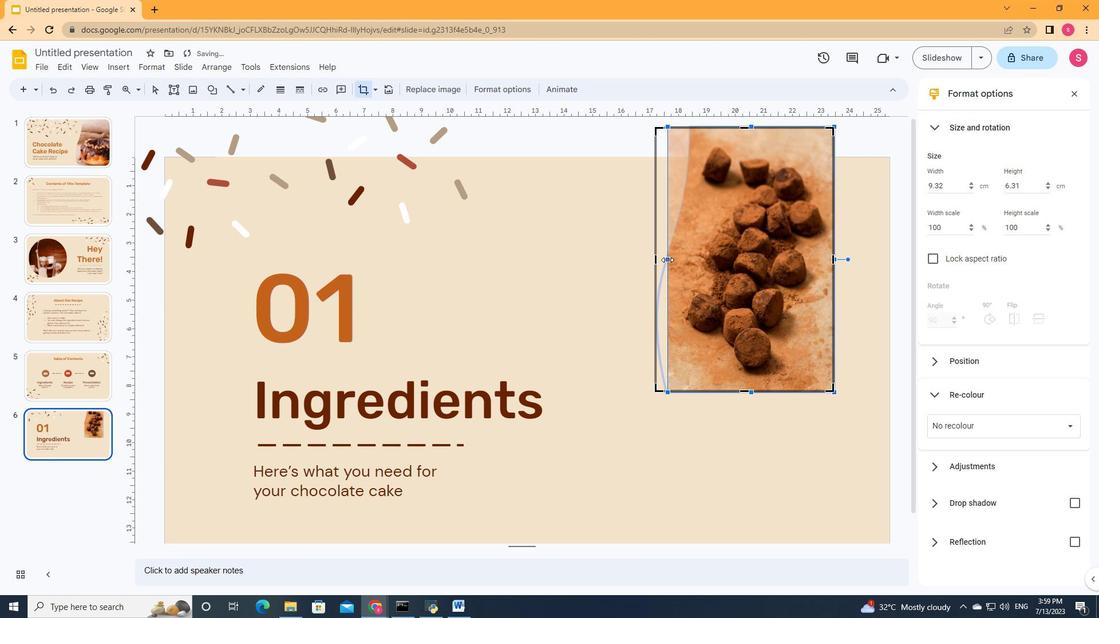 
Action: Mouse moved to (676, 259)
Screenshot: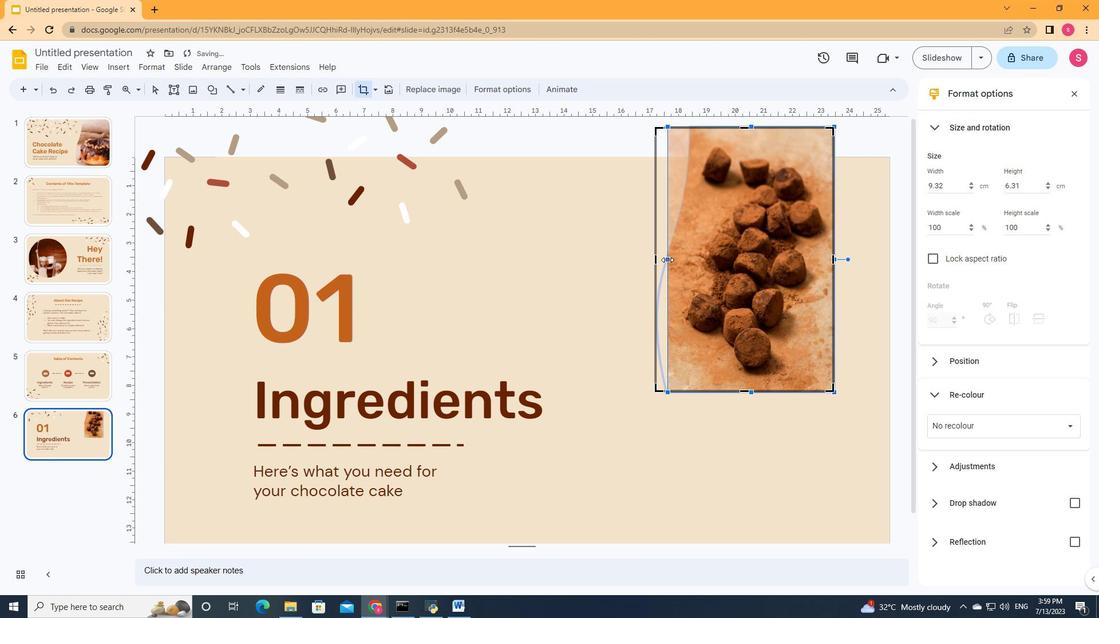 
Action: Mouse pressed left at (676, 259)
Screenshot: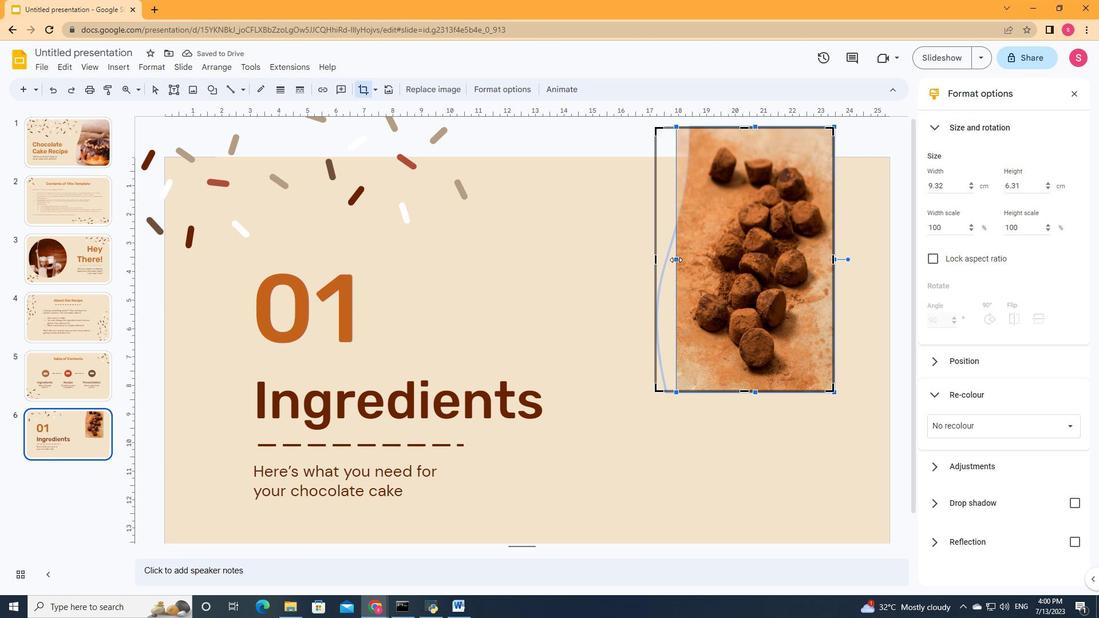 
Action: Mouse moved to (643, 262)
Screenshot: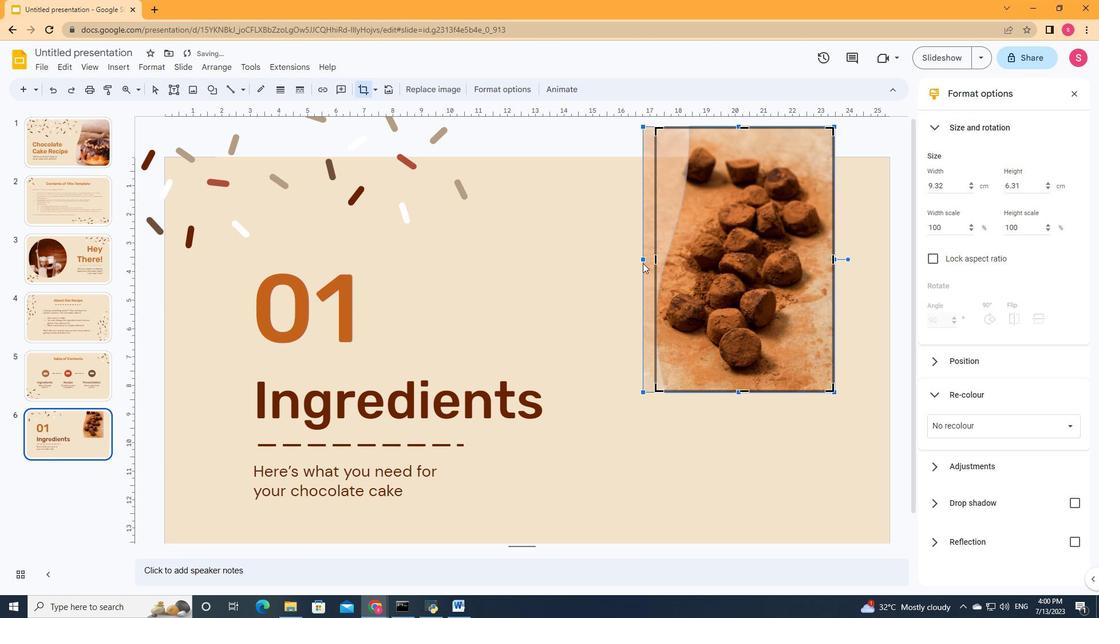 
Action: Mouse pressed left at (643, 262)
Screenshot: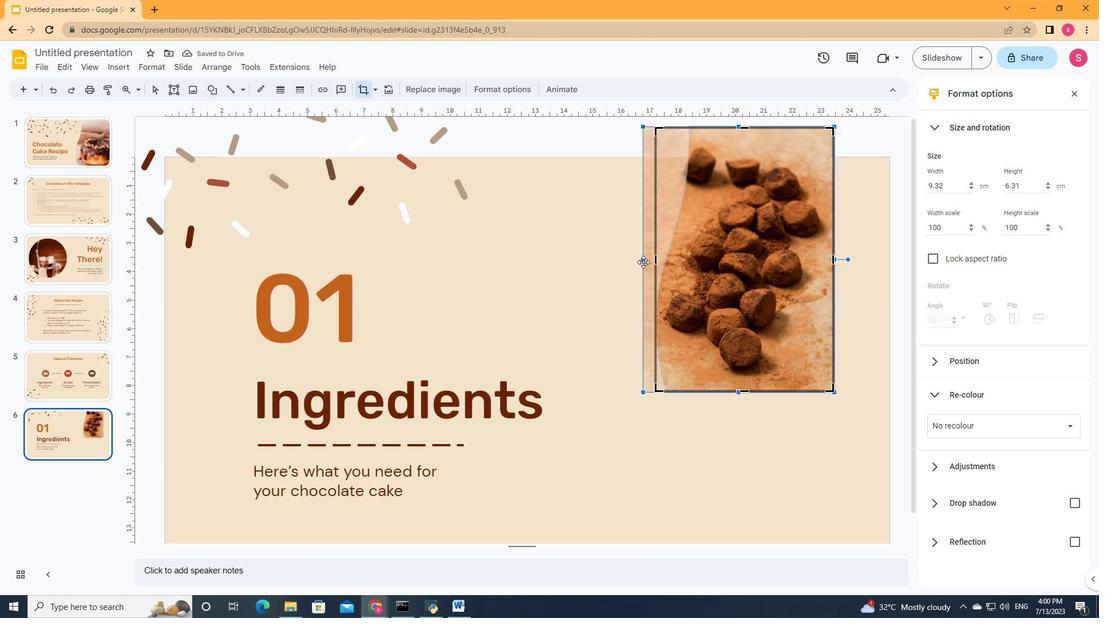 
Action: Mouse moved to (676, 261)
Screenshot: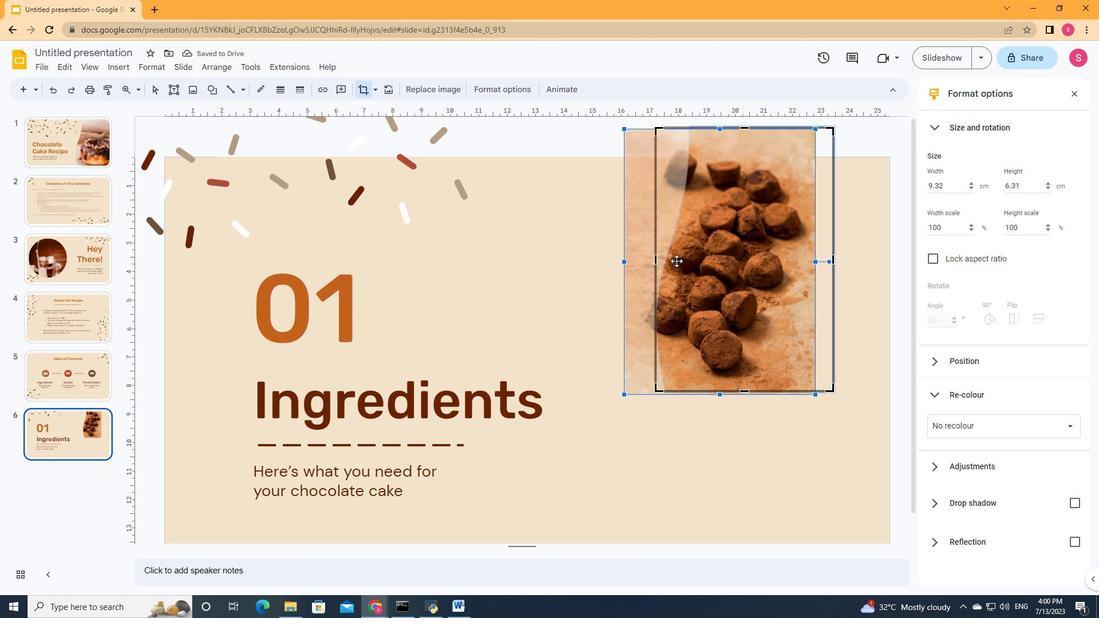 
Action: Mouse pressed left at (676, 261)
Screenshot: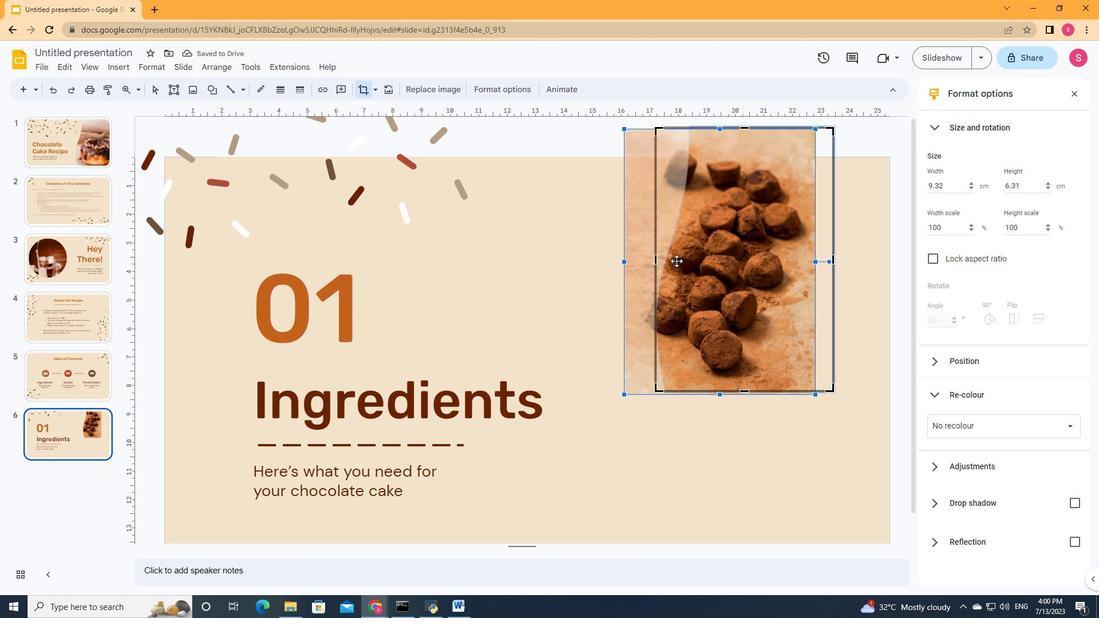 
Action: Mouse moved to (832, 258)
Screenshot: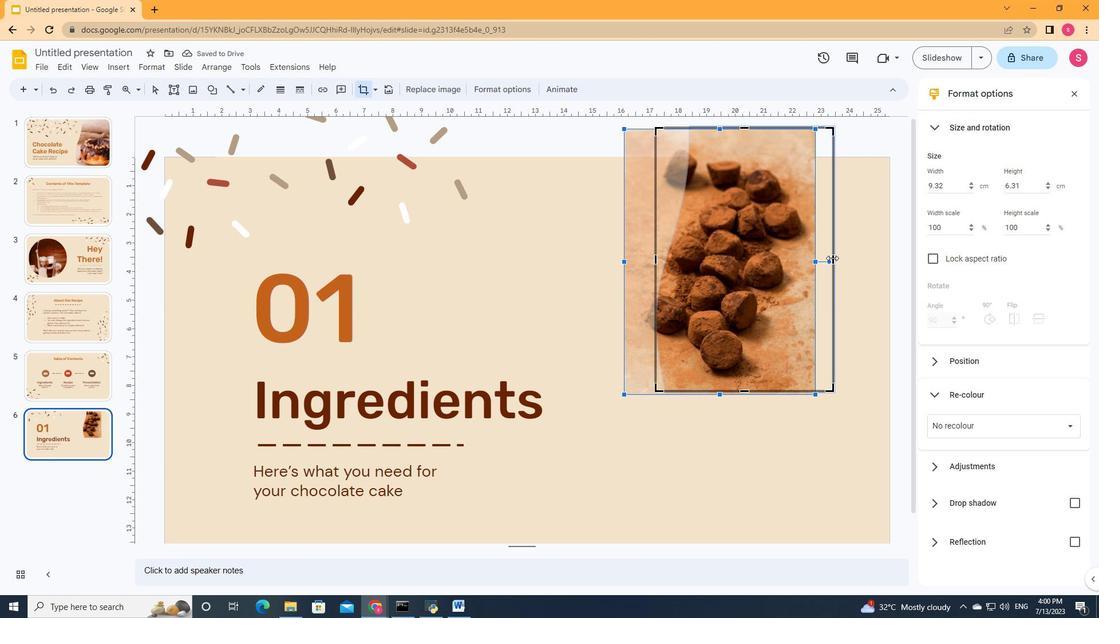 
Action: Mouse pressed left at (832, 258)
Screenshot: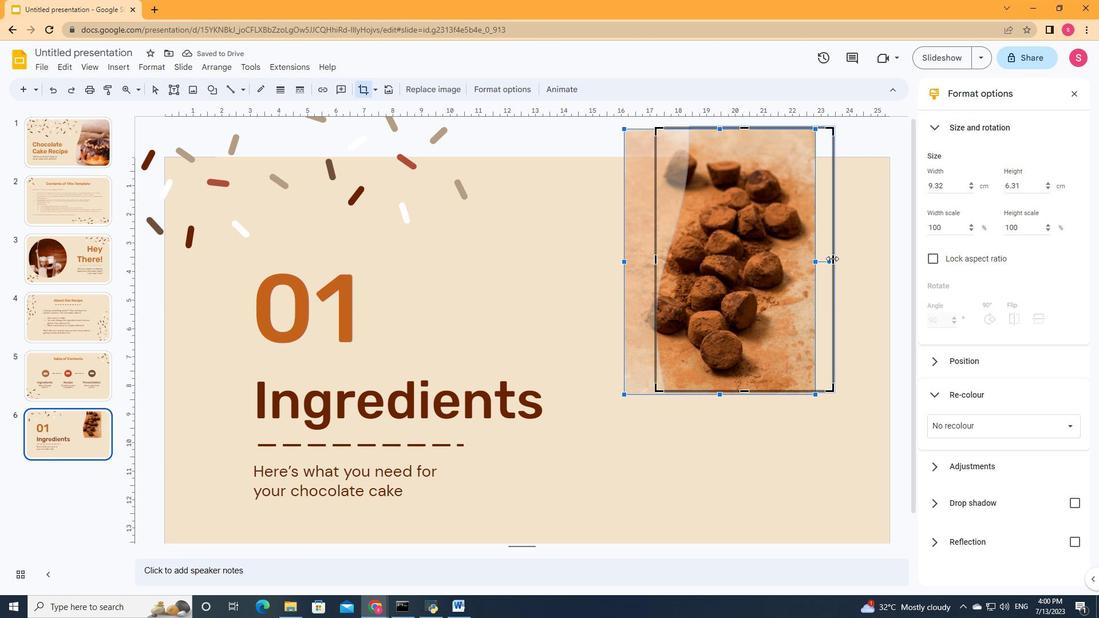 
Action: Mouse moved to (835, 273)
Screenshot: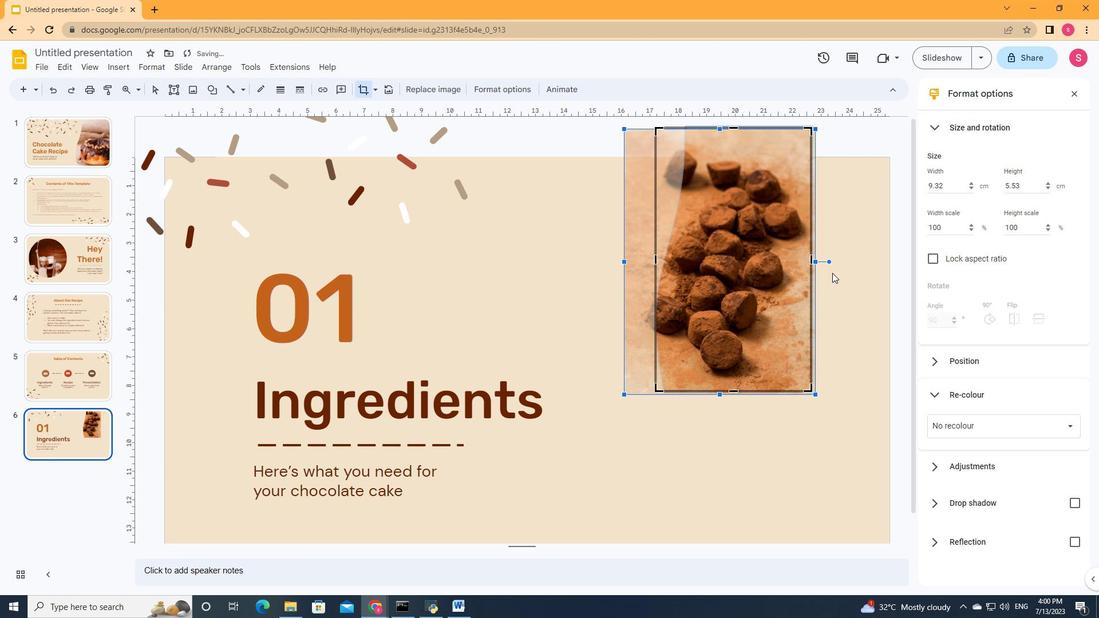 
Action: Mouse pressed left at (835, 273)
Screenshot: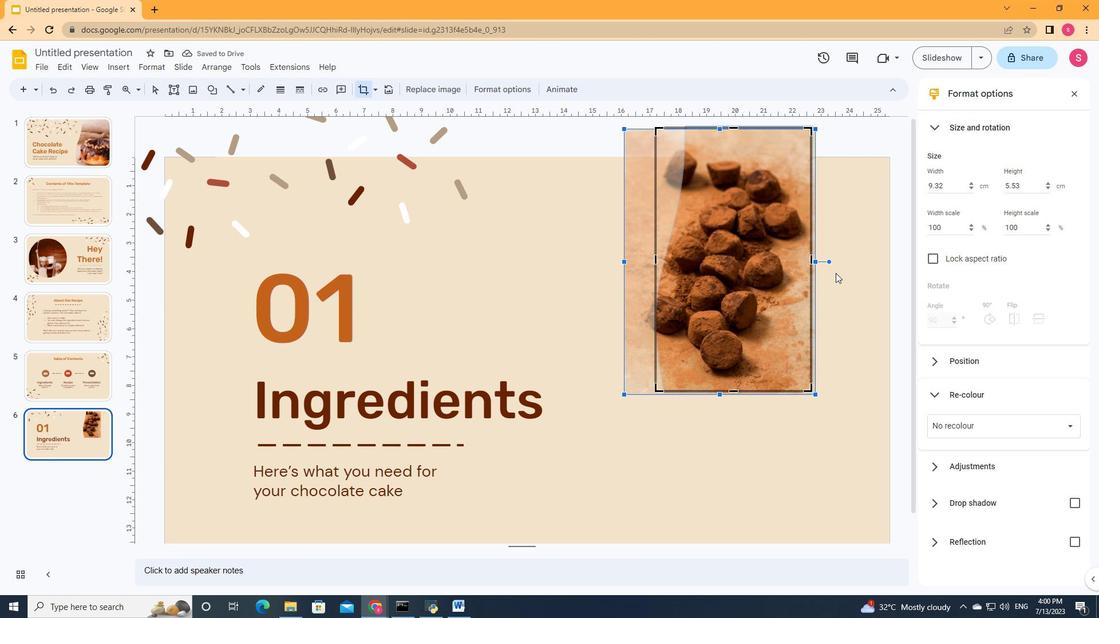 
Action: Mouse moved to (715, 287)
Screenshot: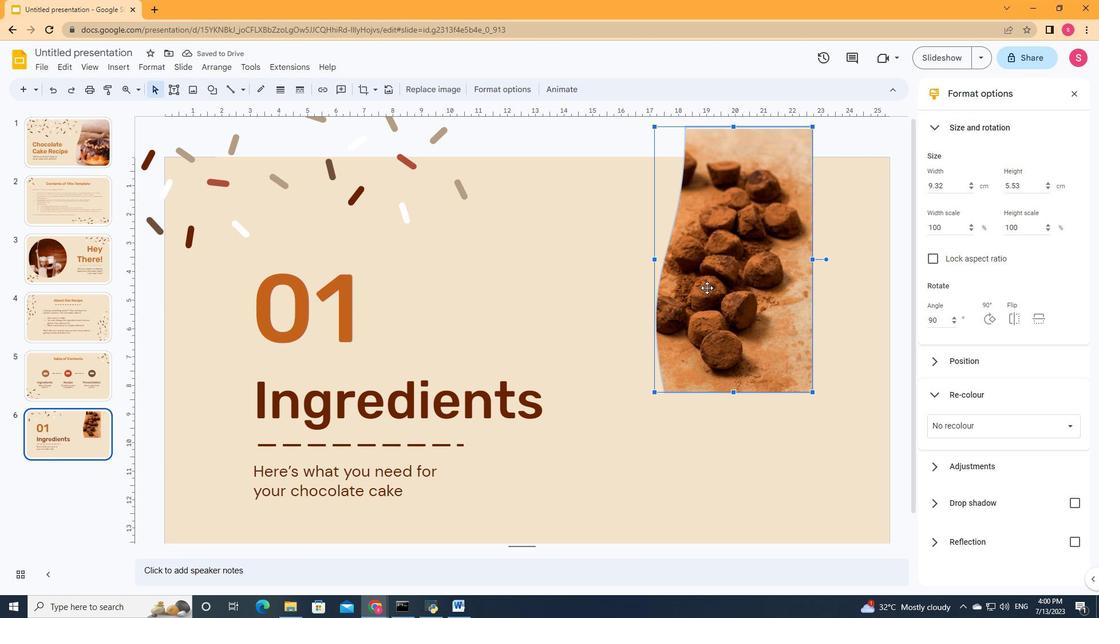 
Action: Mouse pressed left at (715, 287)
Screenshot: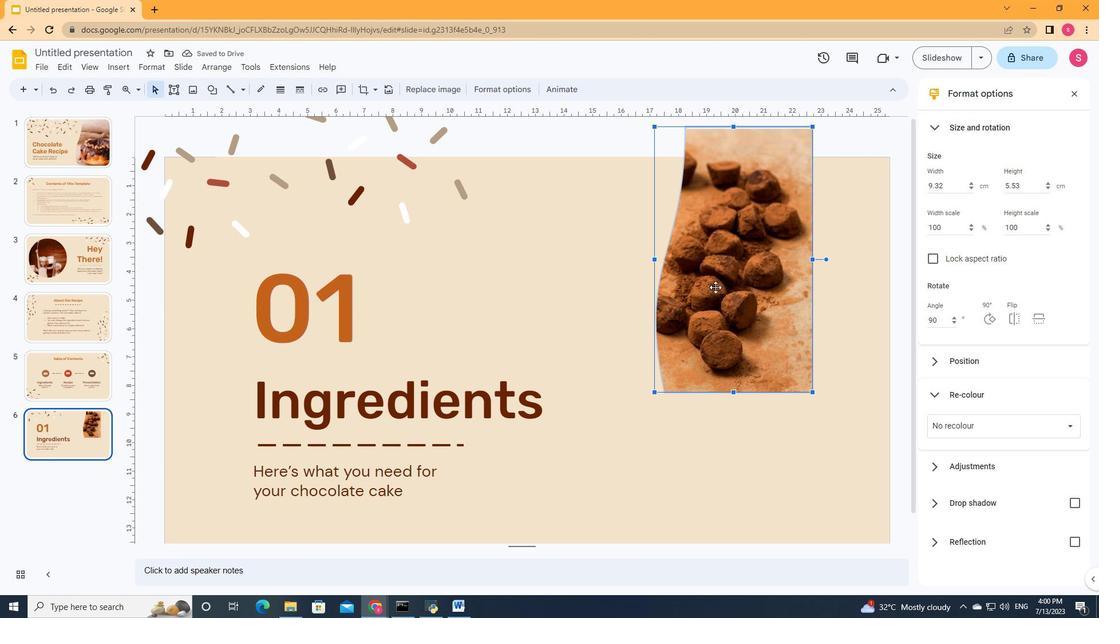 
Action: Mouse moved to (731, 421)
Screenshot: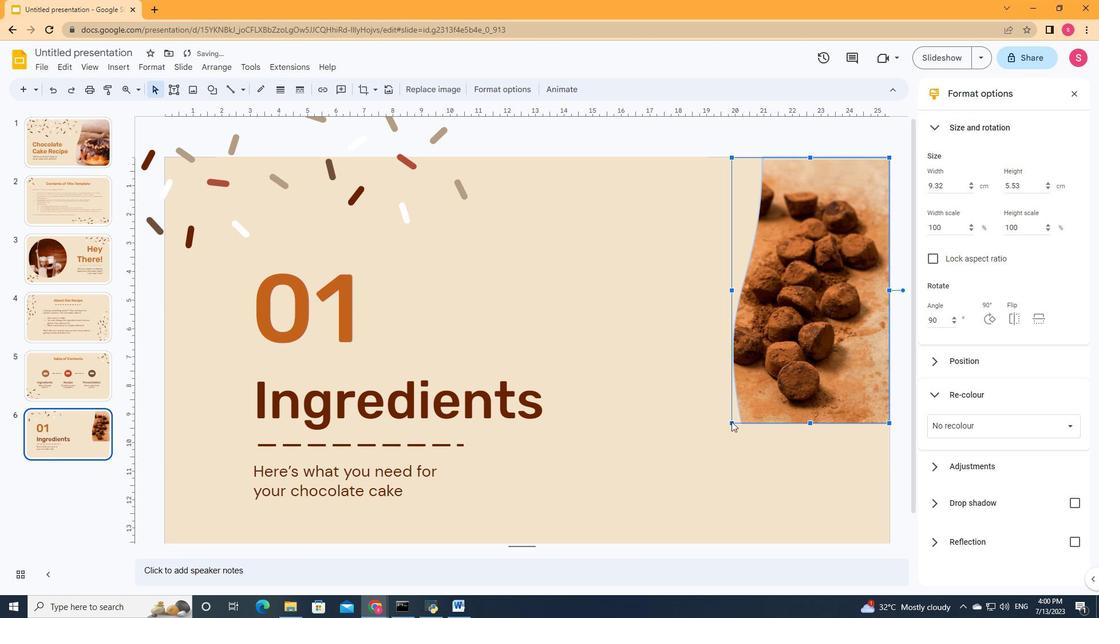 
Action: Mouse pressed left at (731, 421)
Screenshot: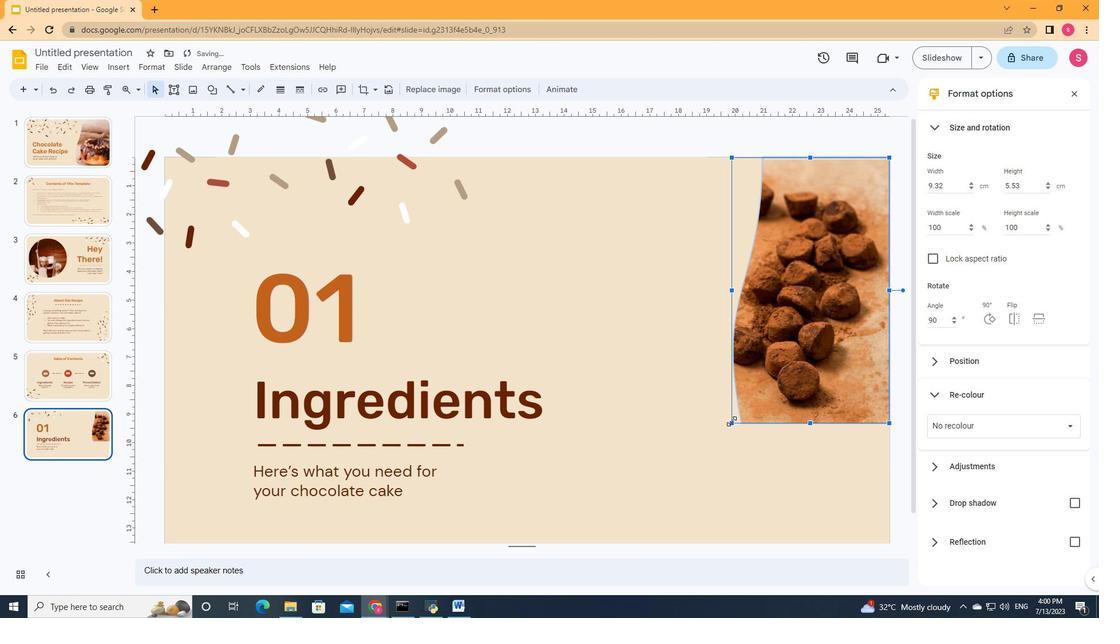 
Action: Mouse moved to (641, 482)
Screenshot: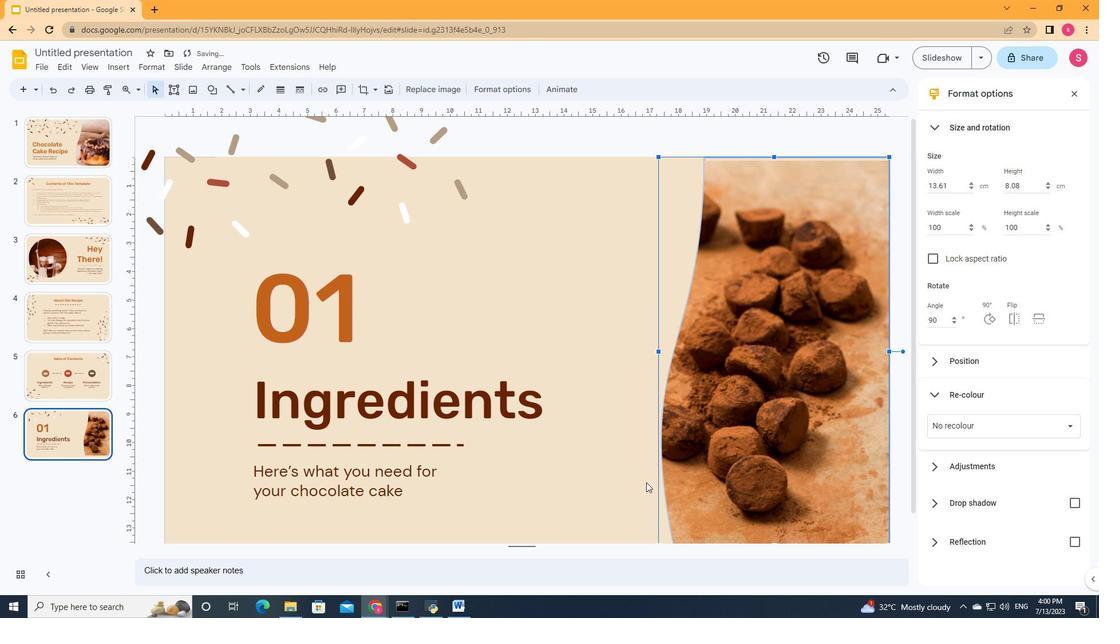 
Action: Mouse pressed left at (641, 482)
Screenshot: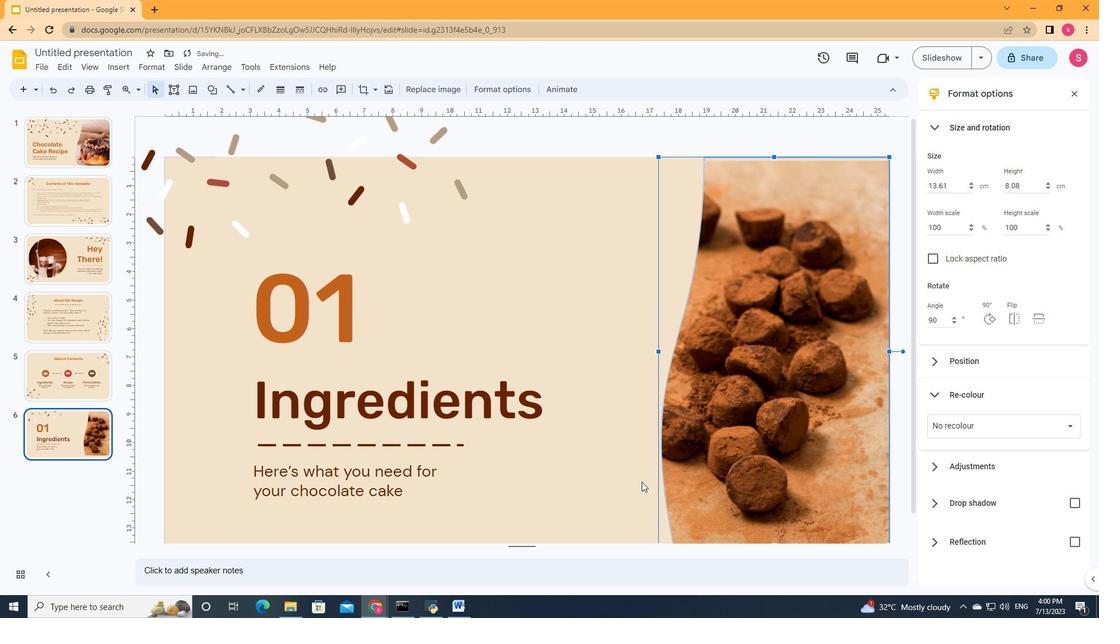 
Action: Mouse moved to (682, 413)
Screenshot: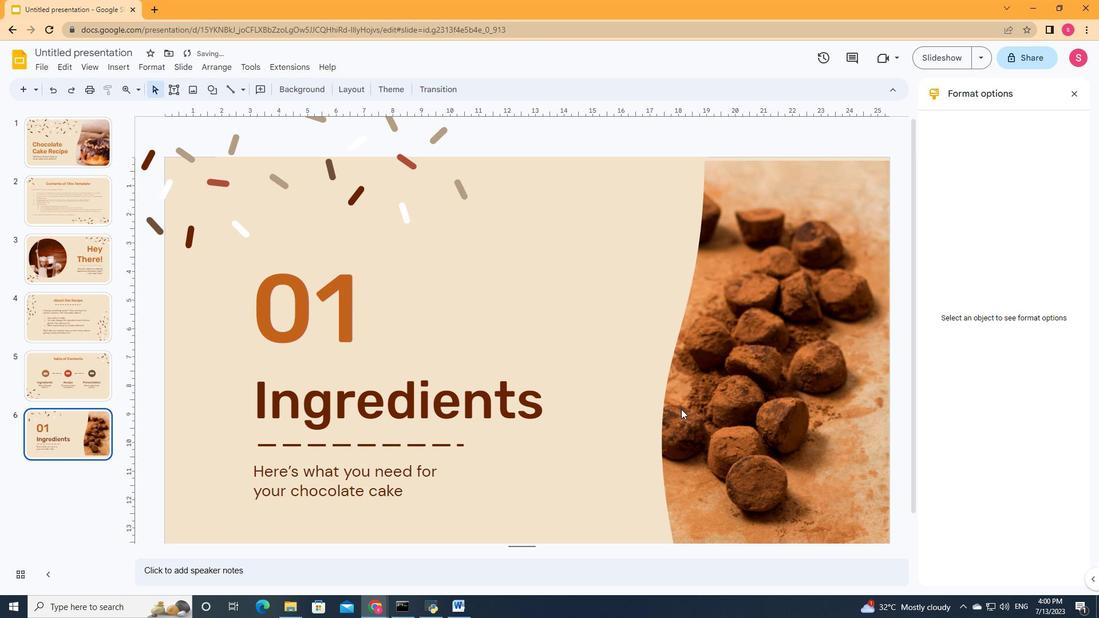 
Action: Mouse scrolled (682, 412) with delta (0, 0)
Screenshot: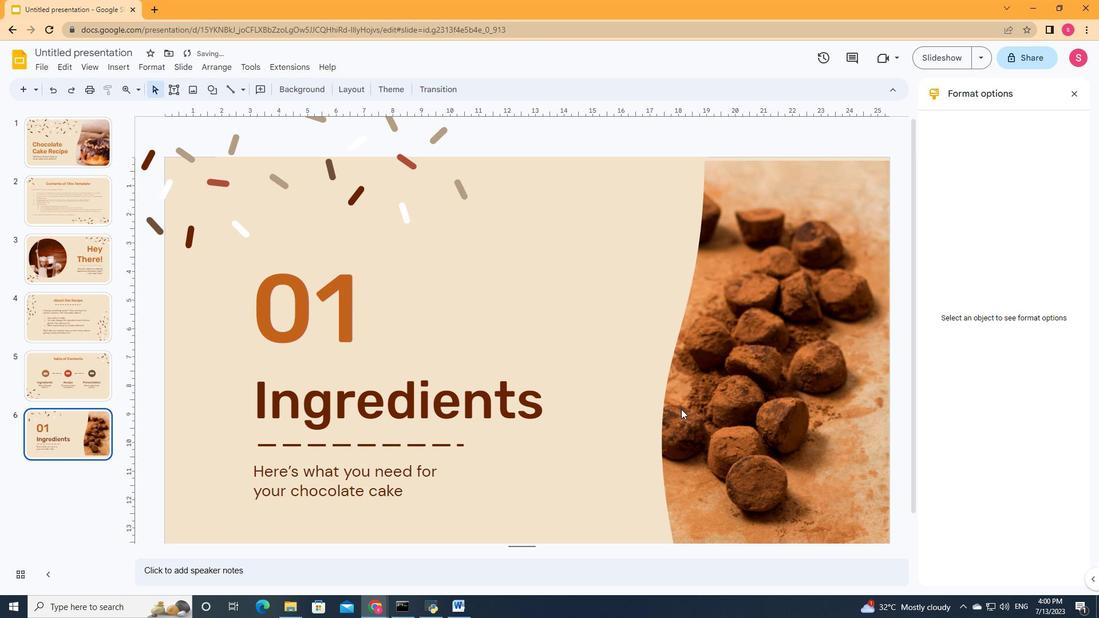 
Action: Mouse moved to (712, 456)
Screenshot: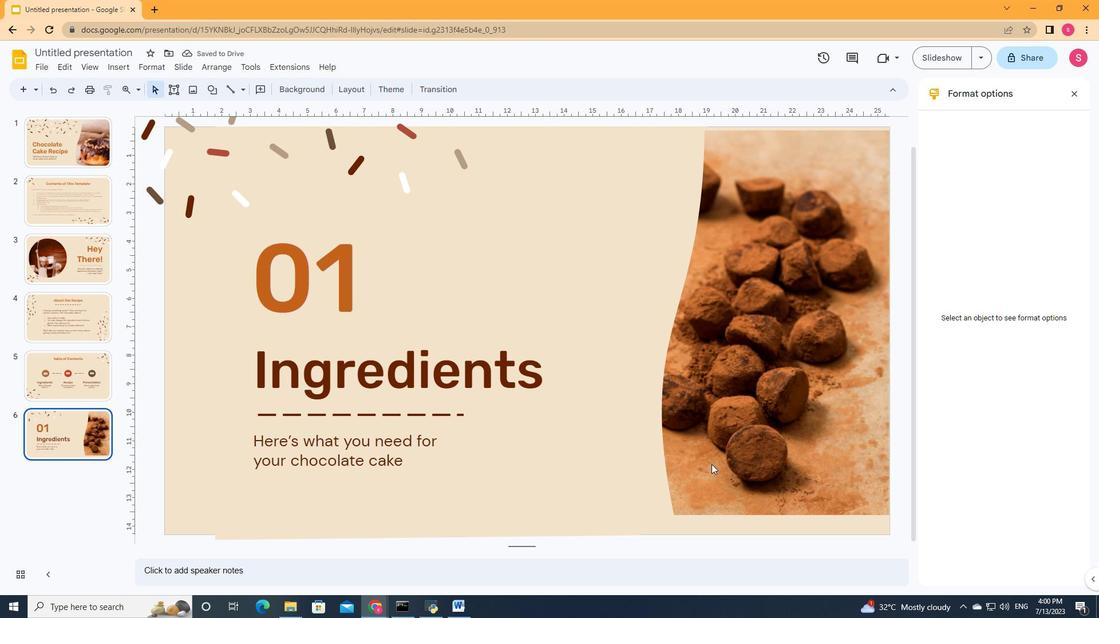 
Action: Mouse pressed left at (712, 456)
Screenshot: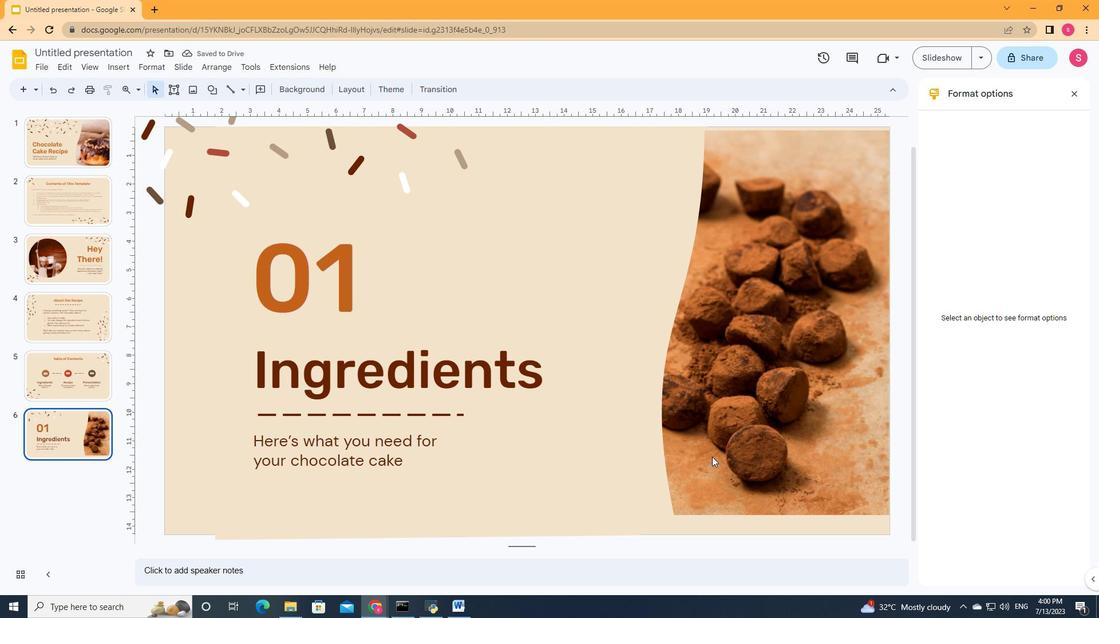
Action: Mouse moved to (659, 513)
Screenshot: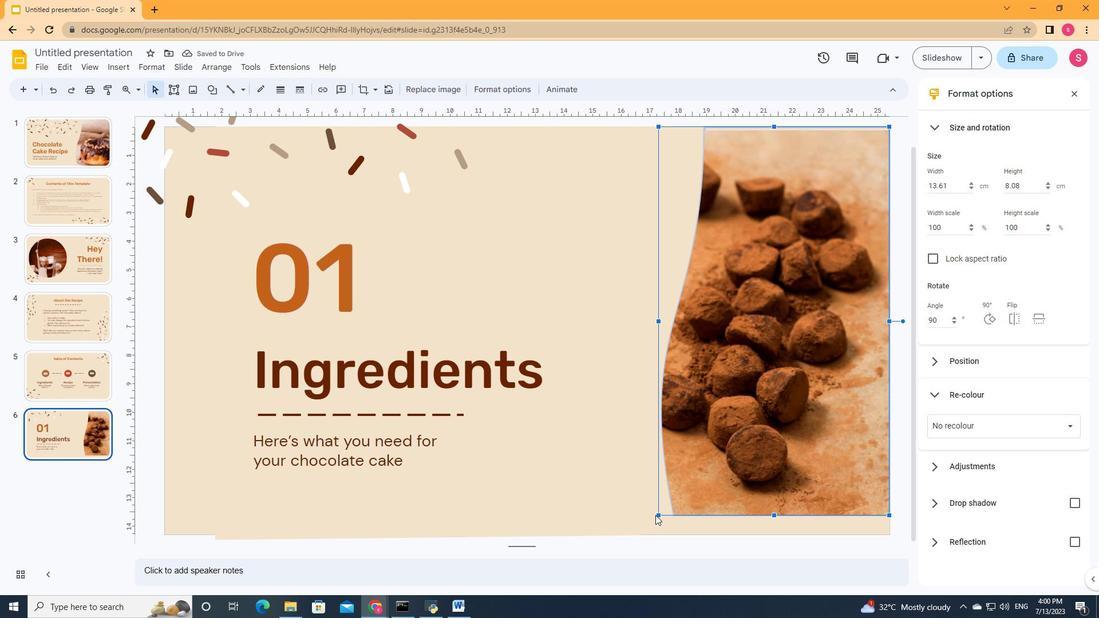 
Action: Mouse pressed left at (659, 513)
Screenshot: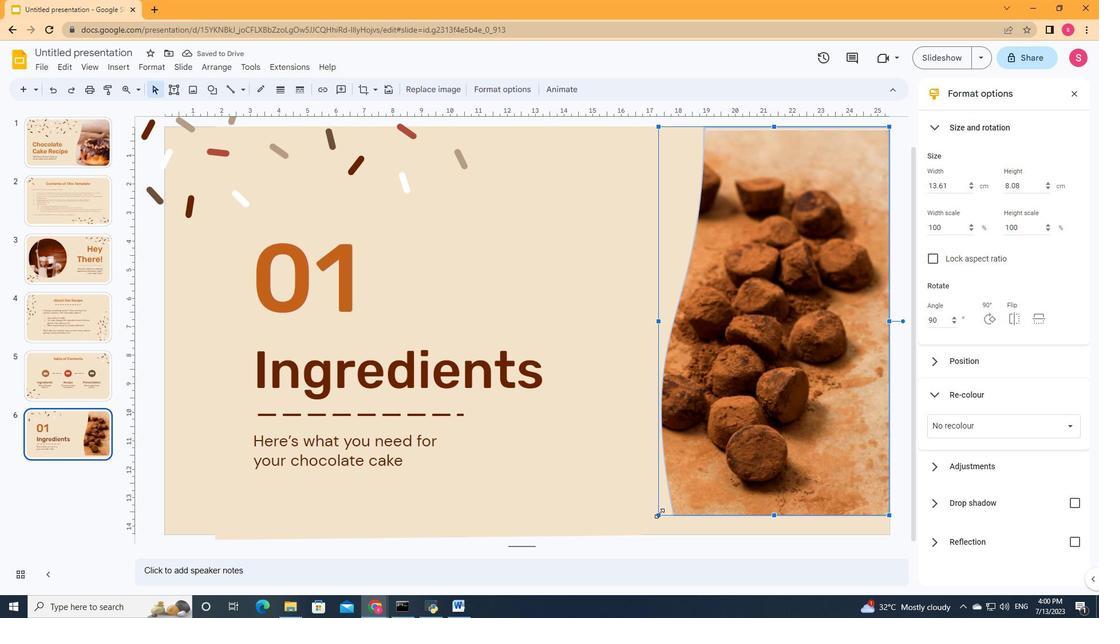
Action: Mouse moved to (687, 494)
Screenshot: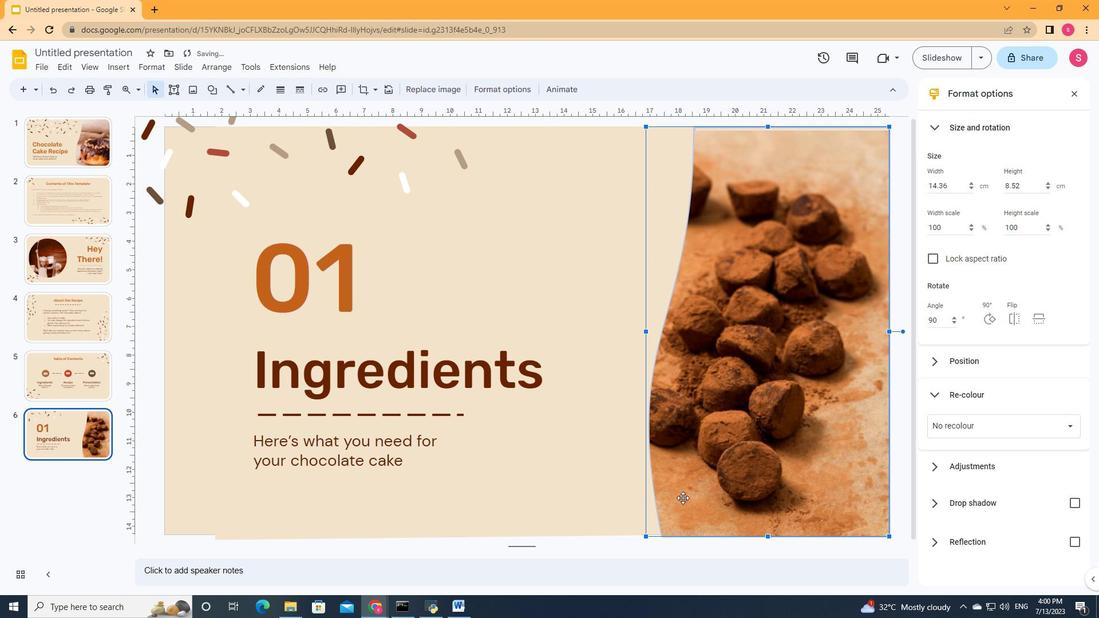 
Action: Mouse scrolled (687, 494) with delta (0, 0)
Screenshot: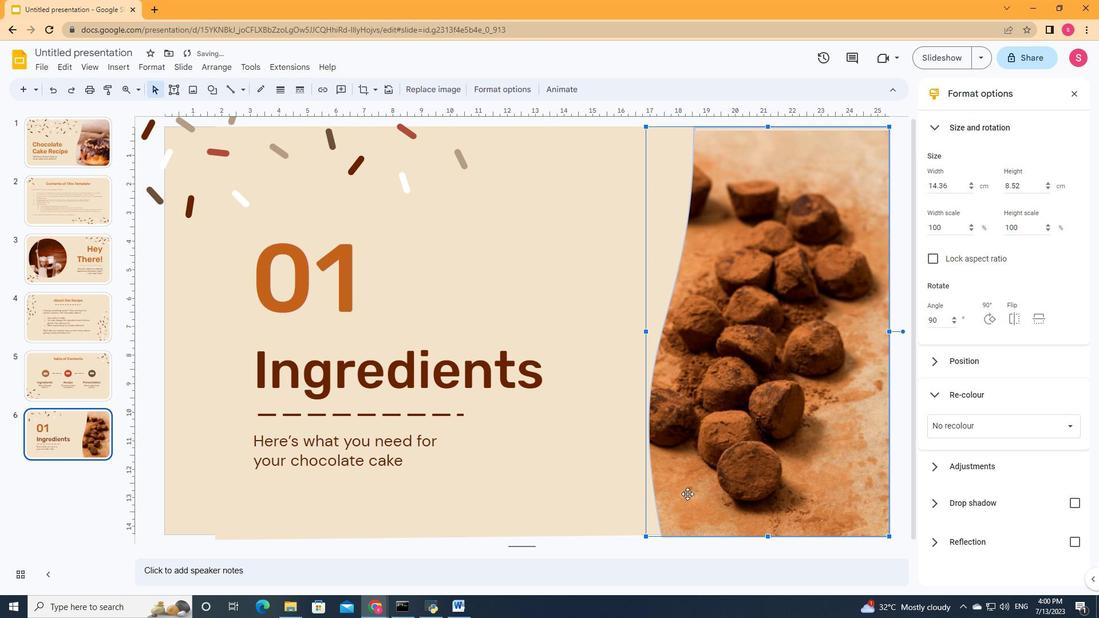 
Action: Mouse scrolled (687, 494) with delta (0, 0)
Screenshot: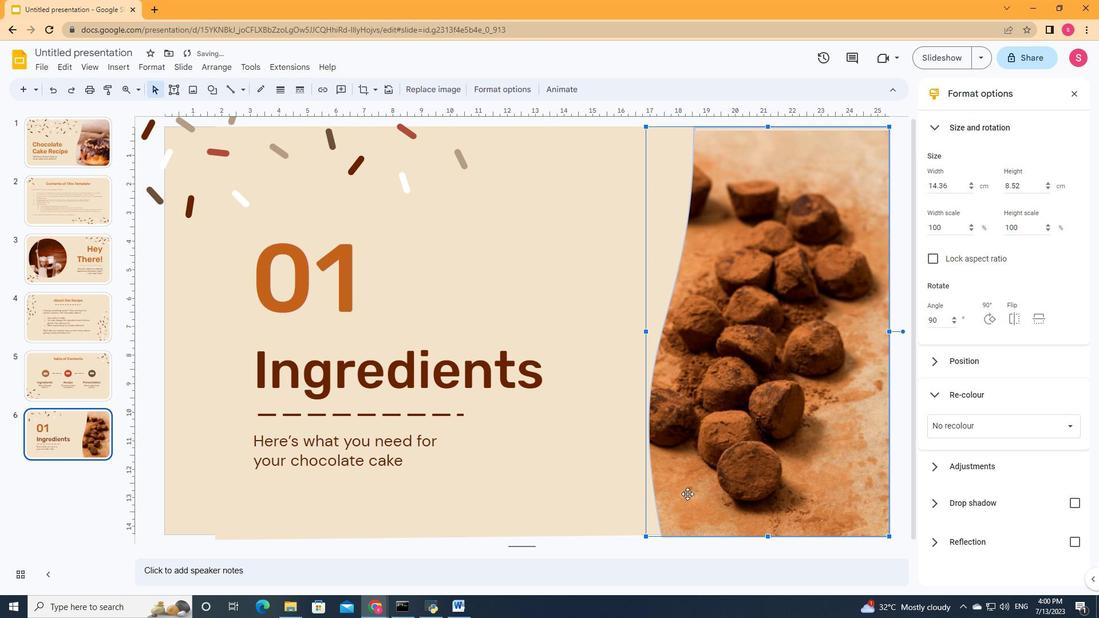 
Action: Mouse scrolled (687, 494) with delta (0, 0)
Screenshot: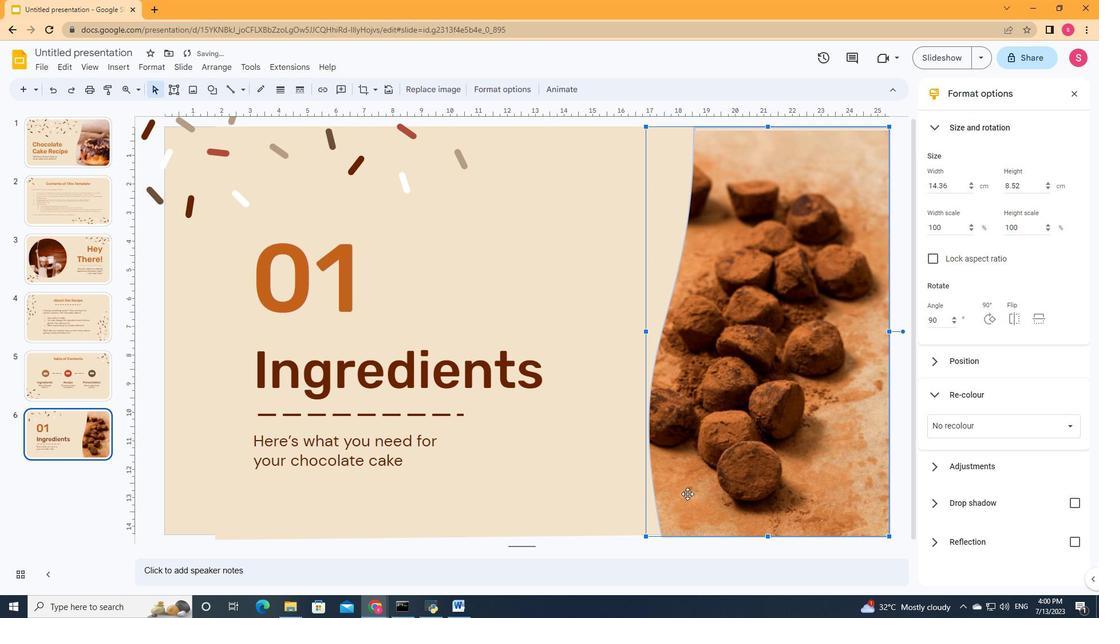 
Action: Mouse scrolled (687, 493) with delta (0, 0)
Screenshot: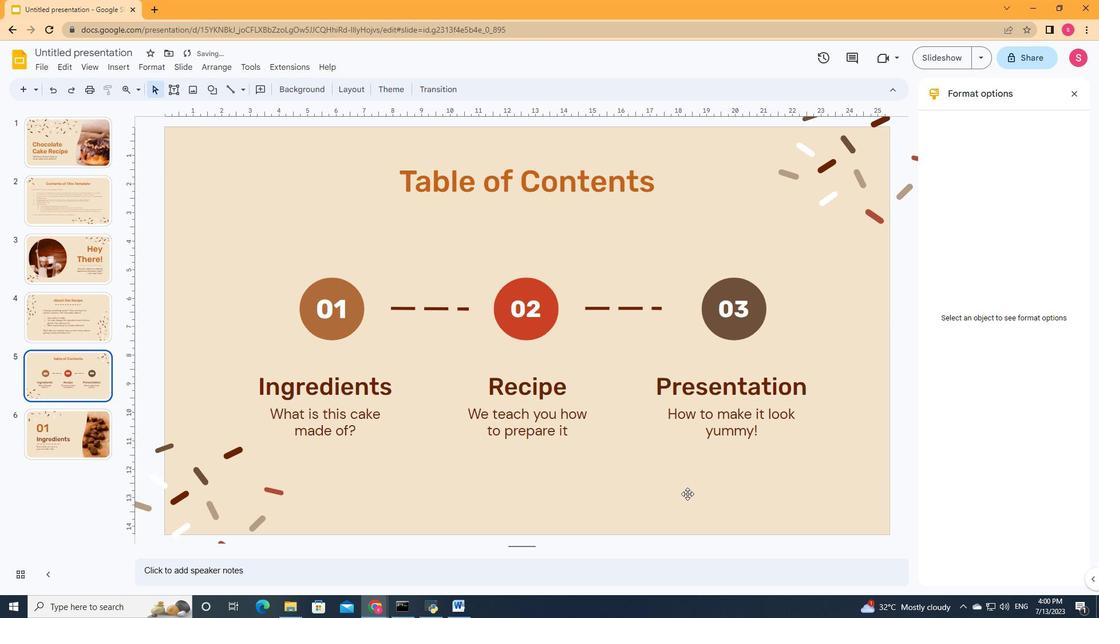 
Action: Mouse scrolled (687, 493) with delta (0, 0)
Screenshot: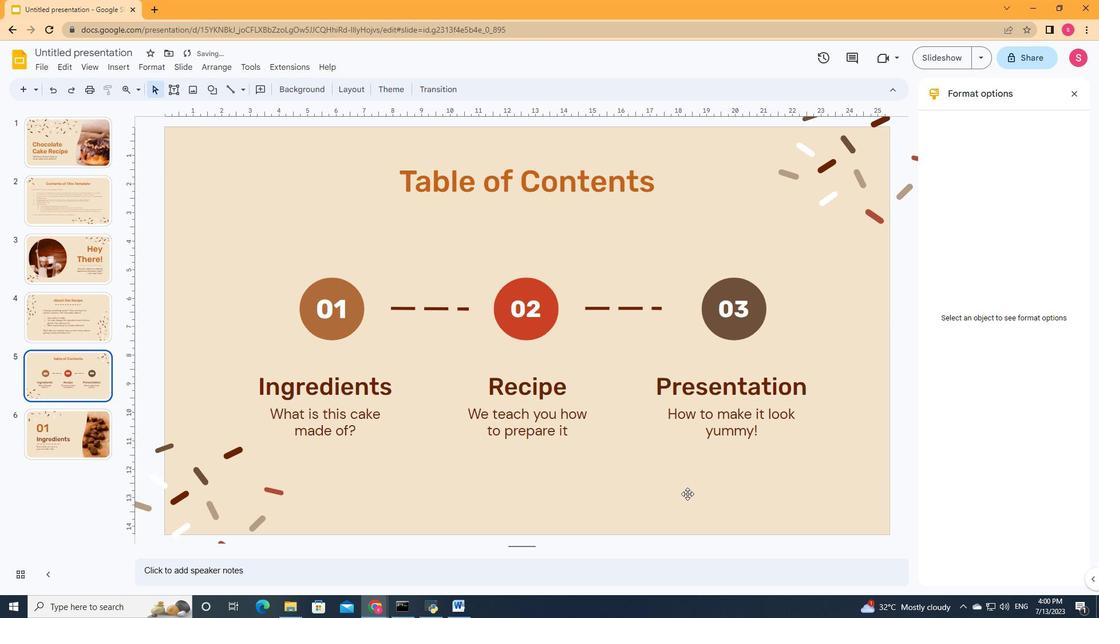 
Action: Mouse scrolled (687, 493) with delta (0, 0)
Screenshot: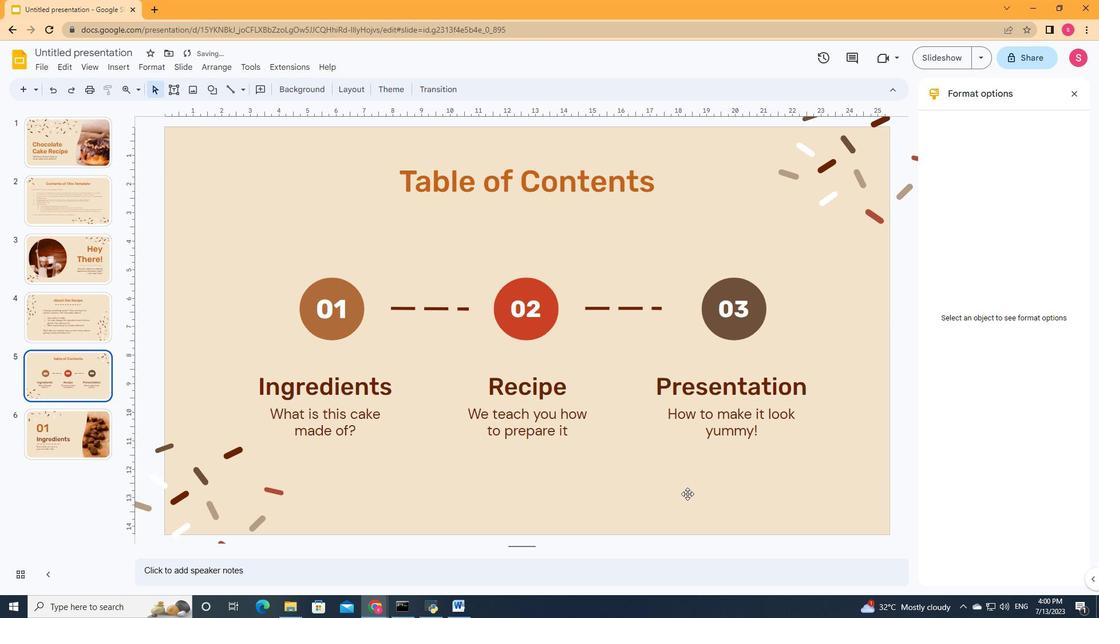 
Action: Mouse moved to (737, 456)
Screenshot: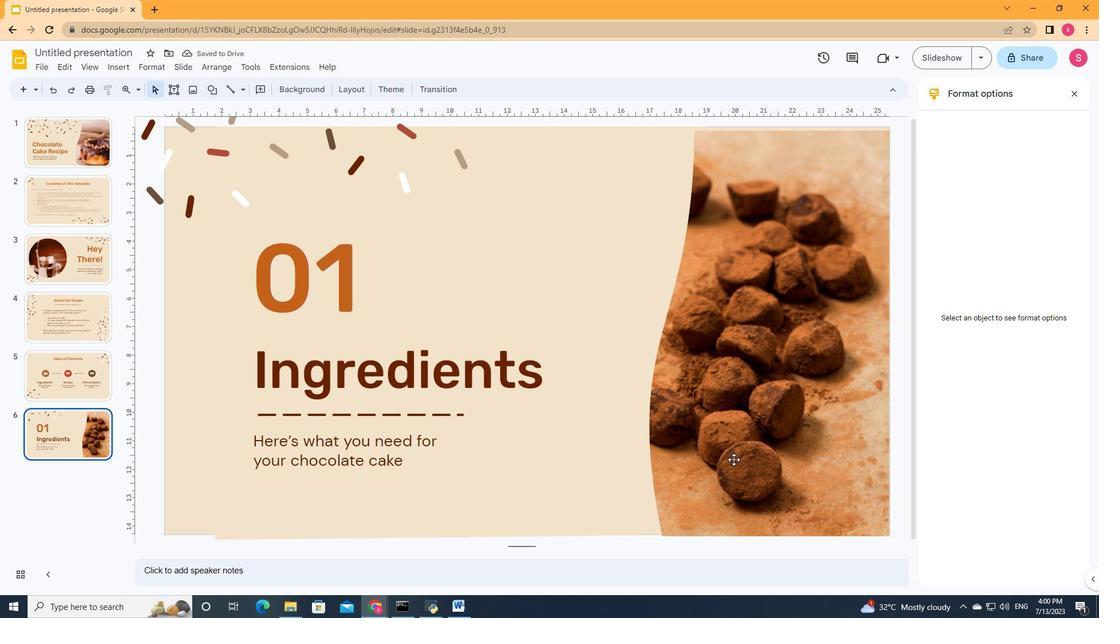 
Action: Mouse pressed left at (737, 456)
Screenshot: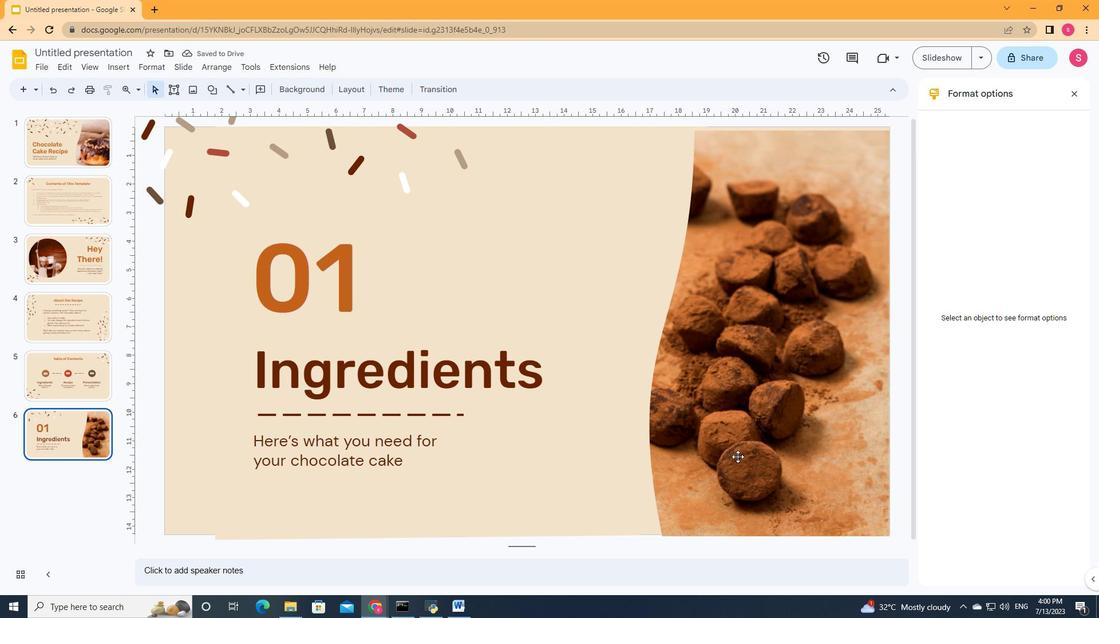
Action: Mouse moved to (765, 438)
Screenshot: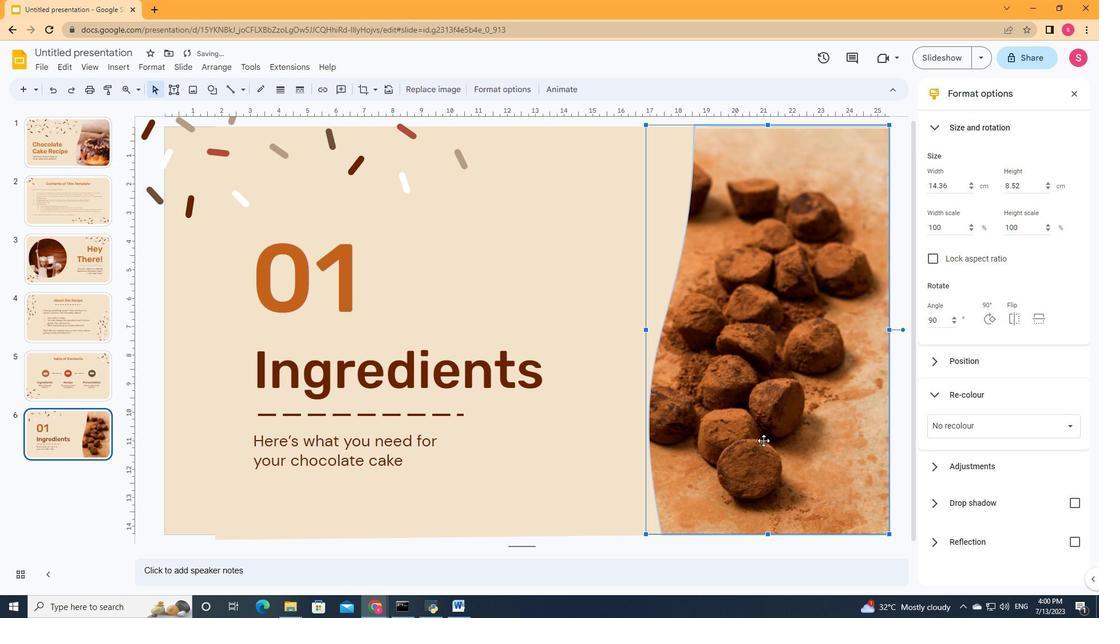 
Action: Mouse pressed left at (765, 438)
Screenshot: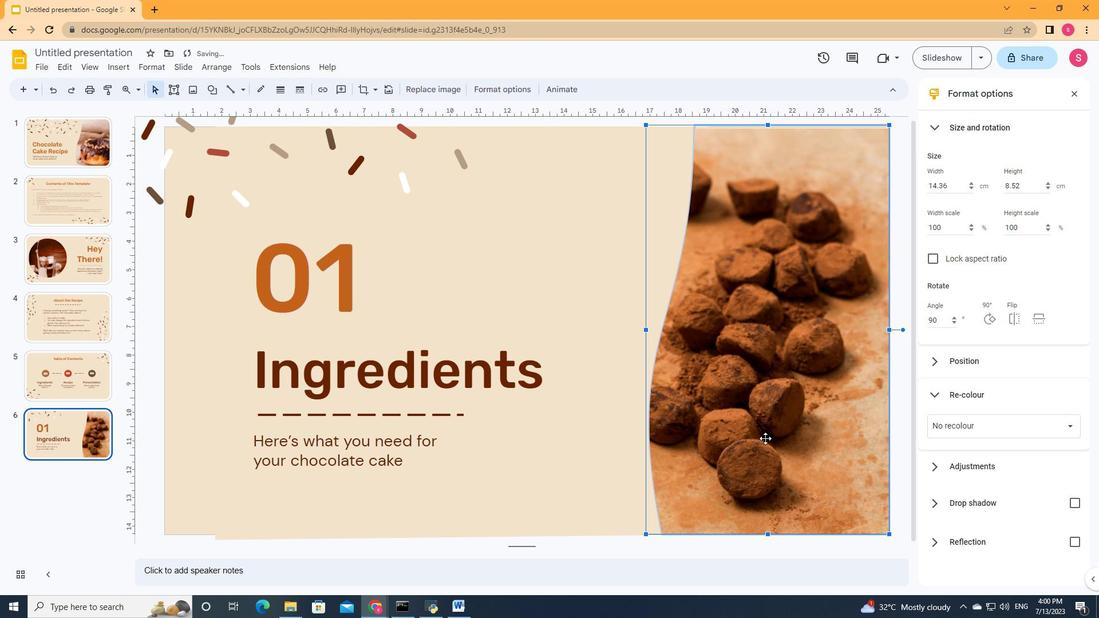 
Action: Mouse moved to (779, 373)
Screenshot: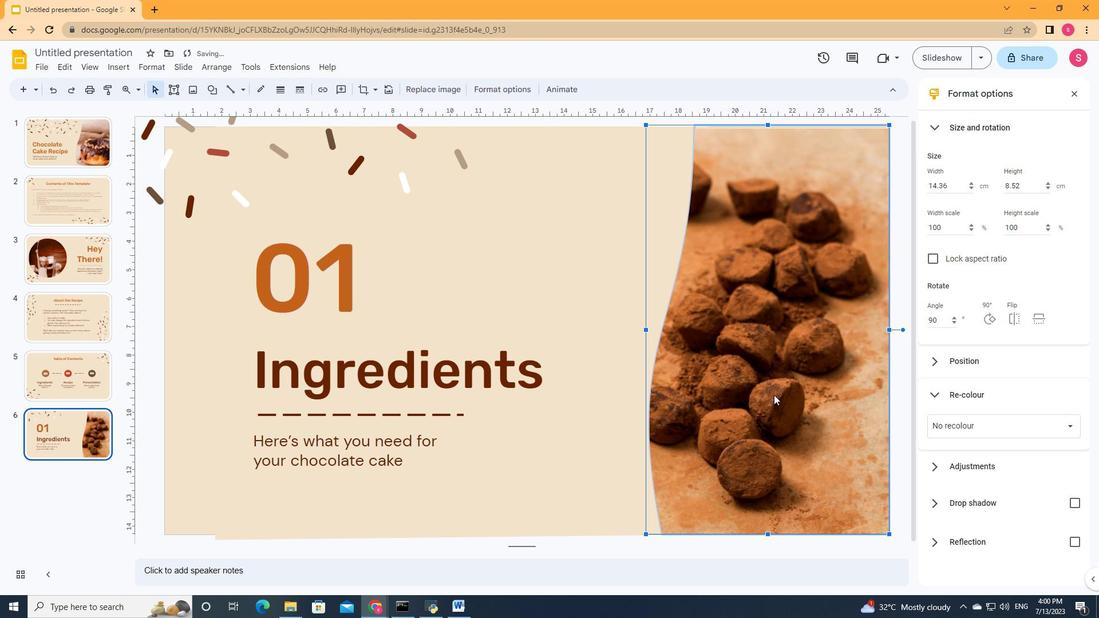 
Action: Mouse pressed left at (779, 373)
Screenshot: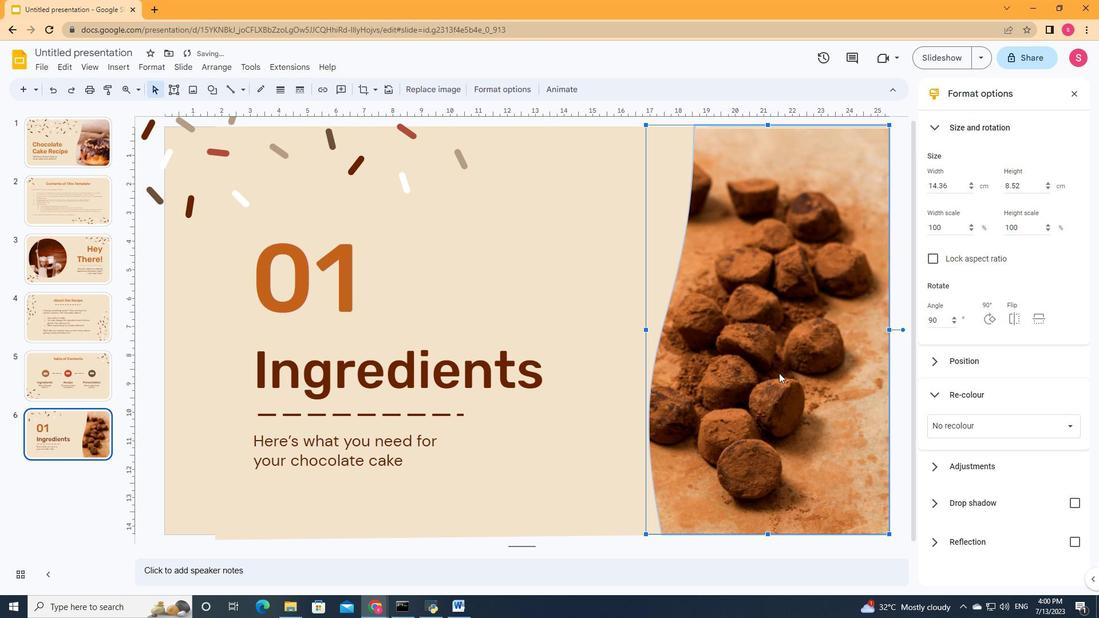 
Action: Mouse moved to (764, 174)
Screenshot: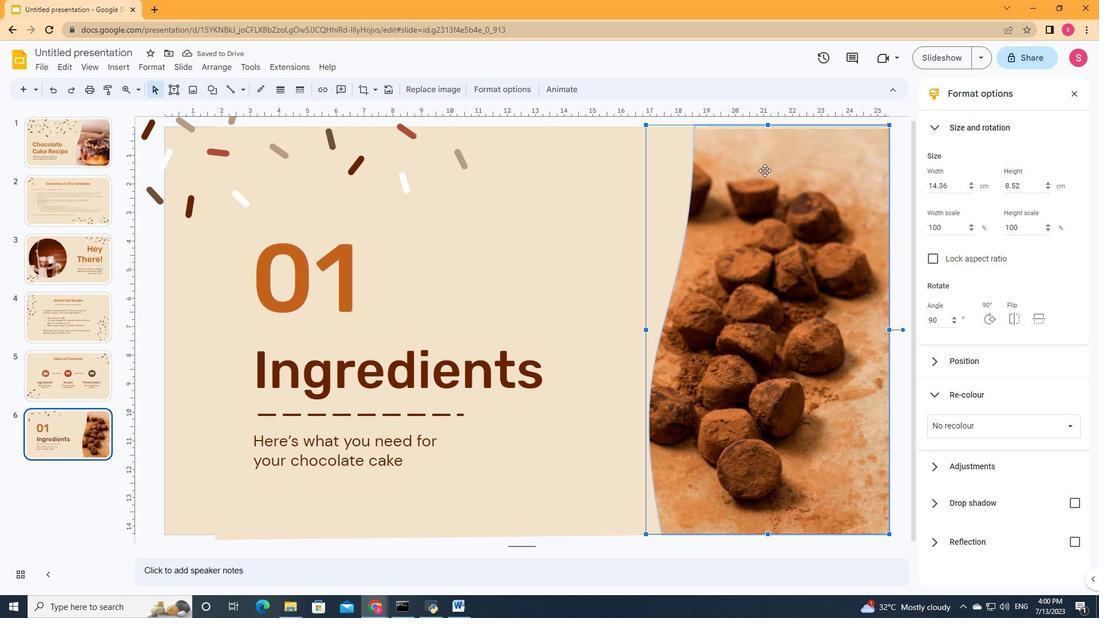
Action: Mouse pressed left at (764, 174)
Screenshot: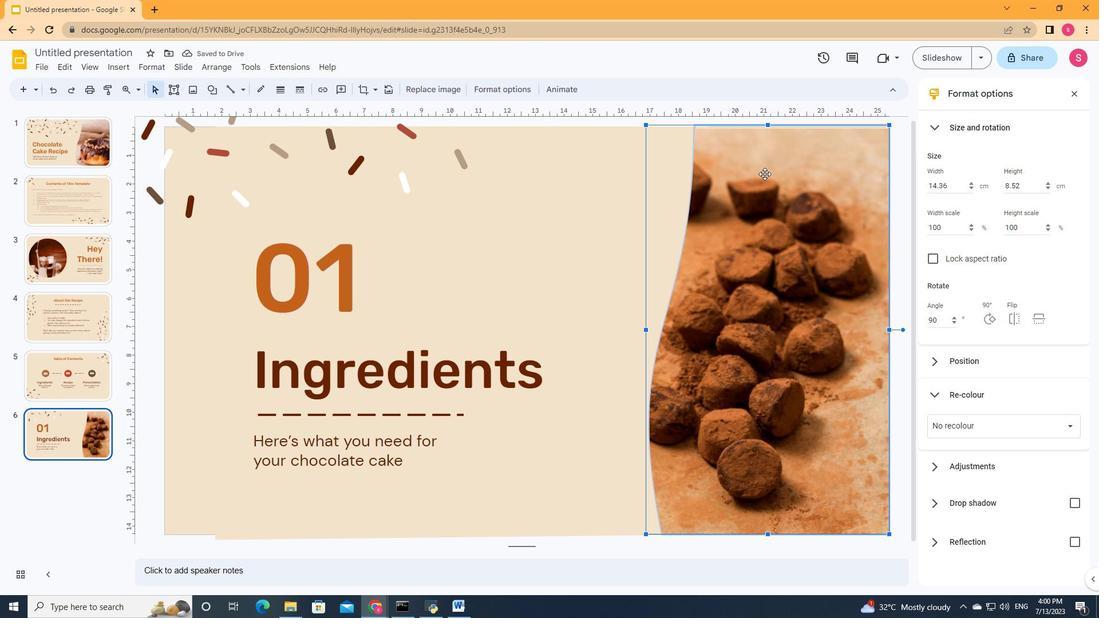 
Action: Mouse pressed left at (764, 174)
Screenshot: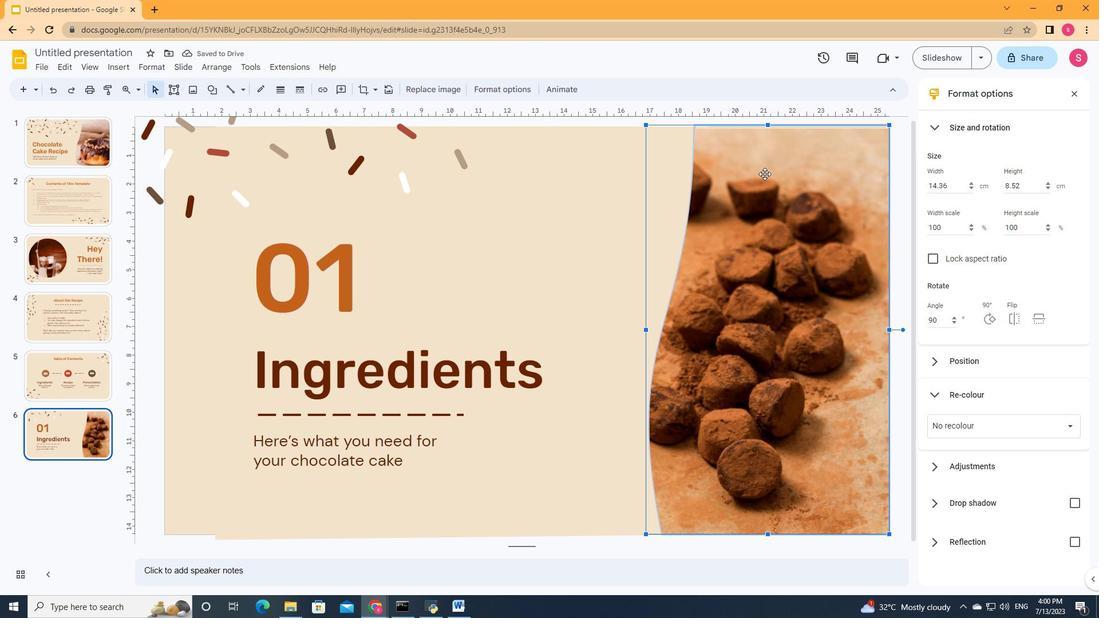 
Action: Mouse moved to (764, 194)
Screenshot: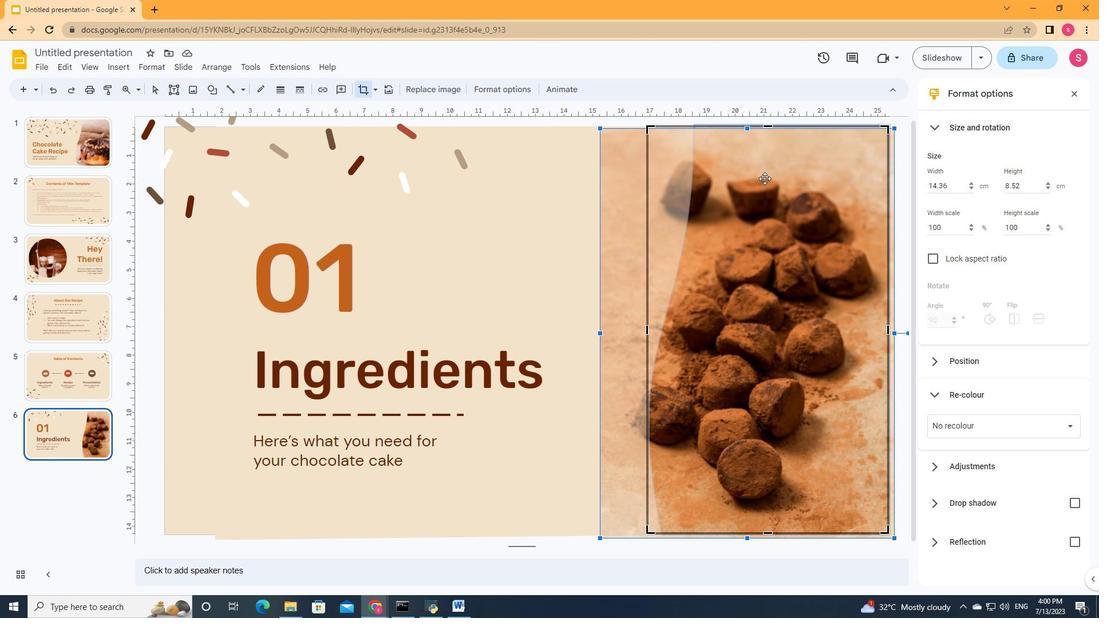 
Action: Mouse scrolled (764, 194) with delta (0, 0)
Screenshot: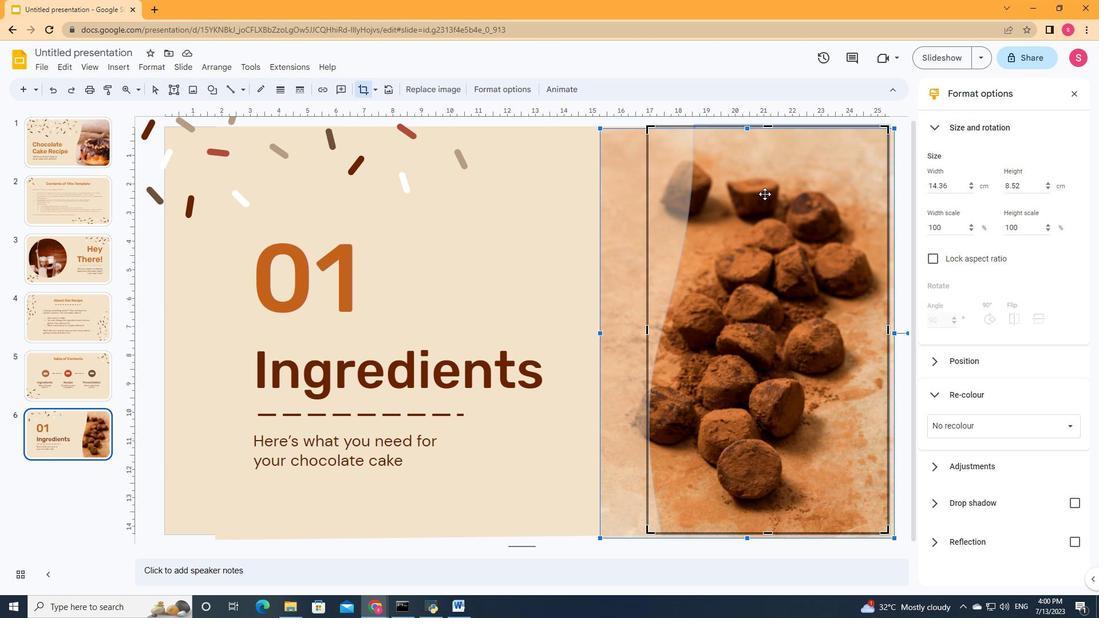 
Action: Mouse moved to (766, 127)
Screenshot: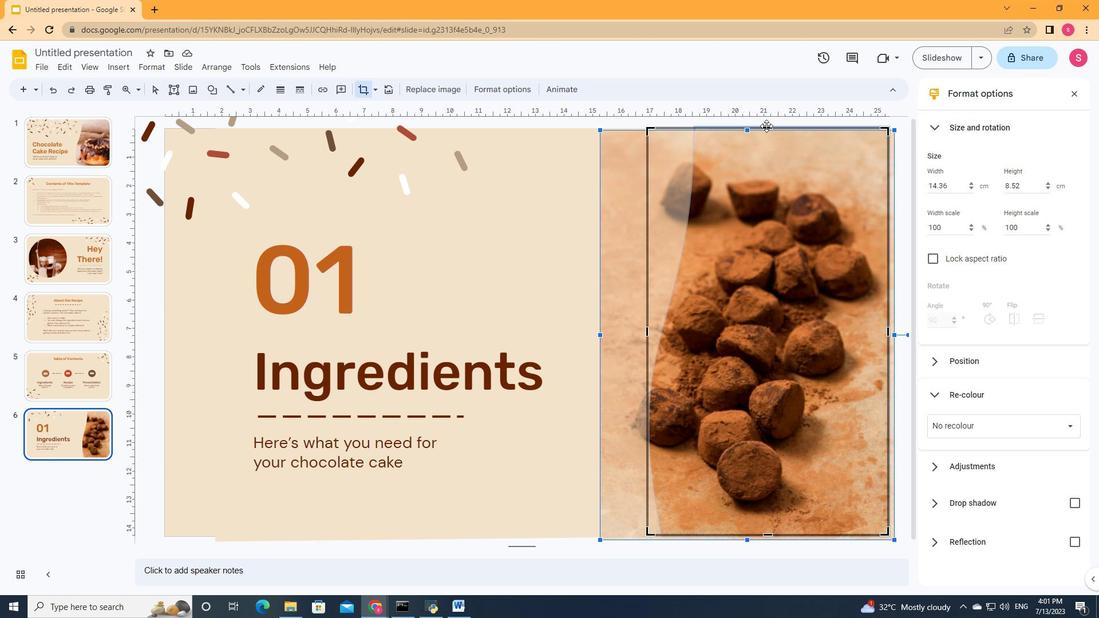 
Action: Mouse pressed left at (766, 127)
Screenshot: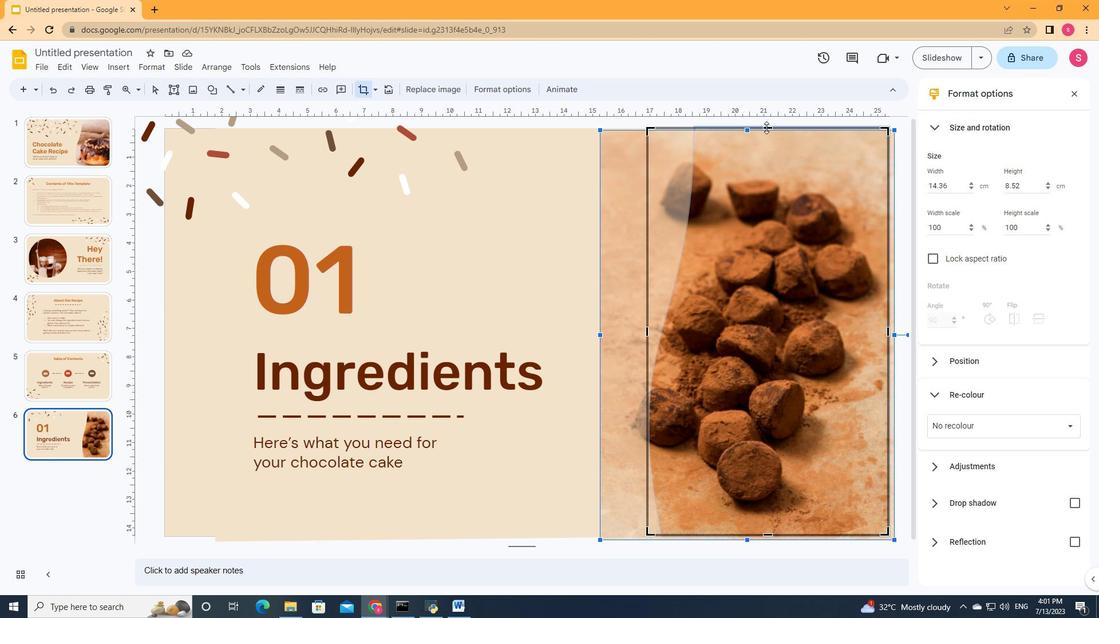
Action: Mouse moved to (763, 253)
Screenshot: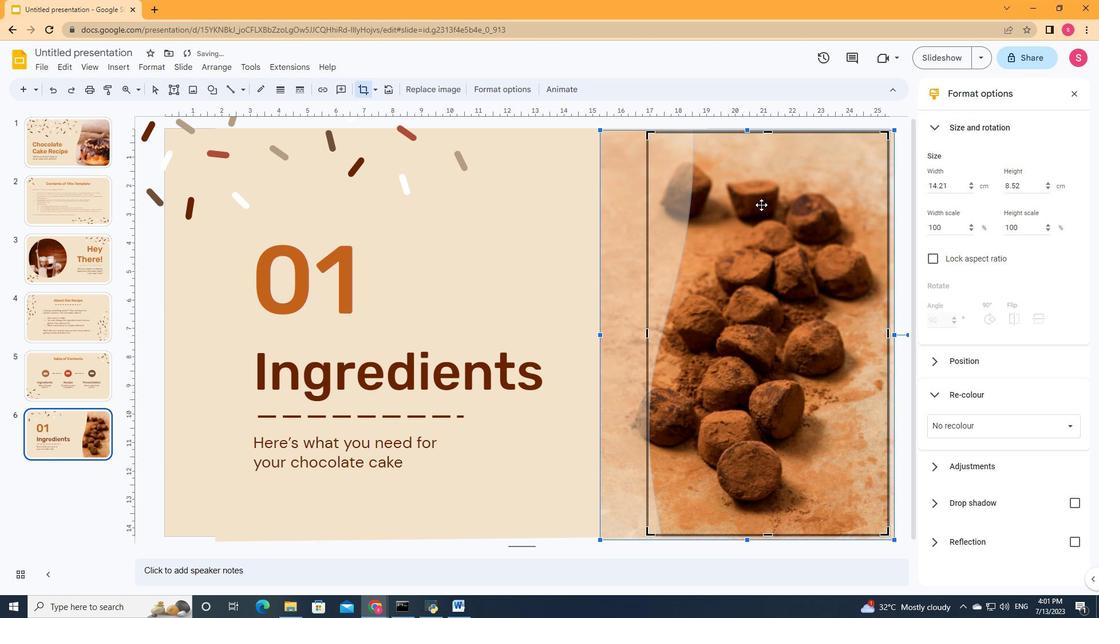 
Action: Mouse pressed left at (763, 253)
Screenshot: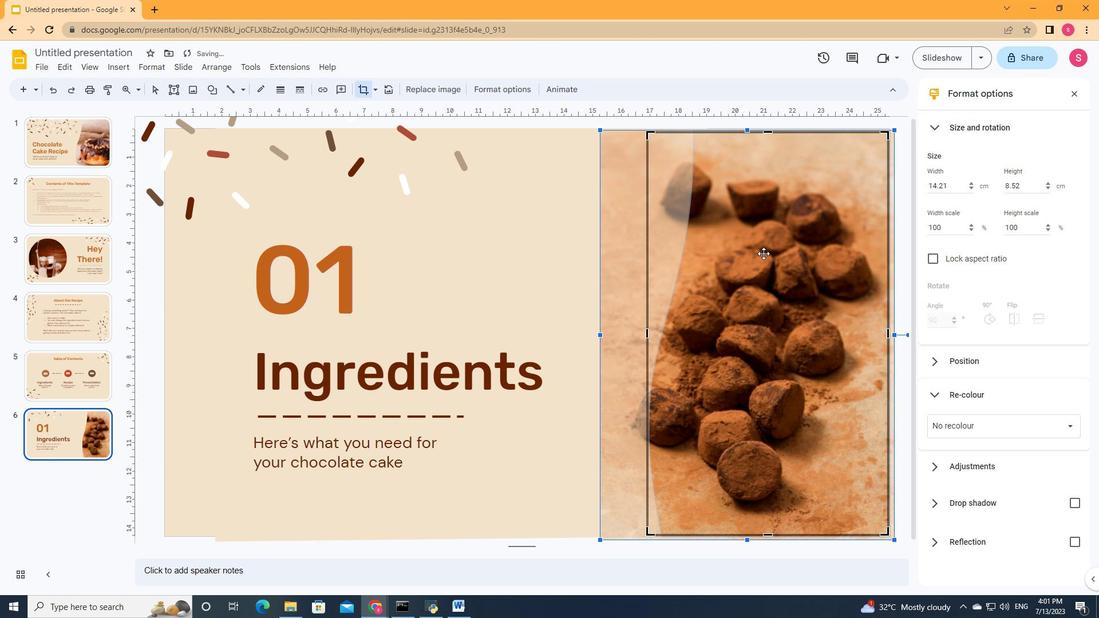 
Action: Mouse moved to (571, 277)
Screenshot: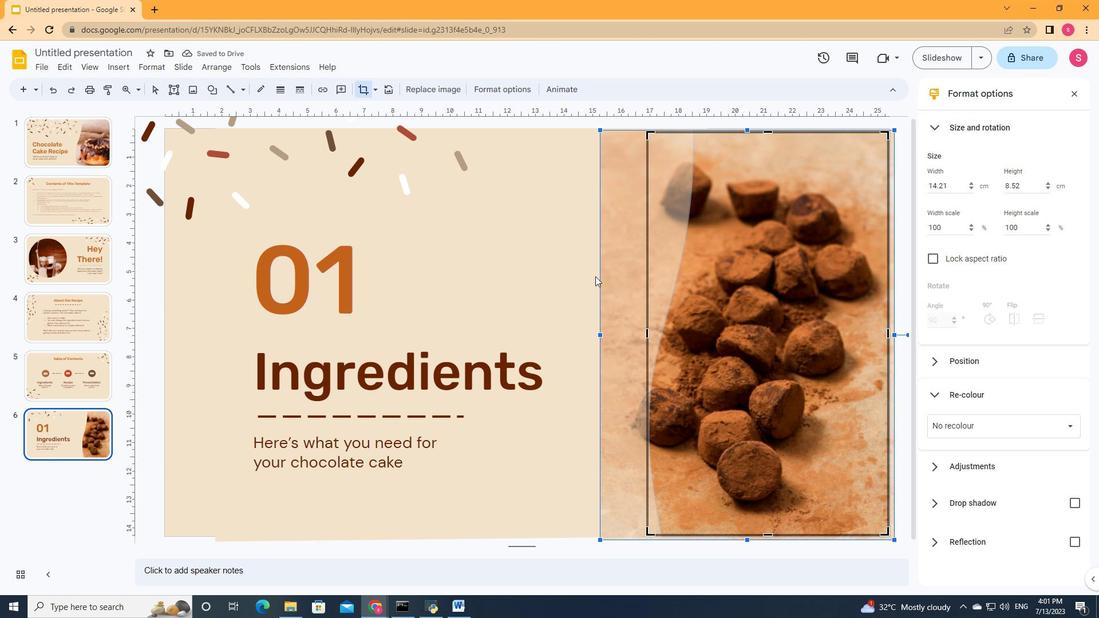 
Action: Mouse pressed left at (571, 277)
Screenshot: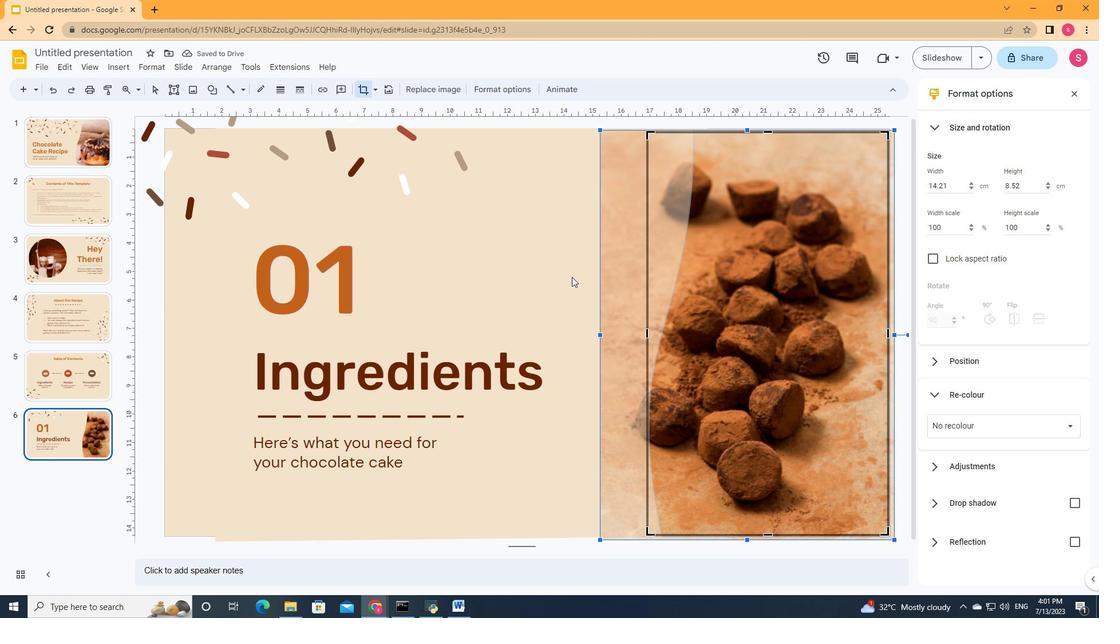 
Action: Mouse moved to (779, 305)
Screenshot: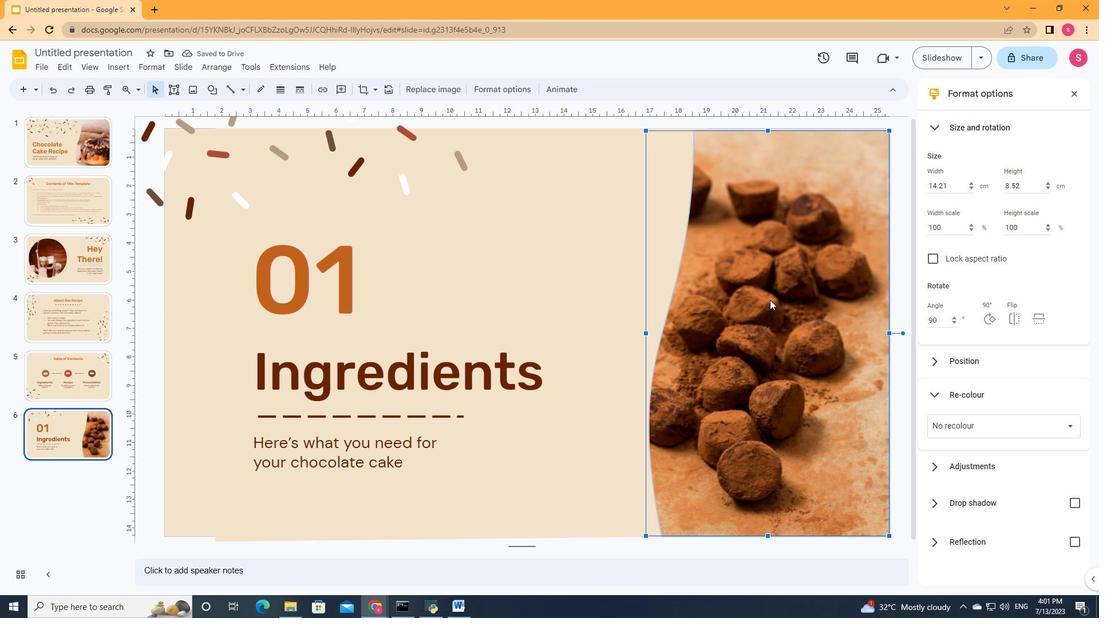 
Action: Mouse pressed left at (779, 305)
Screenshot: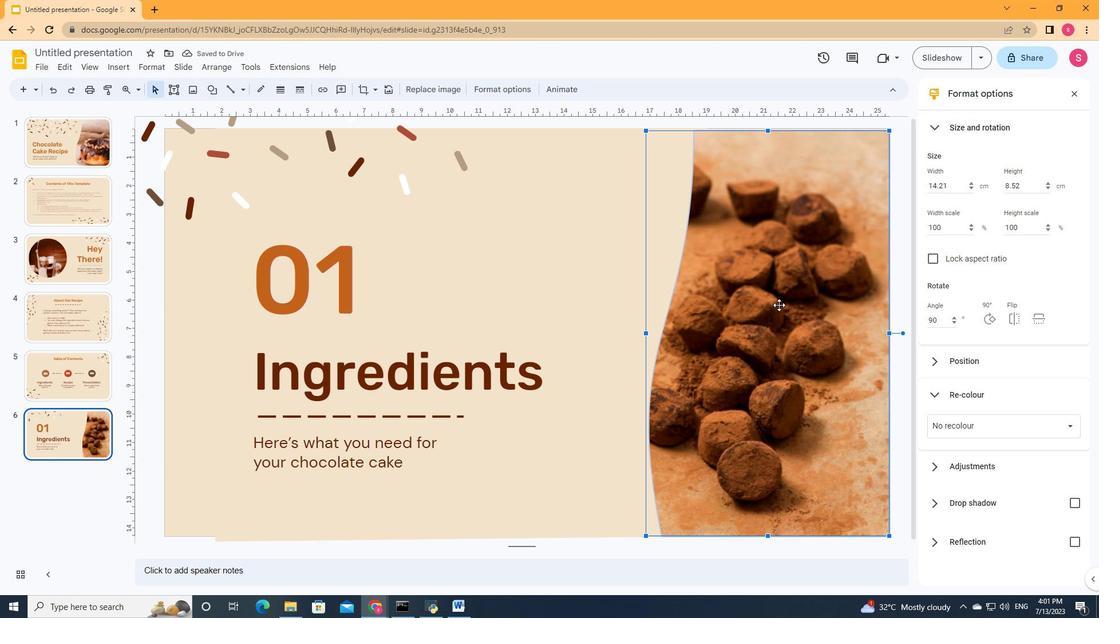 
Action: Mouse moved to (576, 315)
Screenshot: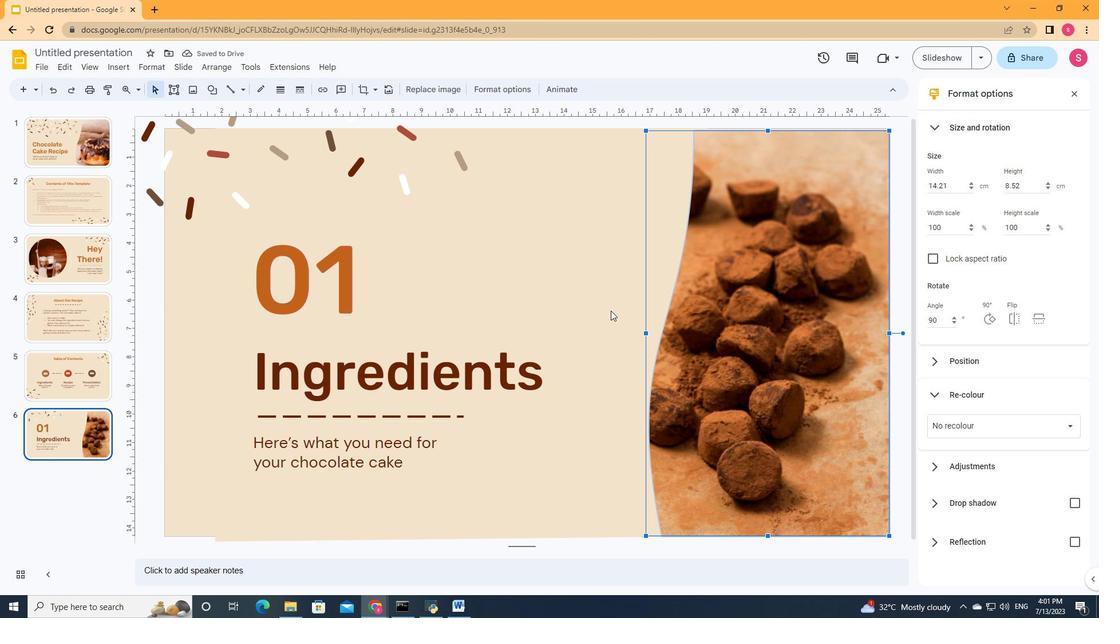 
Action: Mouse pressed left at (576, 315)
Screenshot: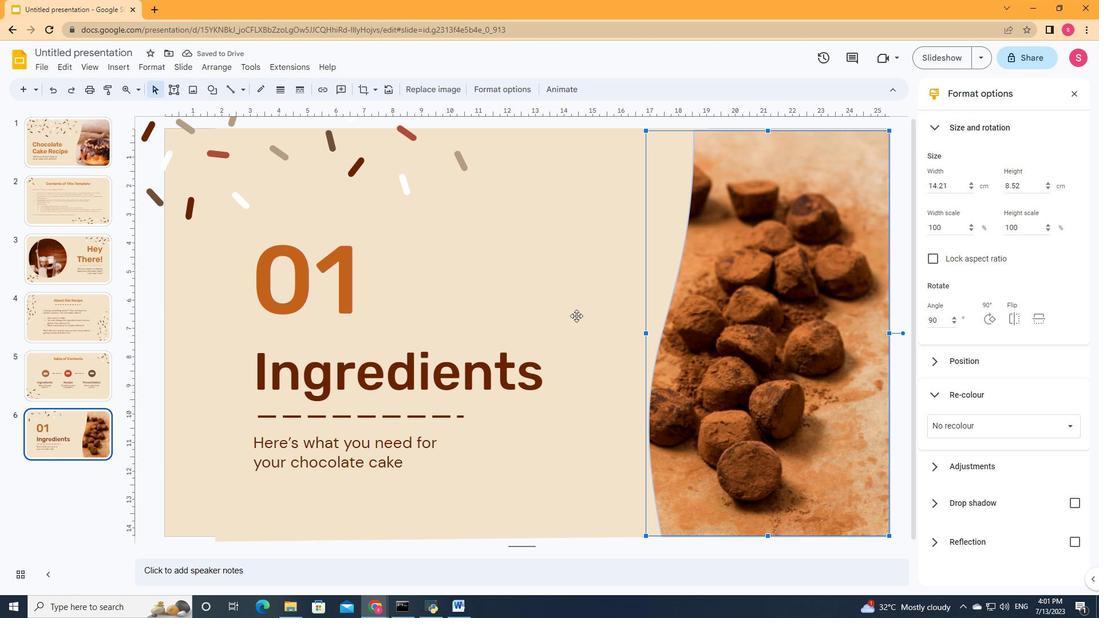 
Action: Mouse pressed left at (576, 315)
Screenshot: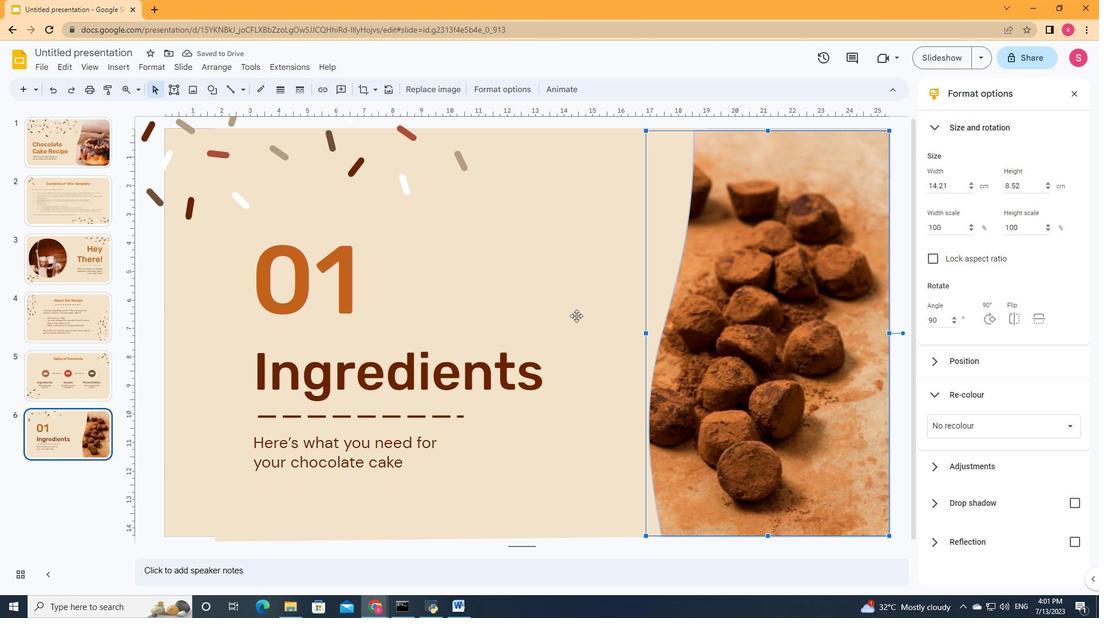 
Action: Mouse moved to (776, 307)
Screenshot: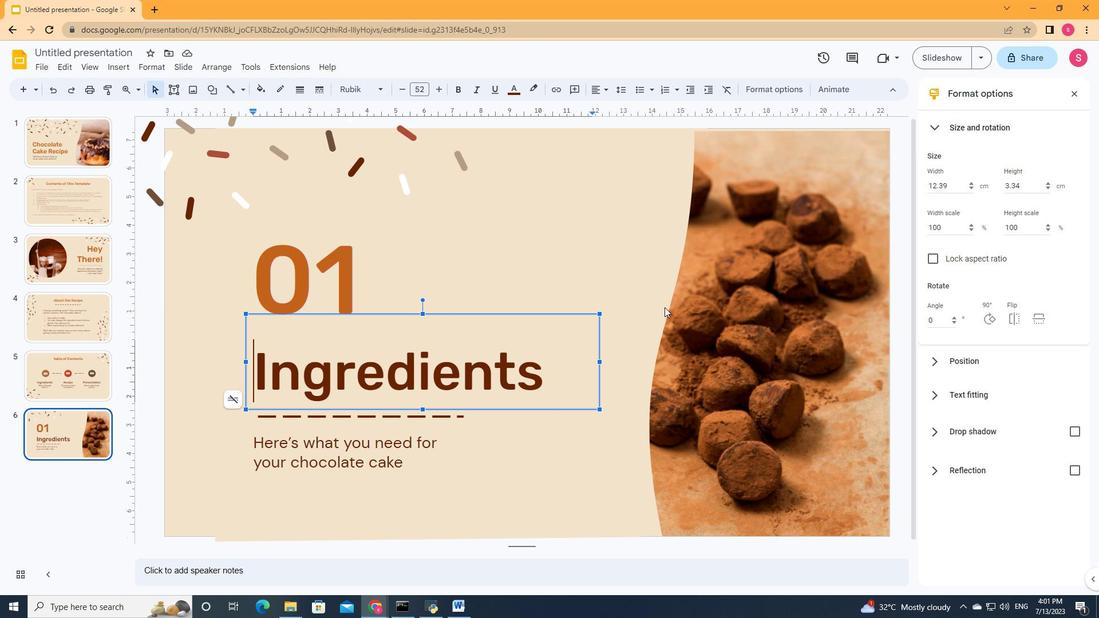 
Action: Mouse pressed left at (776, 307)
Screenshot: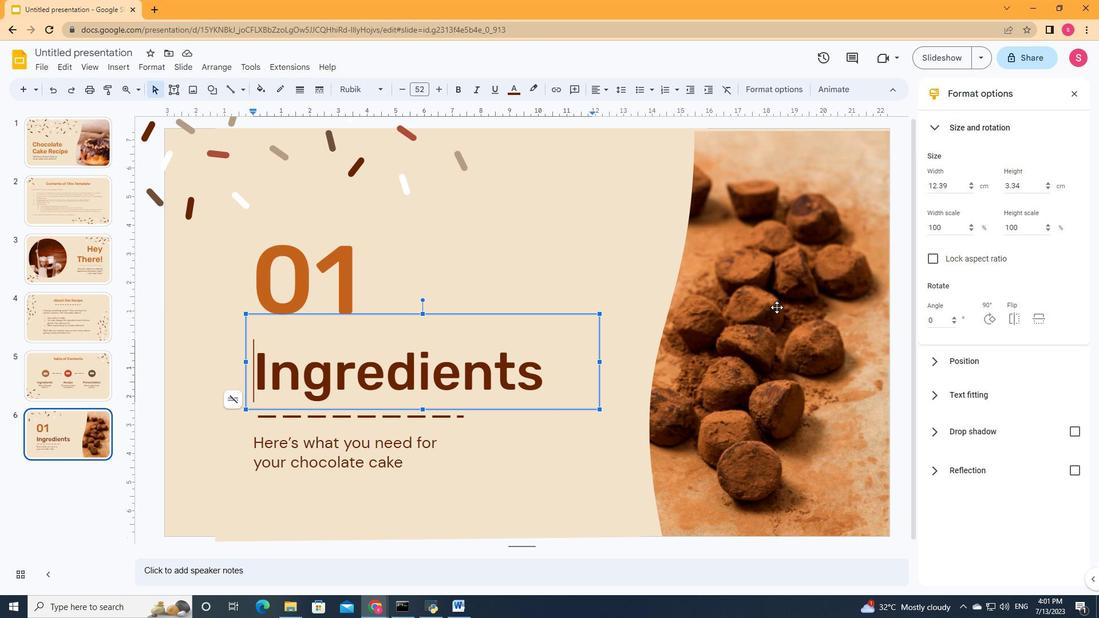 
Action: Mouse moved to (768, 129)
Screenshot: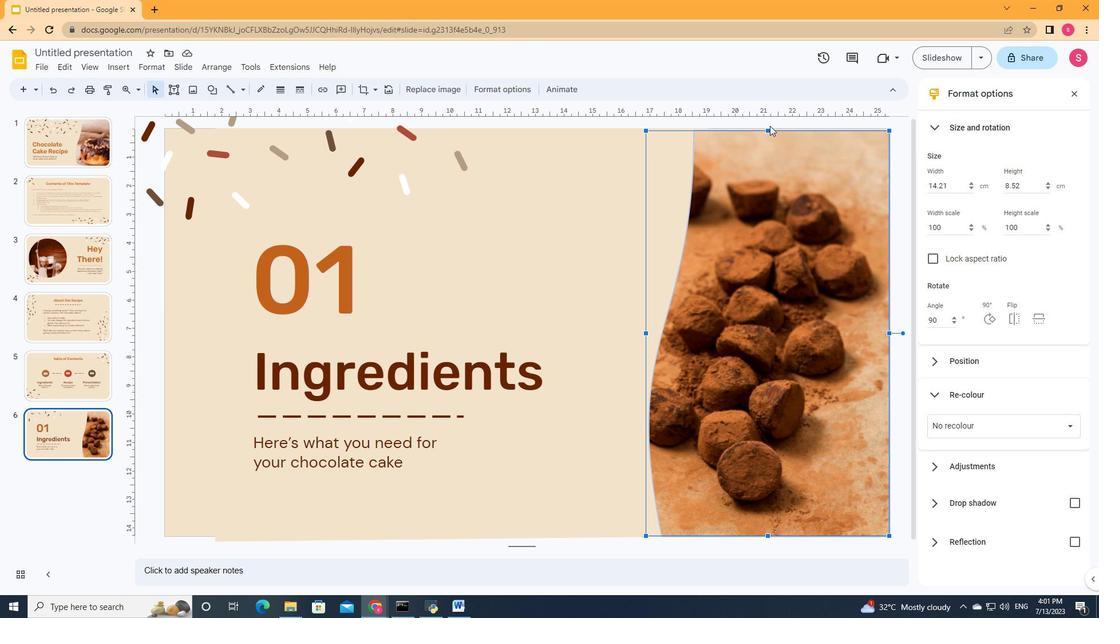 
Action: Mouse pressed left at (768, 129)
Screenshot: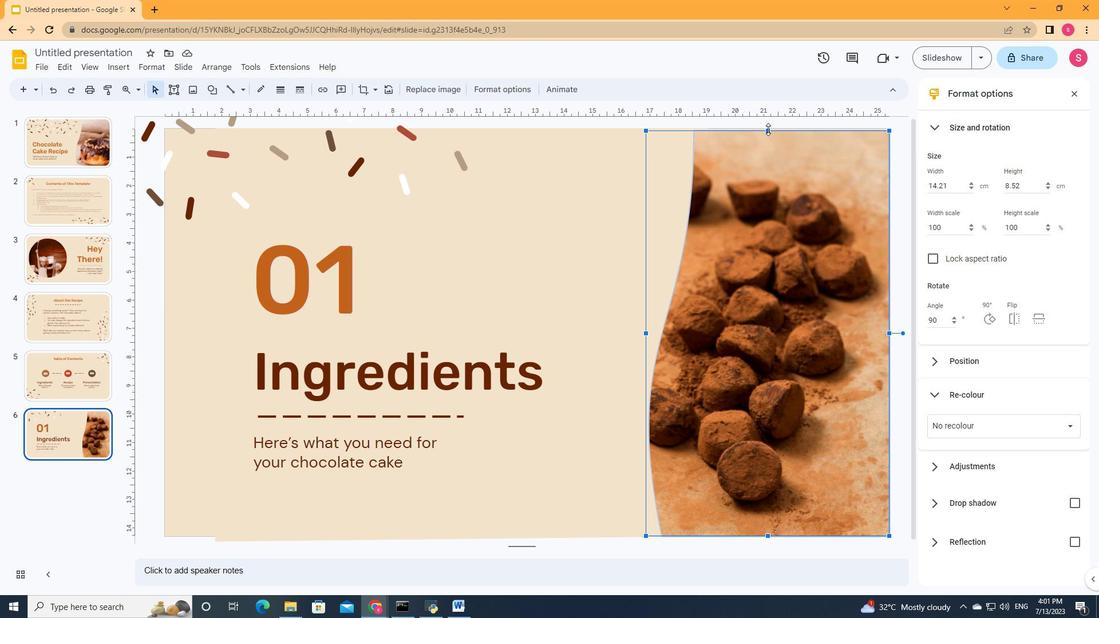 
Action: Mouse moved to (706, 206)
Screenshot: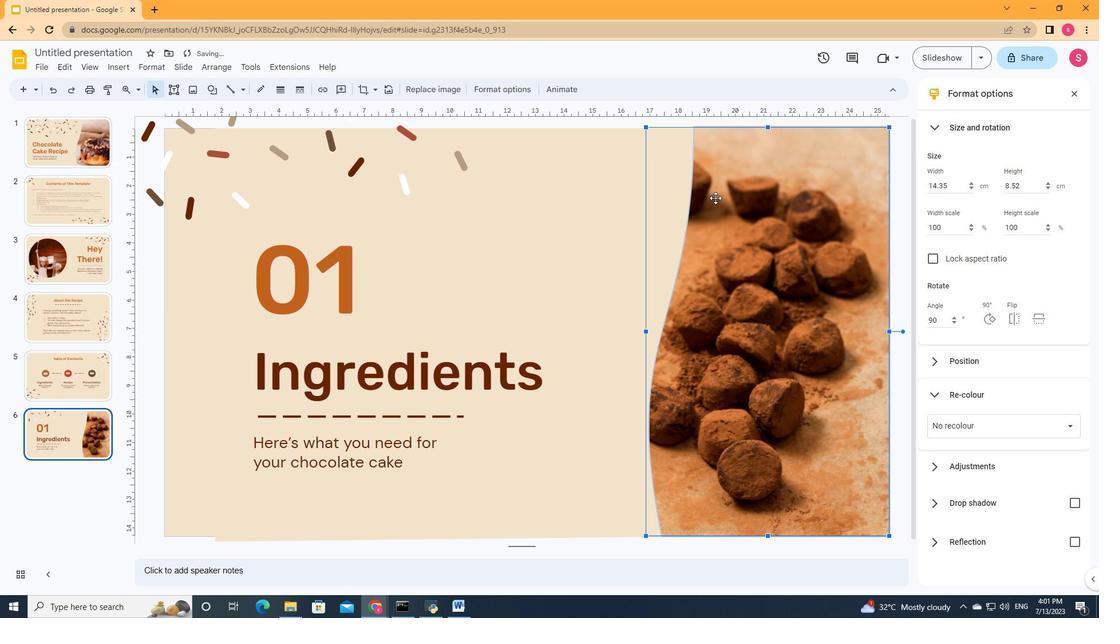
Action: Mouse pressed left at (706, 206)
Screenshot: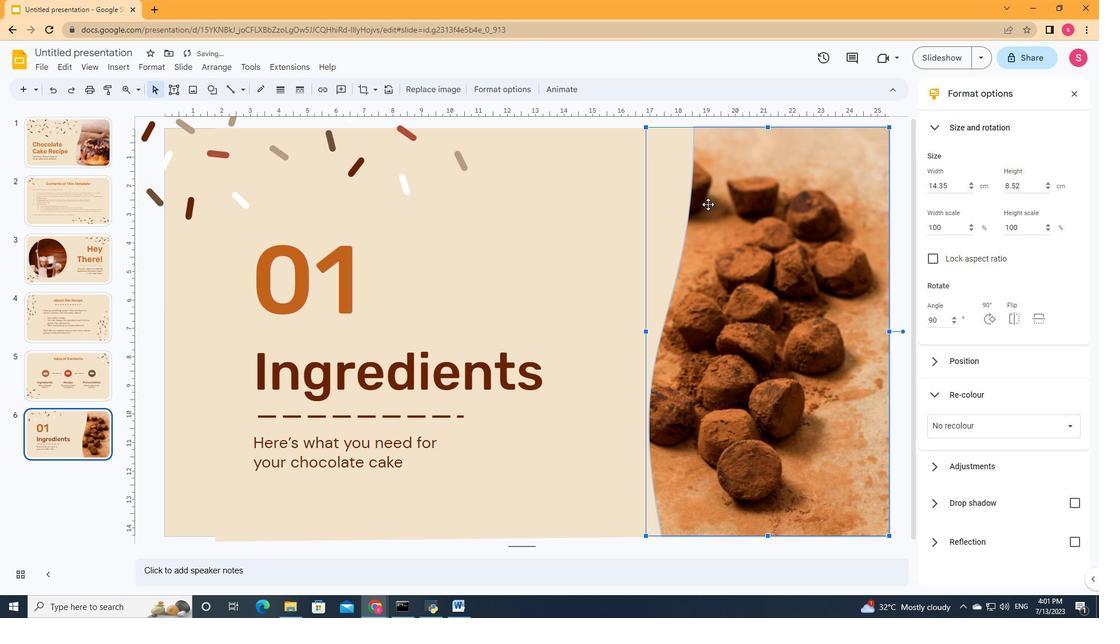 
Action: Mouse moved to (581, 232)
Screenshot: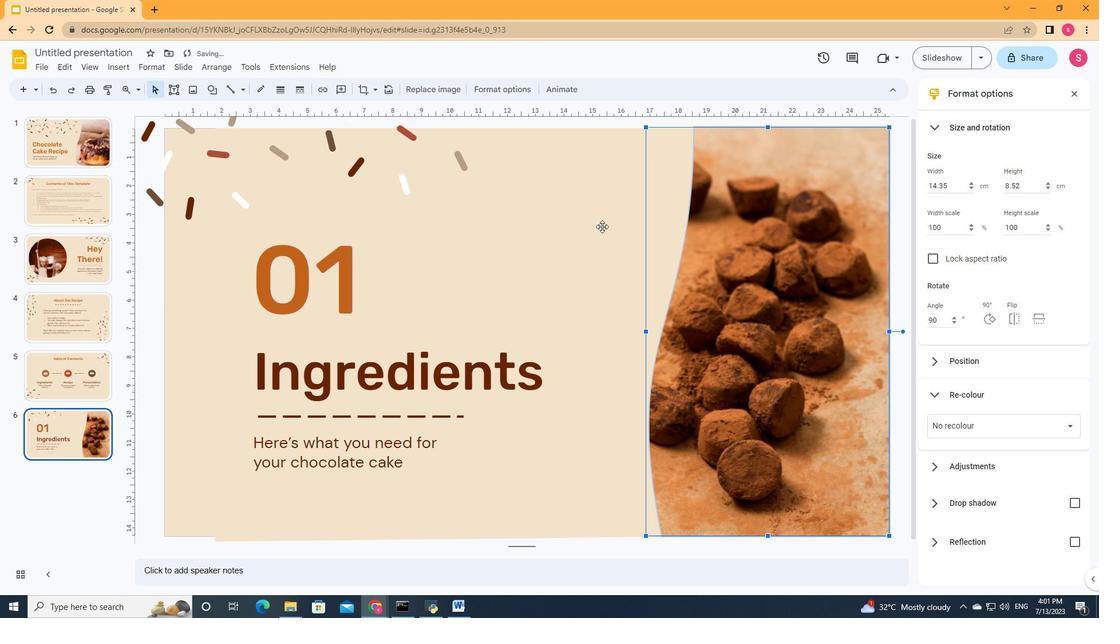 
Action: Mouse pressed left at (581, 232)
Screenshot: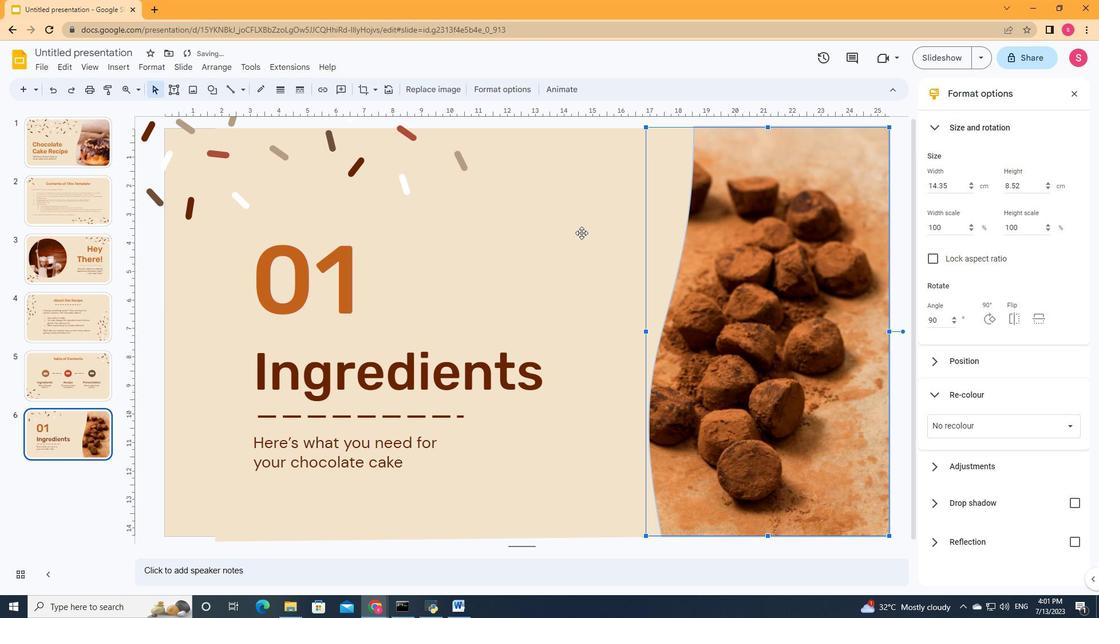 
Action: Mouse moved to (752, 279)
Screenshot: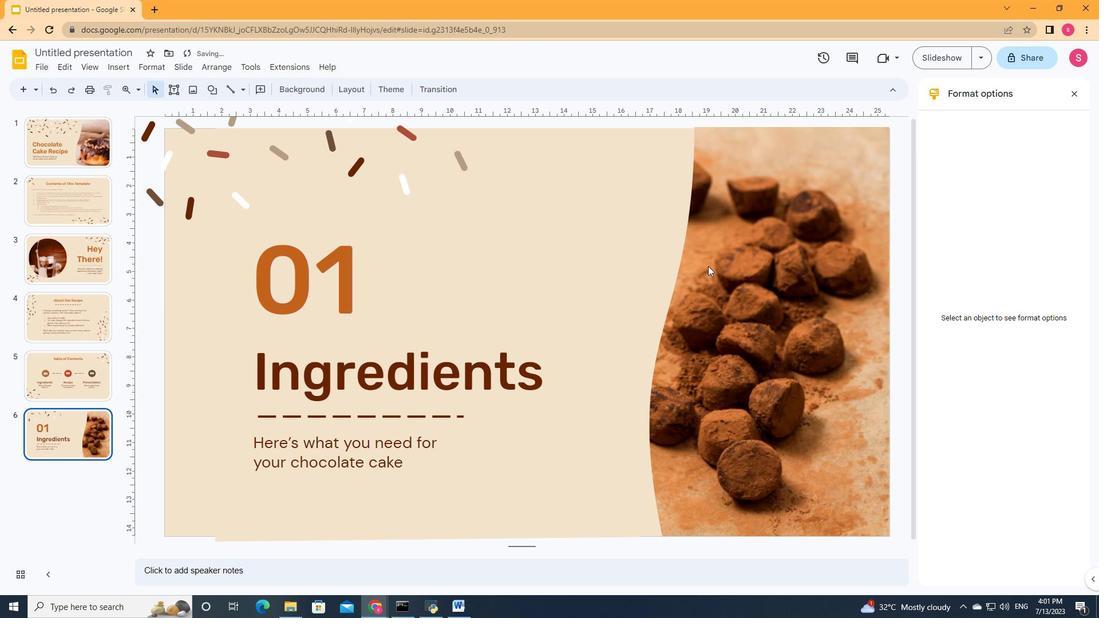 
Action: Mouse scrolled (752, 279) with delta (0, 0)
Screenshot: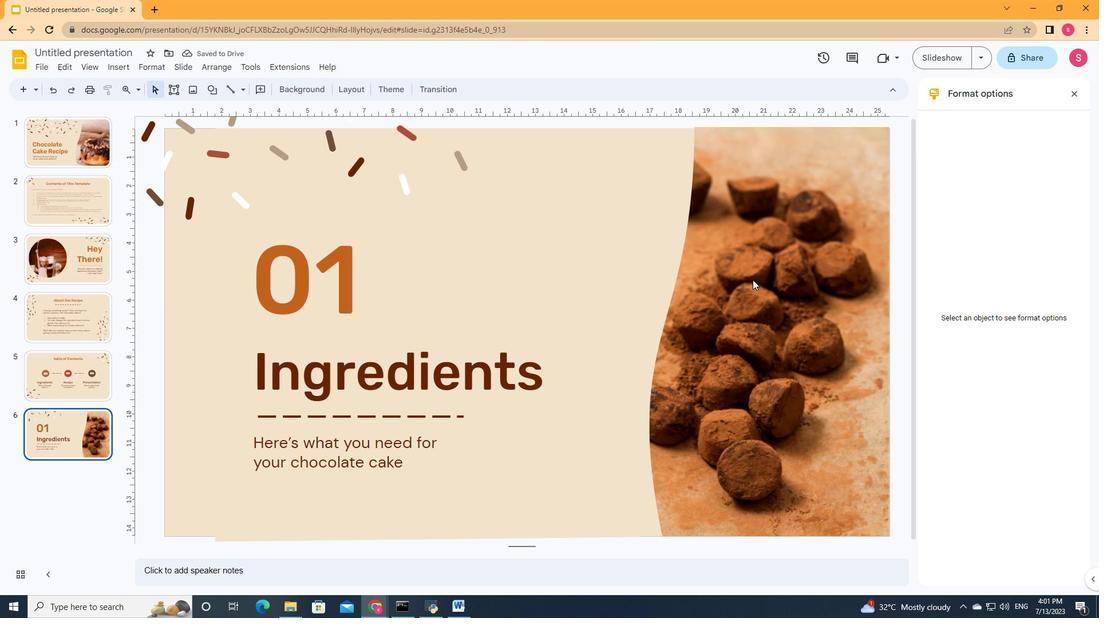
Action: Mouse scrolled (752, 279) with delta (0, 0)
Screenshot: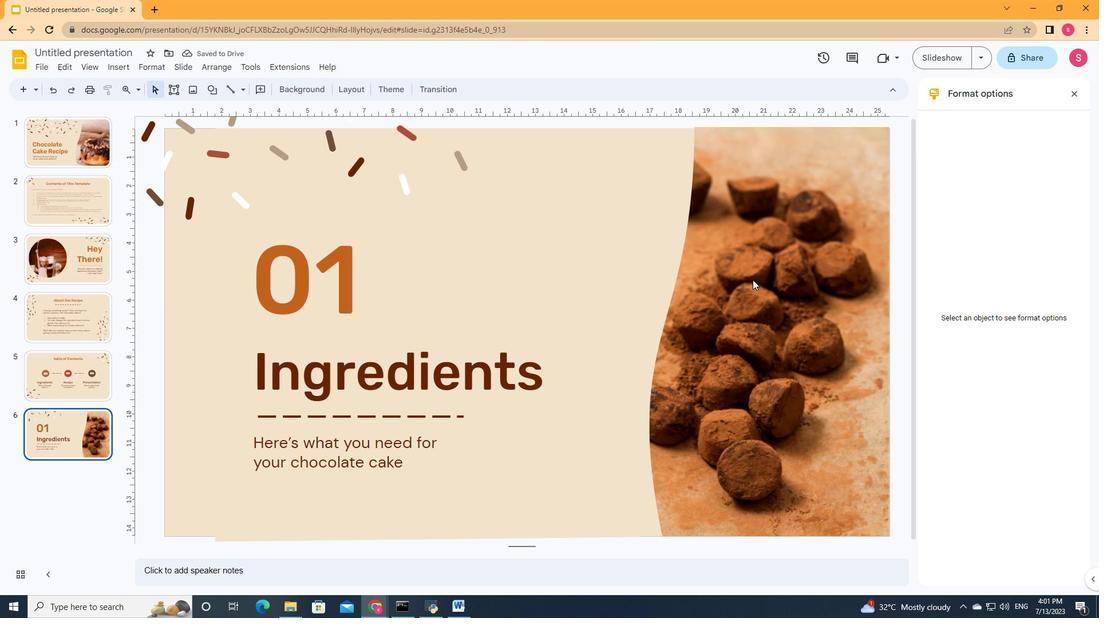 
Action: Mouse moved to (656, 377)
Screenshot: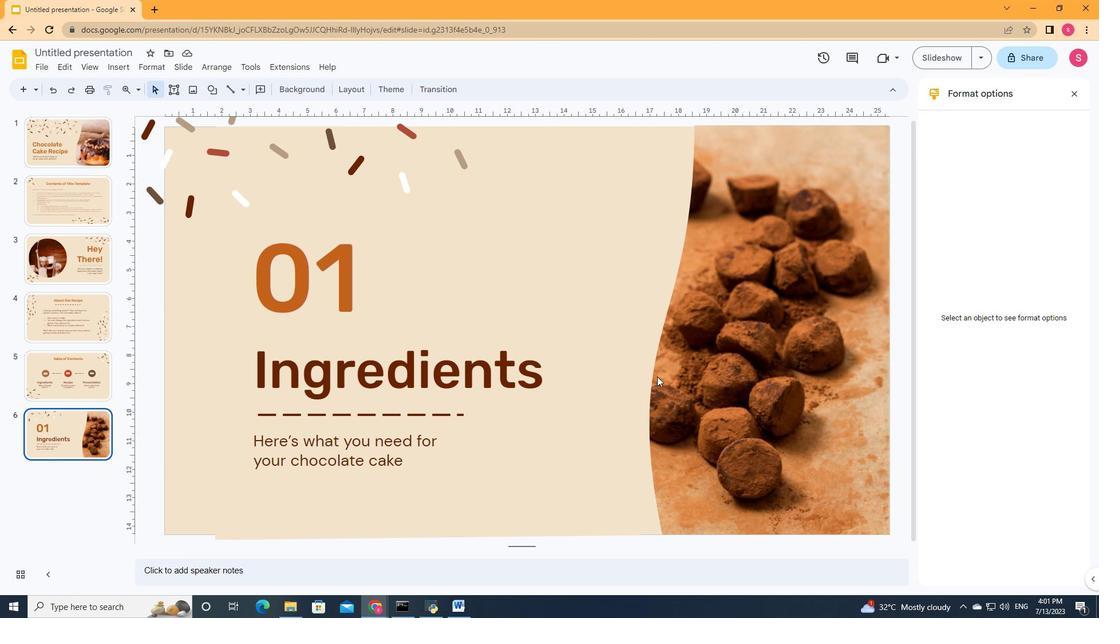 
